 Task: Find connections with filter location Alzenau in Unterfranken with filter topic #Jobopeningwith filter profile language Spanish with filter current company Hotel Jobs in India with filter school GLA University with filter industry Housing Programs with filter service category Technical with filter keywords title Mental Health Counselor
Action: Mouse moved to (625, 91)
Screenshot: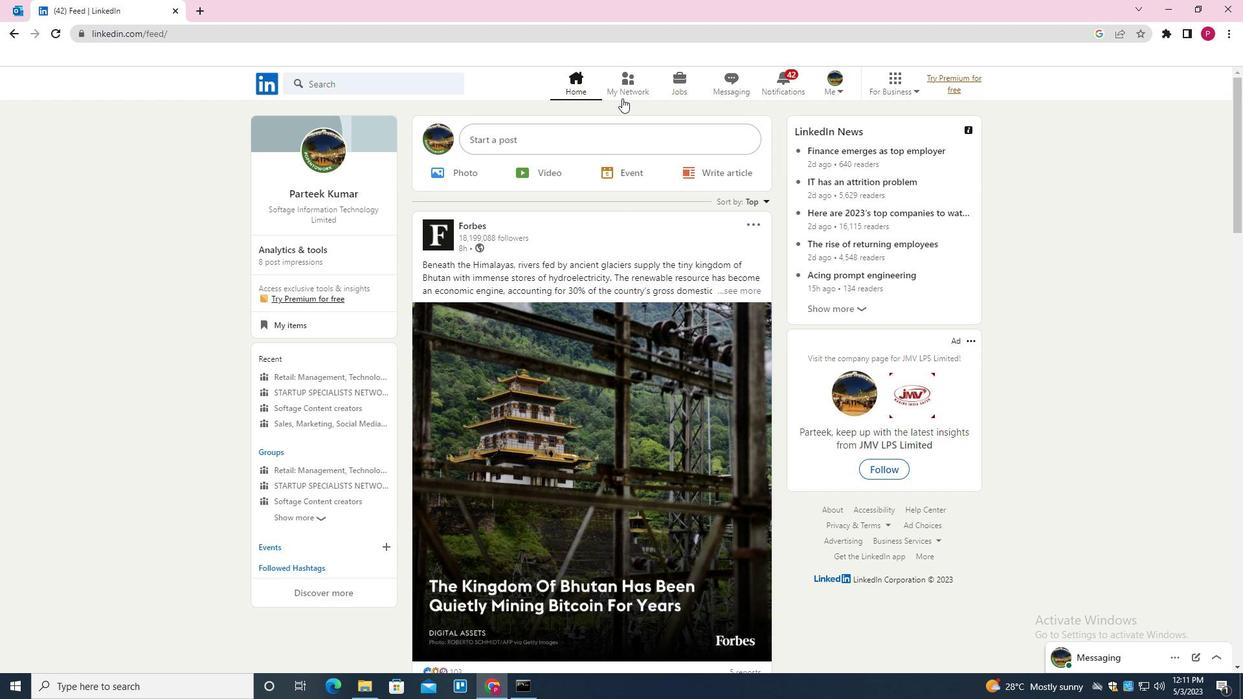 
Action: Mouse pressed left at (625, 91)
Screenshot: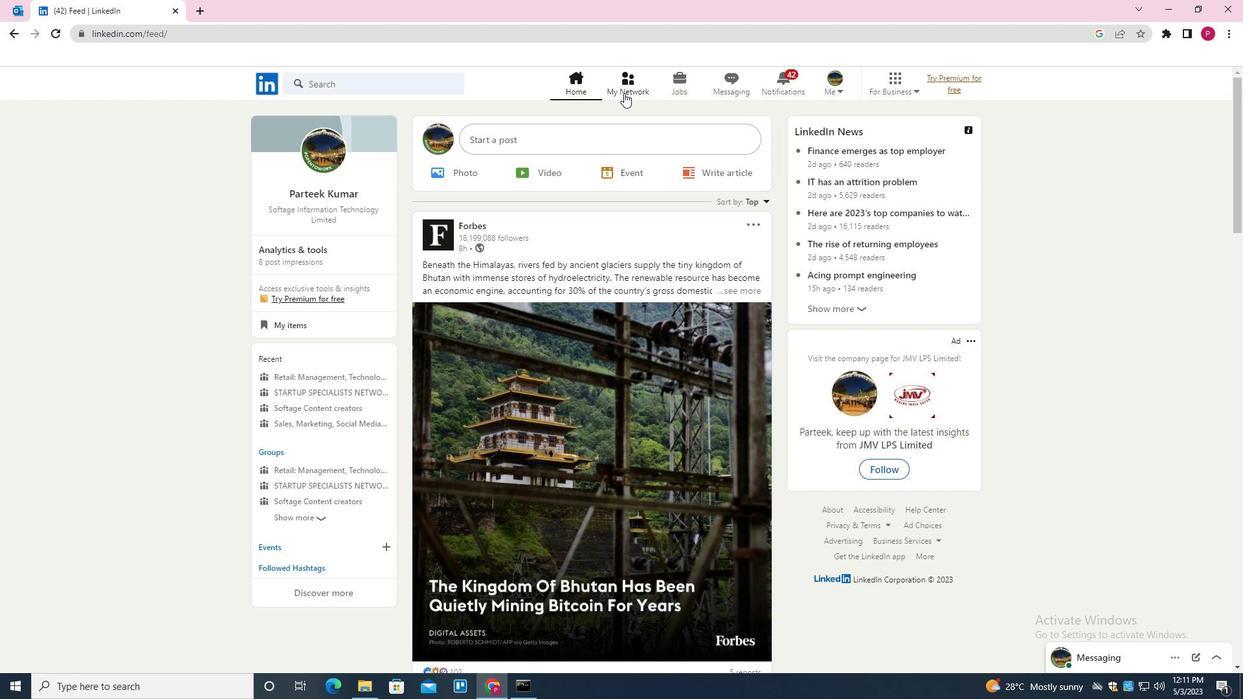 
Action: Mouse moved to (417, 151)
Screenshot: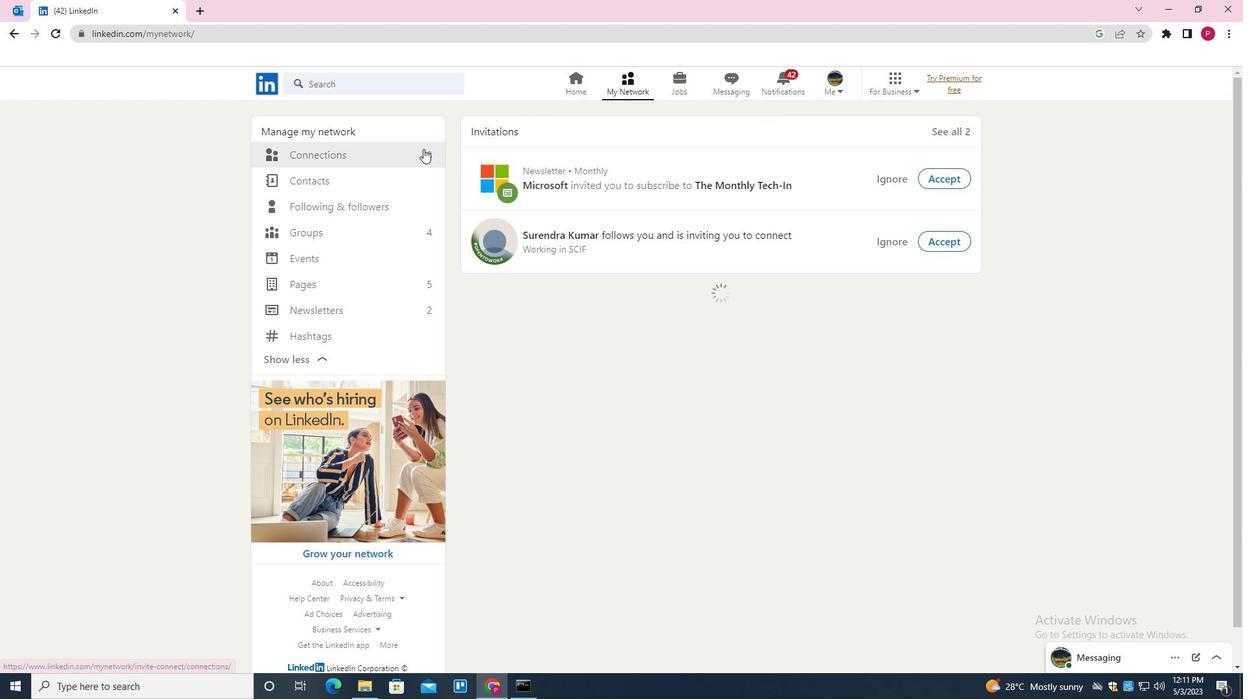 
Action: Mouse pressed left at (417, 151)
Screenshot: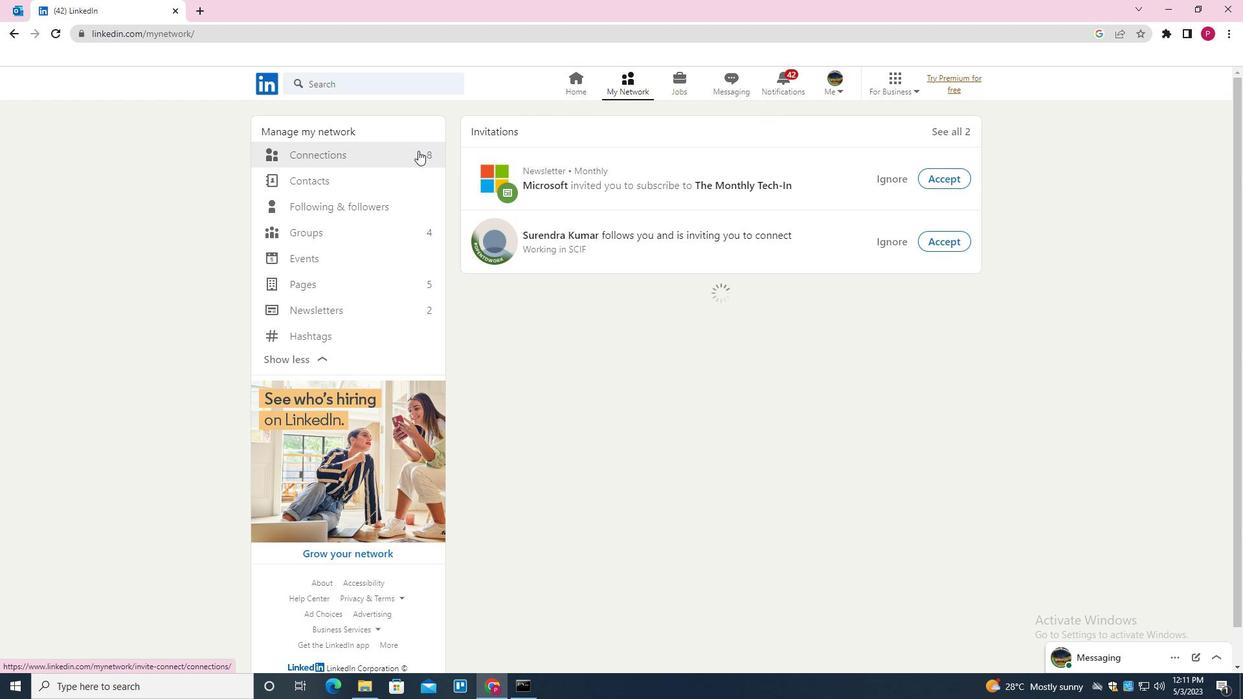 
Action: Mouse moved to (715, 153)
Screenshot: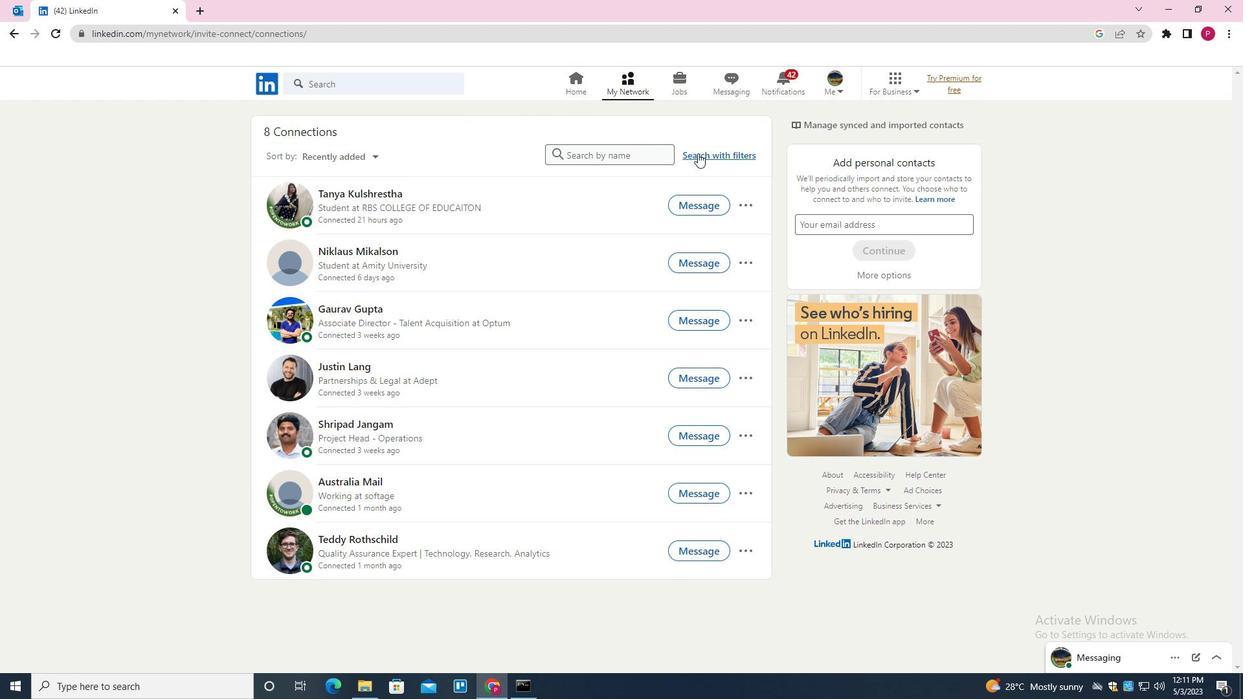 
Action: Mouse pressed left at (715, 153)
Screenshot: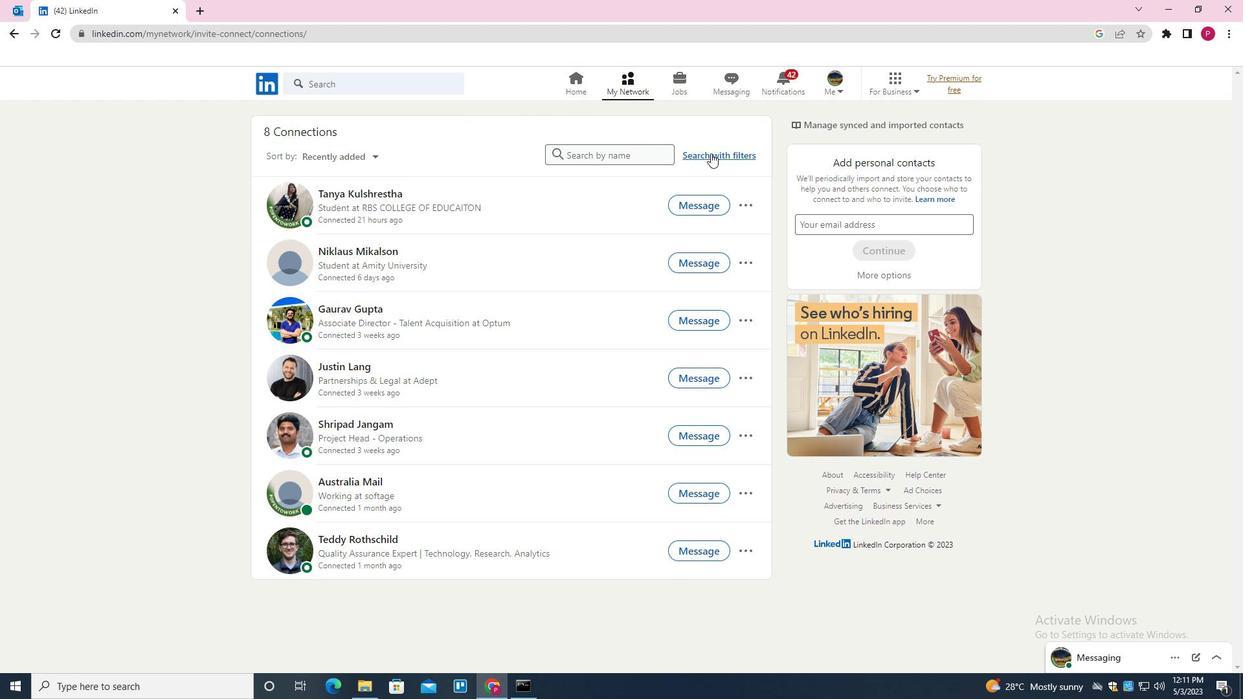 
Action: Mouse moved to (671, 118)
Screenshot: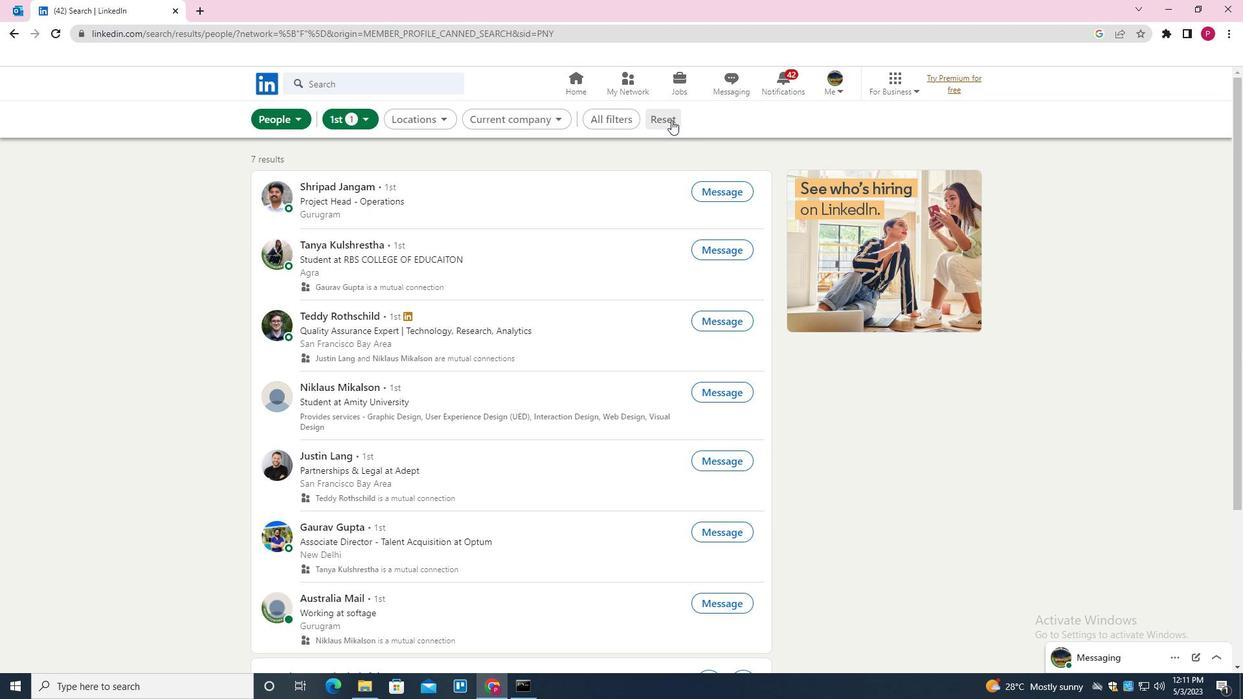 
Action: Mouse pressed left at (671, 118)
Screenshot: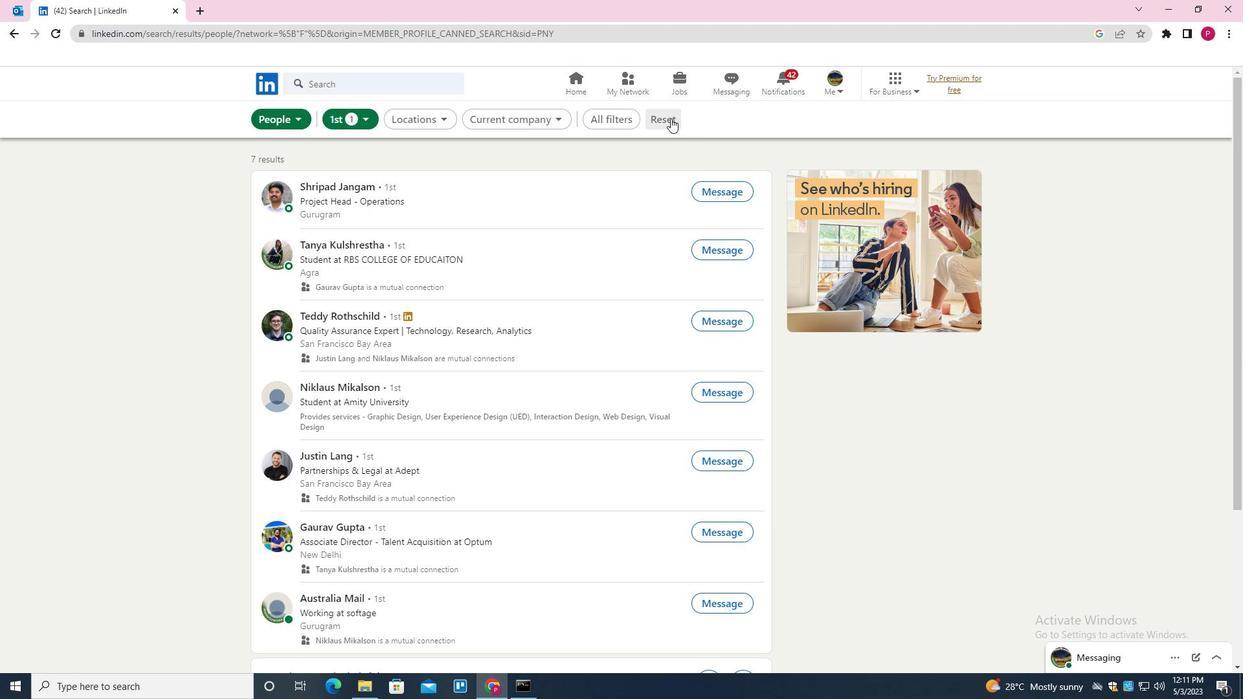 
Action: Mouse moved to (645, 116)
Screenshot: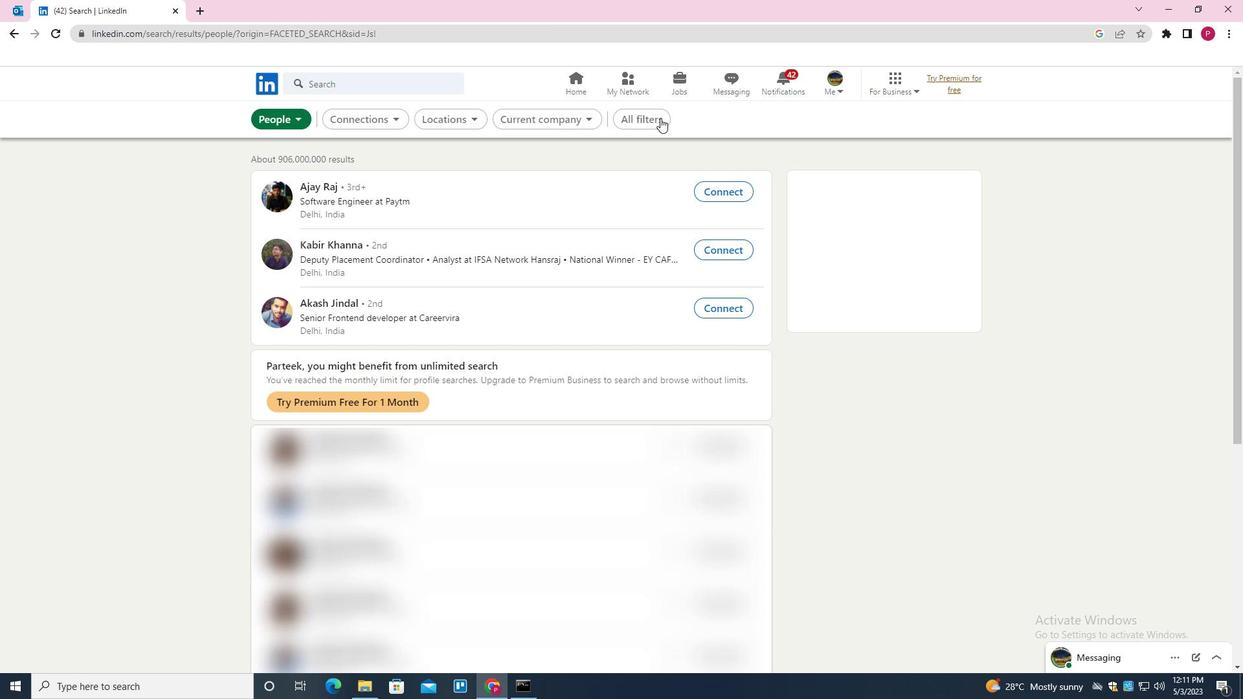 
Action: Mouse pressed left at (645, 116)
Screenshot: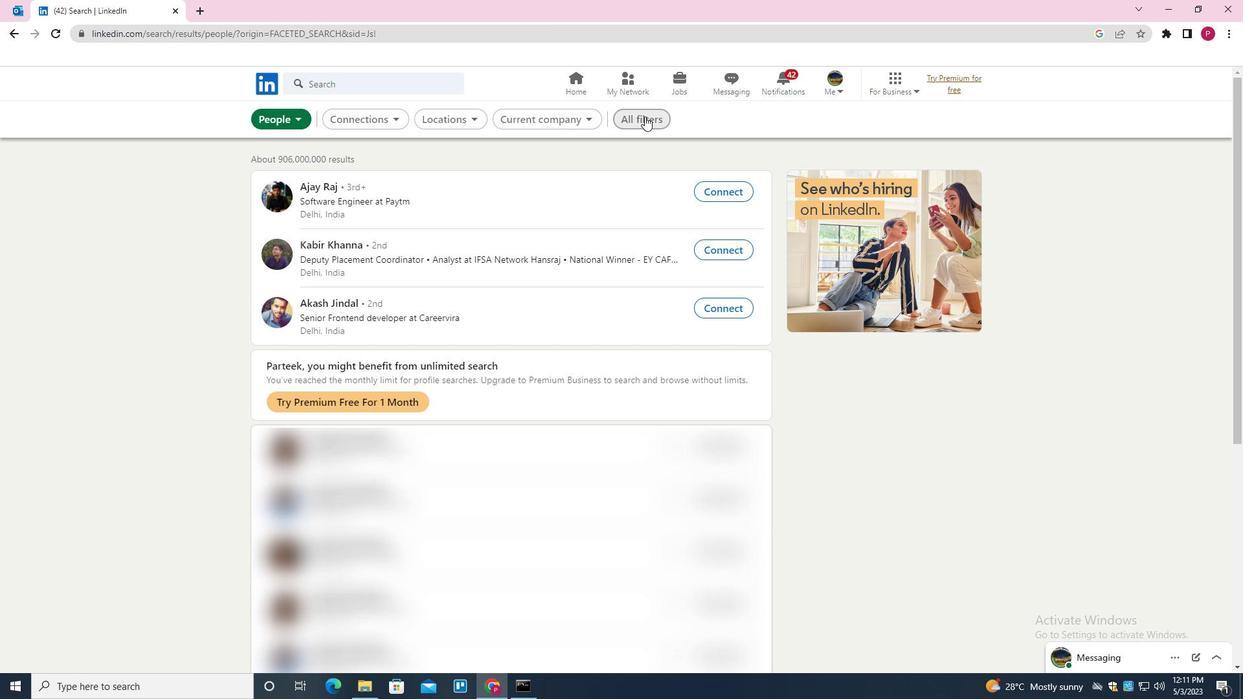 
Action: Mouse moved to (1059, 367)
Screenshot: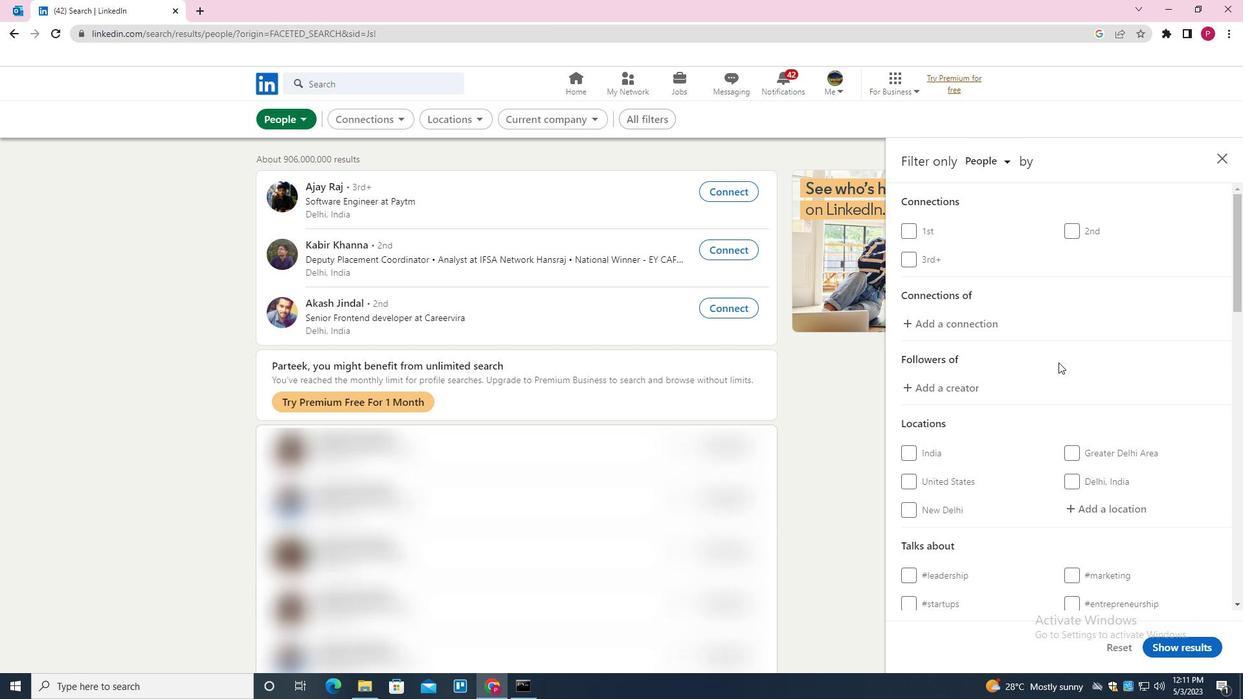 
Action: Mouse scrolled (1059, 367) with delta (0, 0)
Screenshot: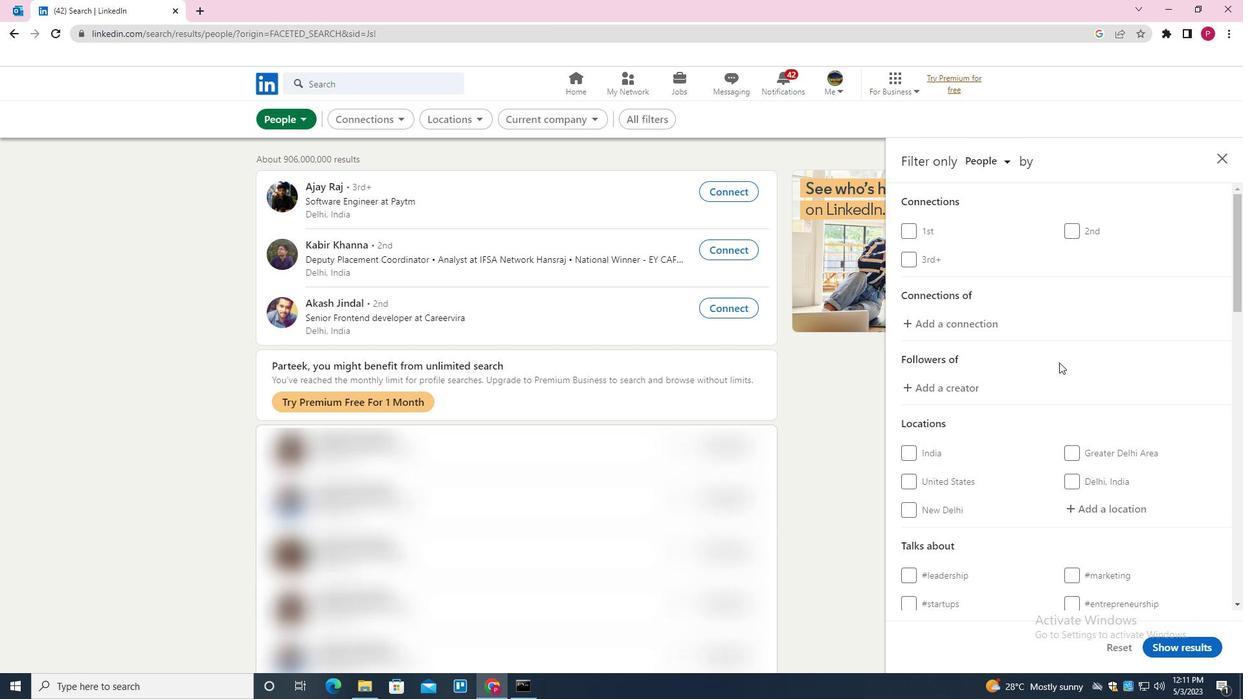 
Action: Mouse scrolled (1059, 367) with delta (0, 0)
Screenshot: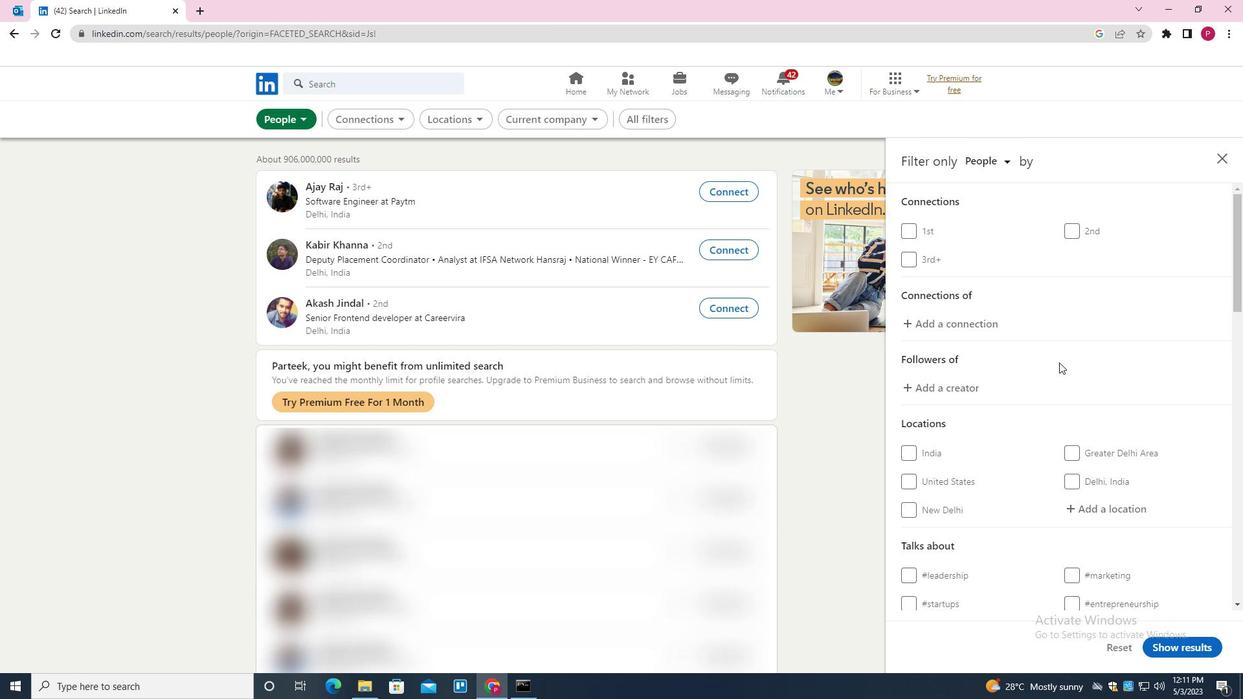 
Action: Mouse moved to (1097, 381)
Screenshot: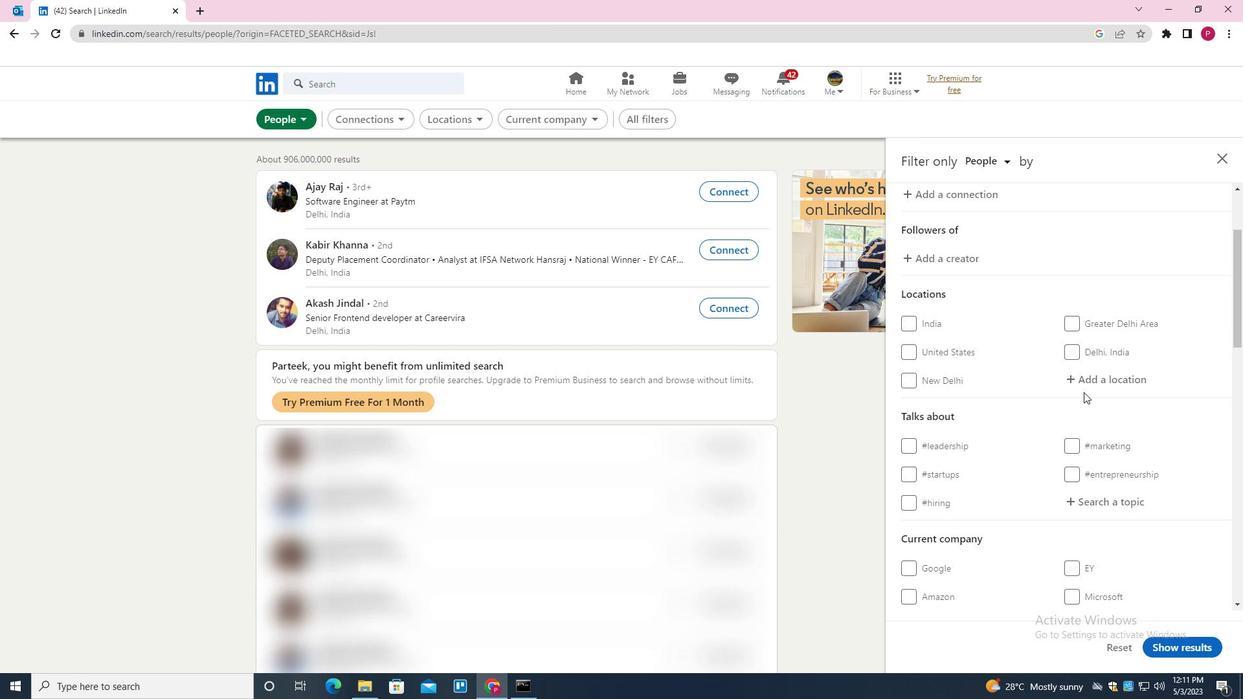 
Action: Mouse pressed left at (1097, 381)
Screenshot: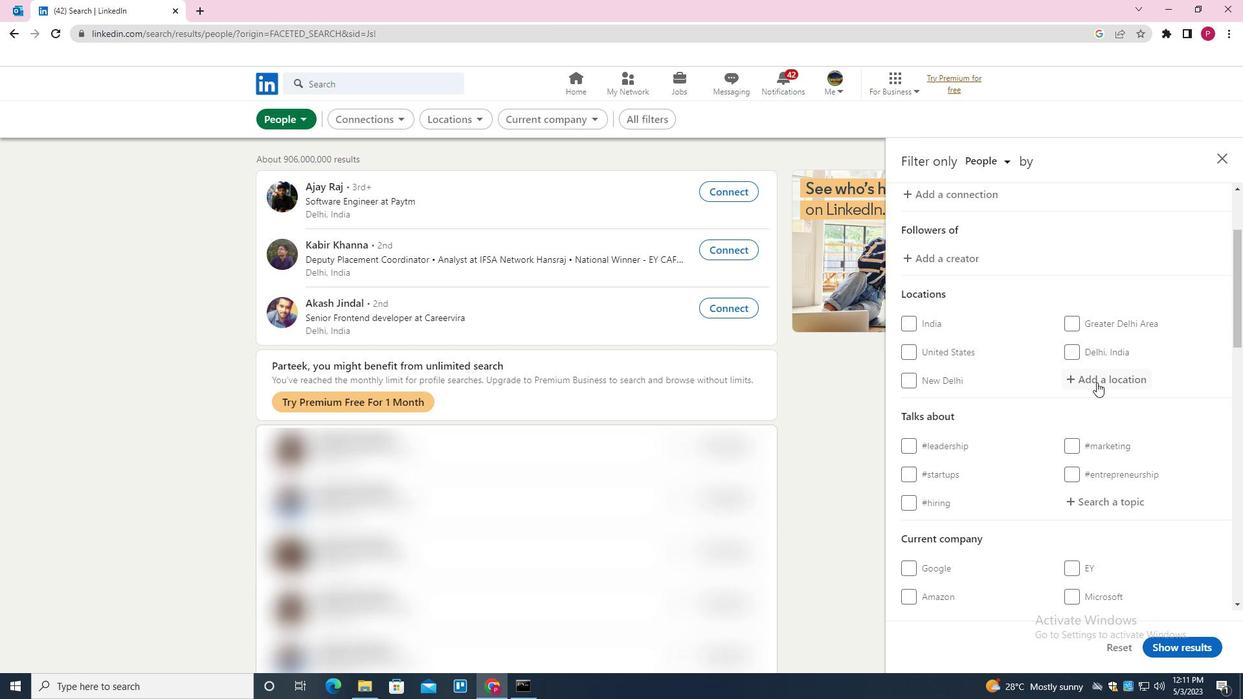 
Action: Key pressed <Key.shift>ALZENAU<Key.down><Key.enter>
Screenshot: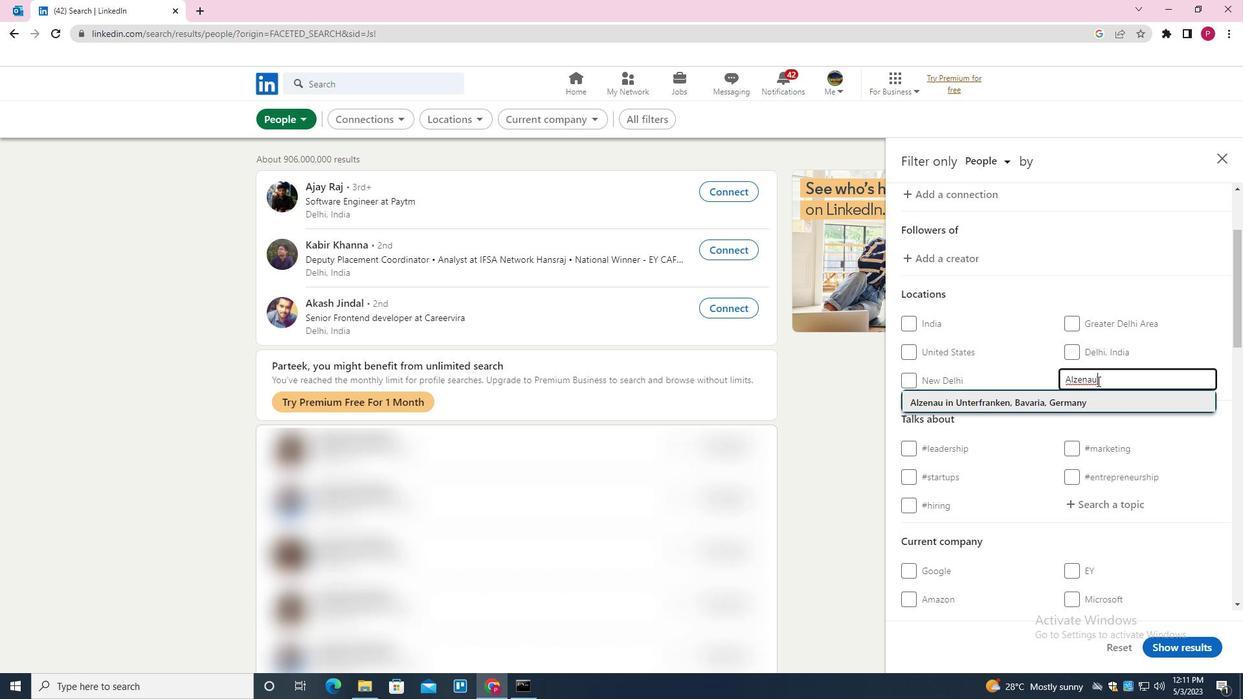 
Action: Mouse moved to (1082, 380)
Screenshot: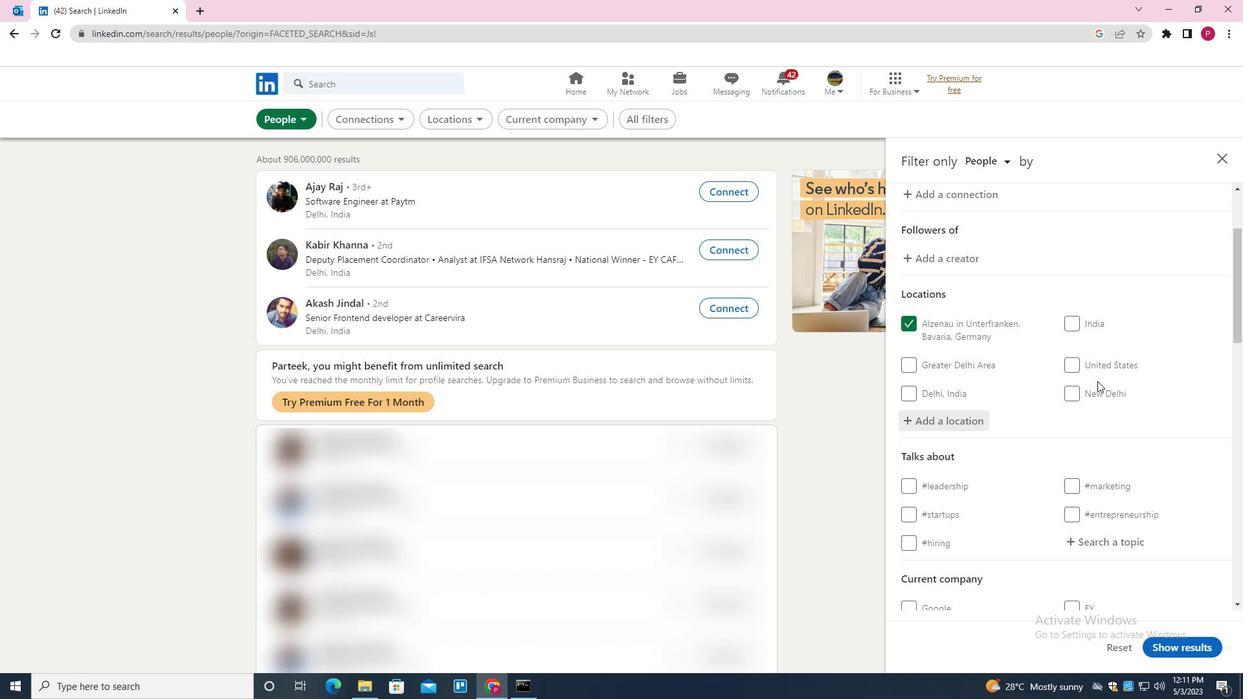 
Action: Mouse scrolled (1082, 380) with delta (0, 0)
Screenshot: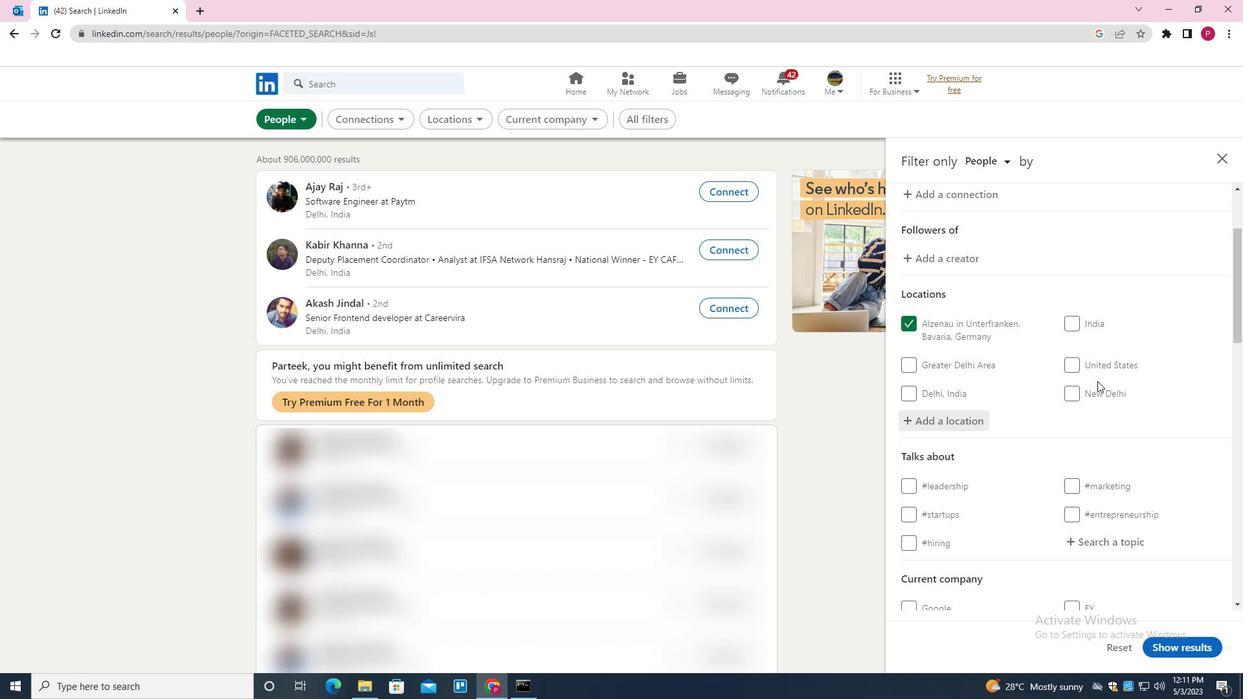 
Action: Mouse scrolled (1082, 380) with delta (0, 0)
Screenshot: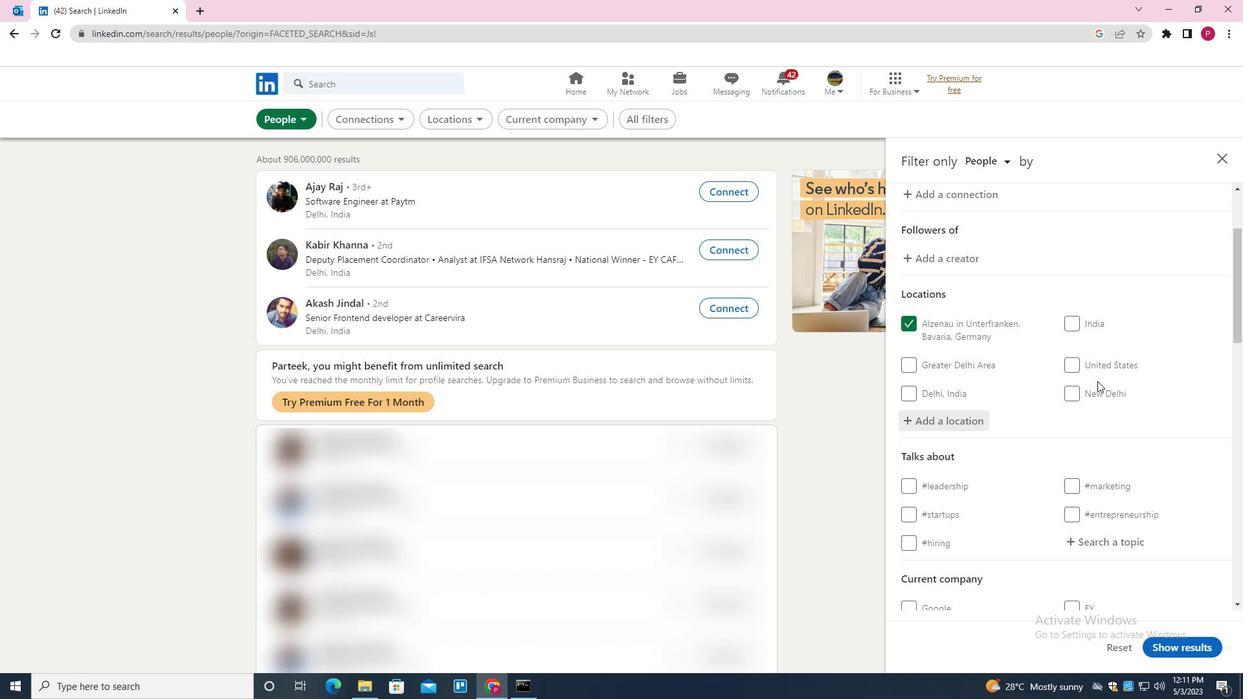 
Action: Mouse scrolled (1082, 380) with delta (0, 0)
Screenshot: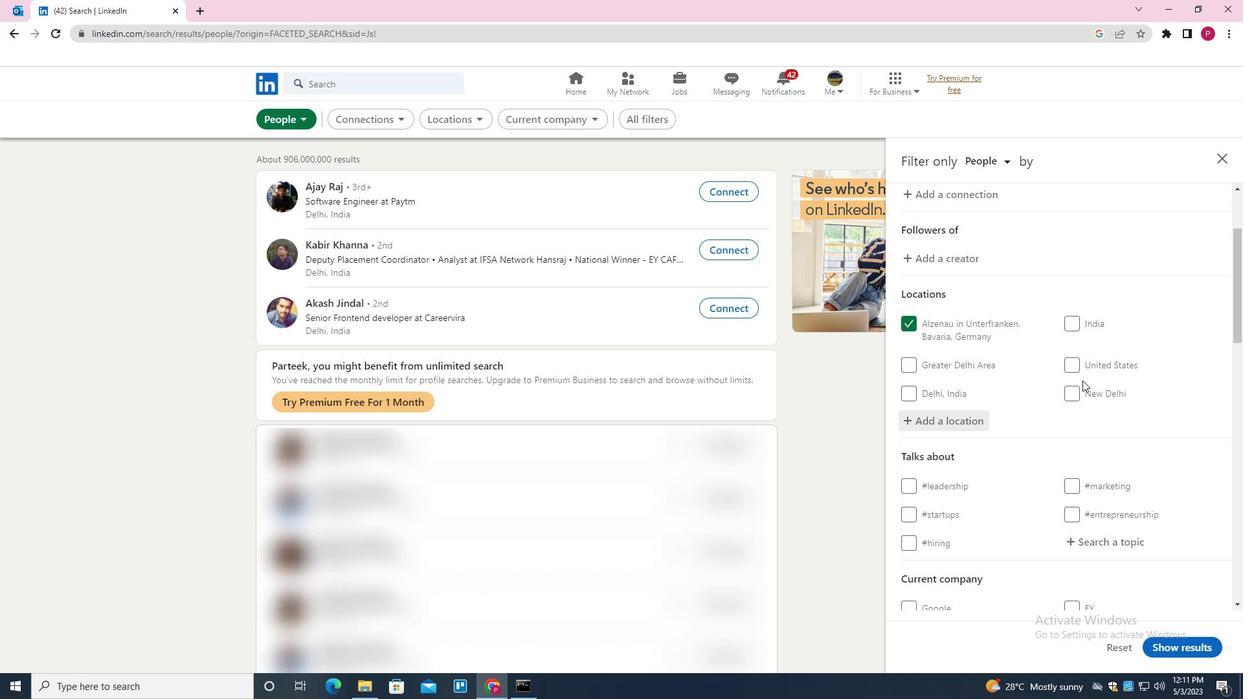 
Action: Mouse moved to (1082, 380)
Screenshot: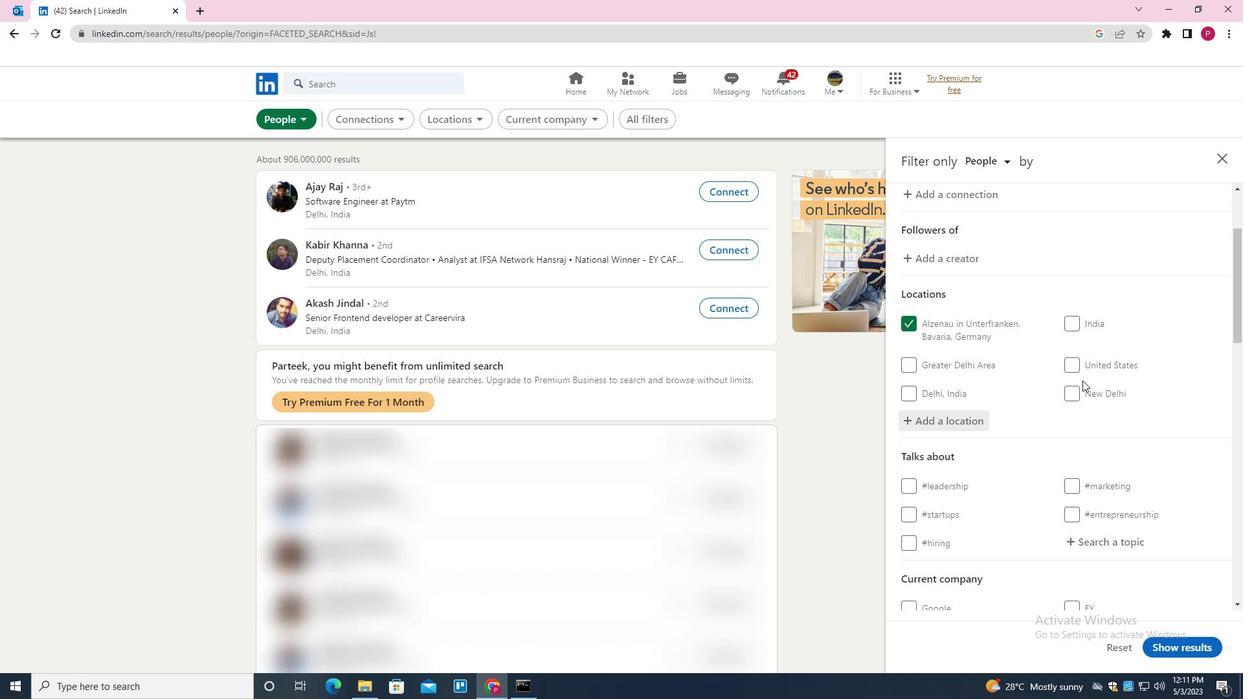 
Action: Mouse scrolled (1082, 379) with delta (0, 0)
Screenshot: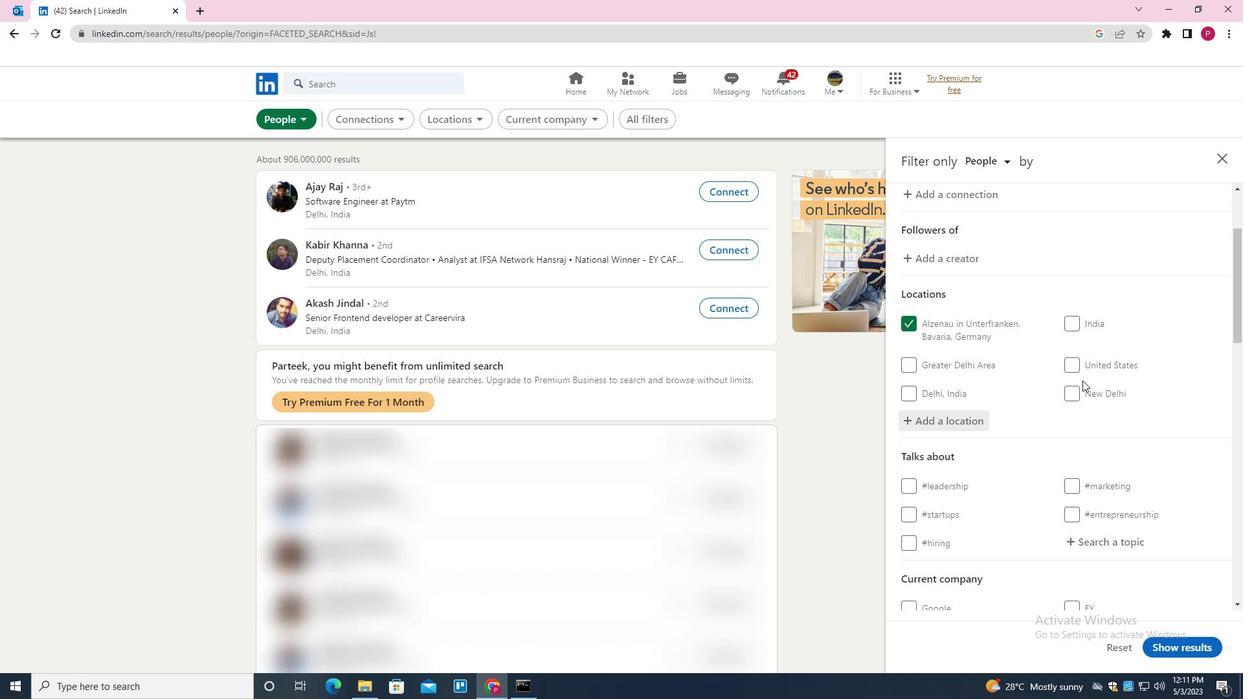 
Action: Mouse moved to (1104, 282)
Screenshot: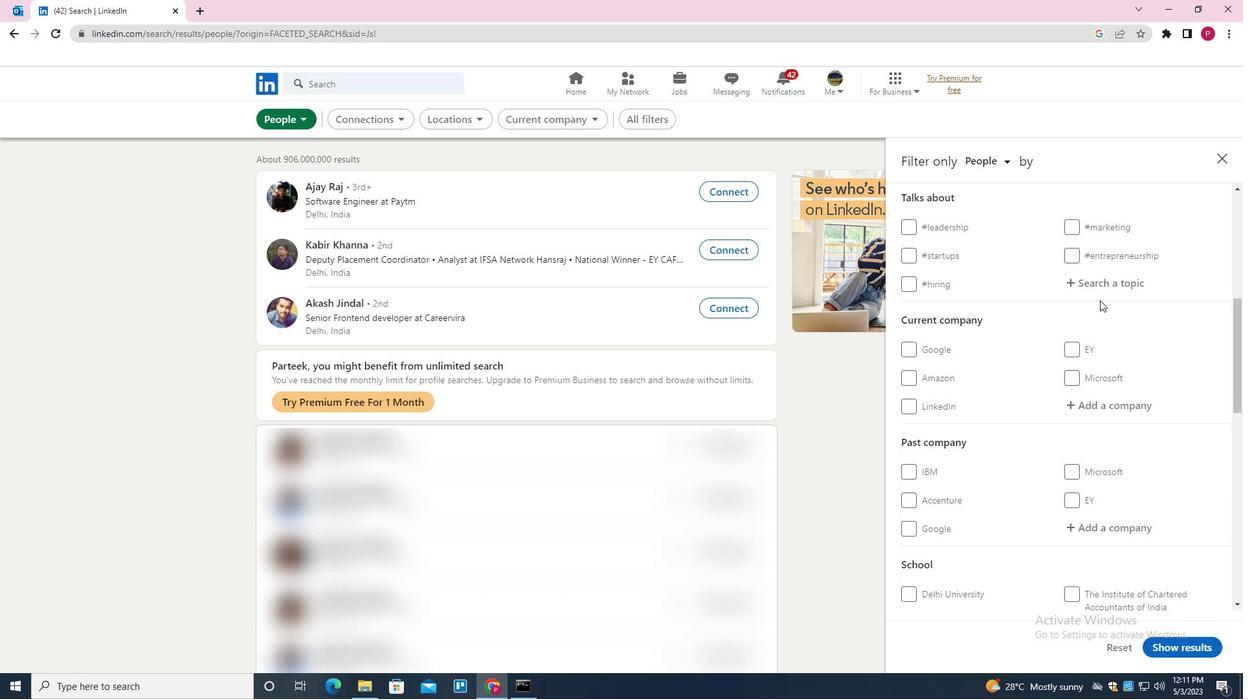 
Action: Mouse pressed left at (1104, 282)
Screenshot: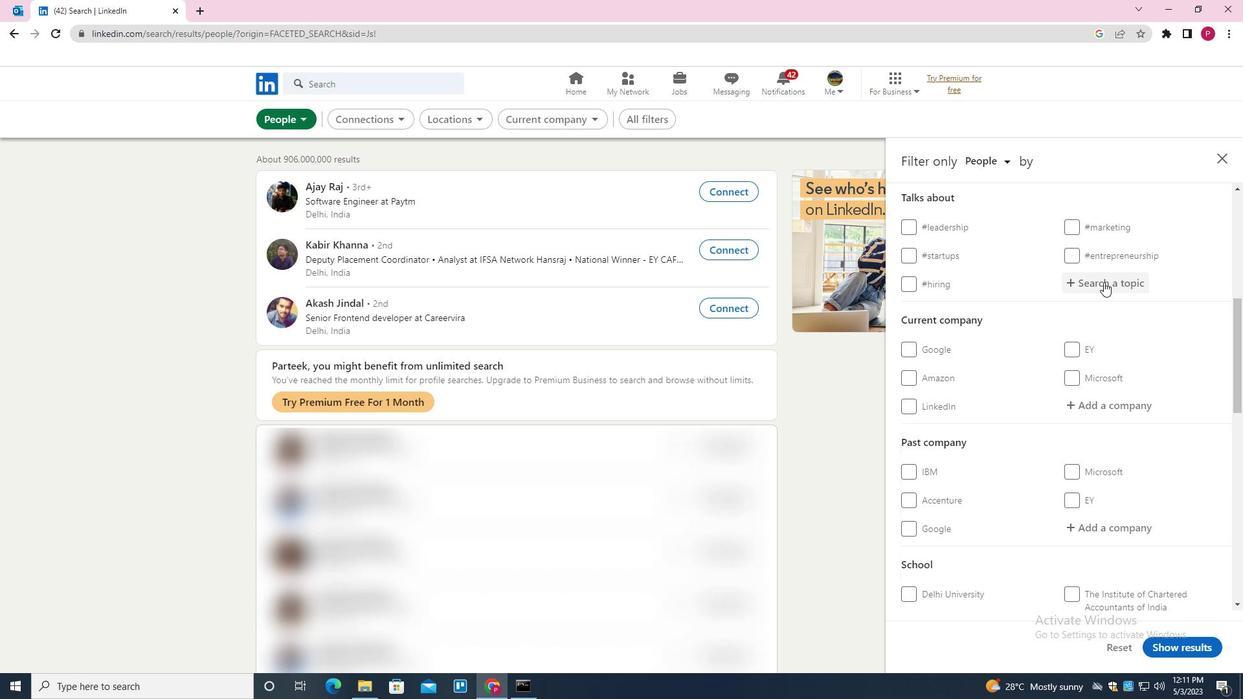
Action: Key pressed H<Key.backspace>JOBOPENNING<Key.backspace><Key.backspace><Key.backspace><Key.backspace><Key.down><Key.enter>
Screenshot: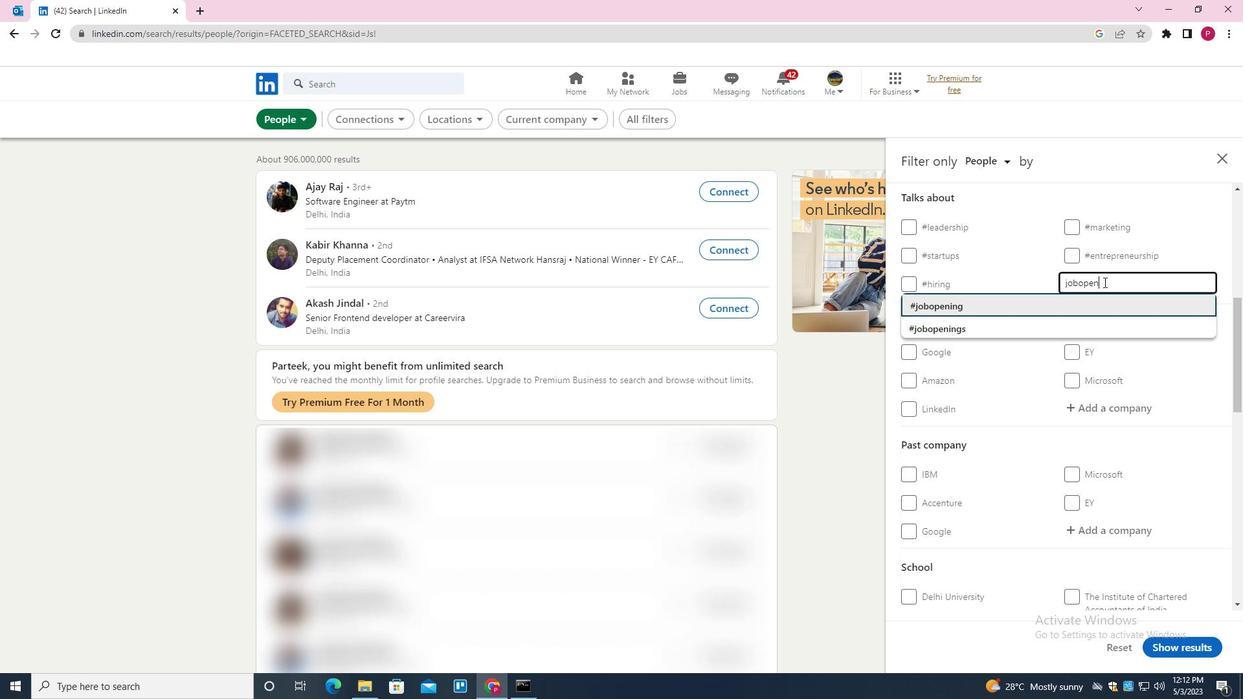 
Action: Mouse moved to (1047, 313)
Screenshot: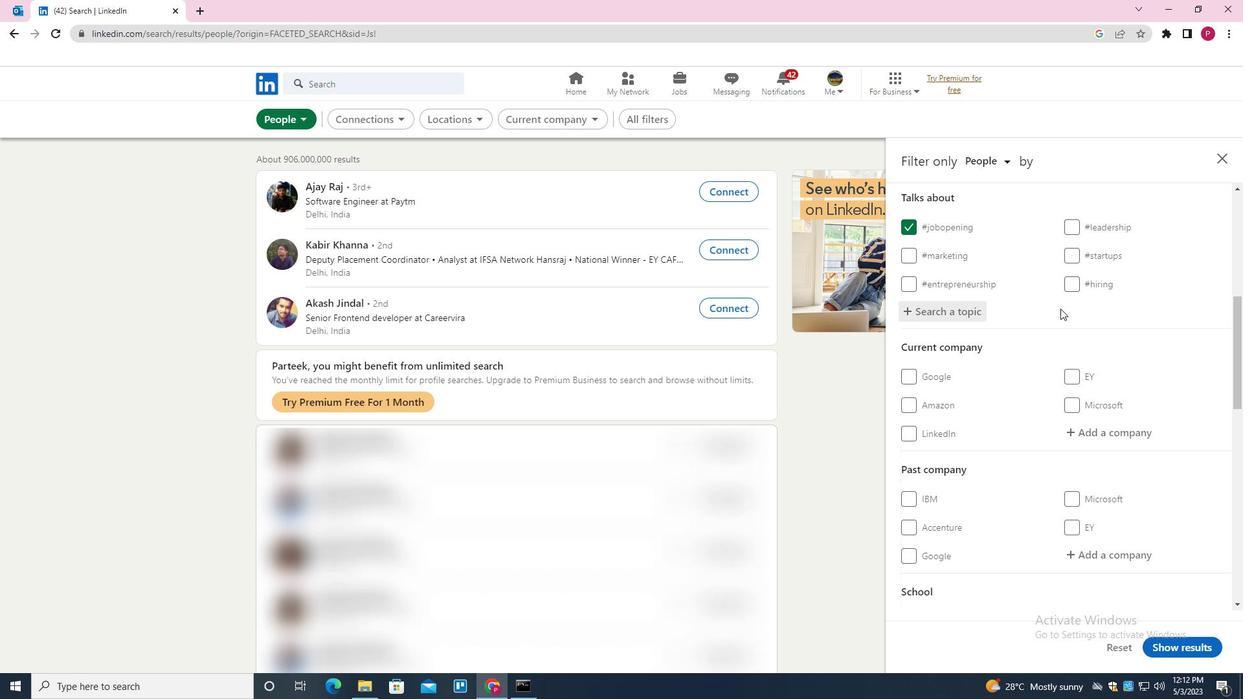 
Action: Mouse scrolled (1047, 312) with delta (0, 0)
Screenshot: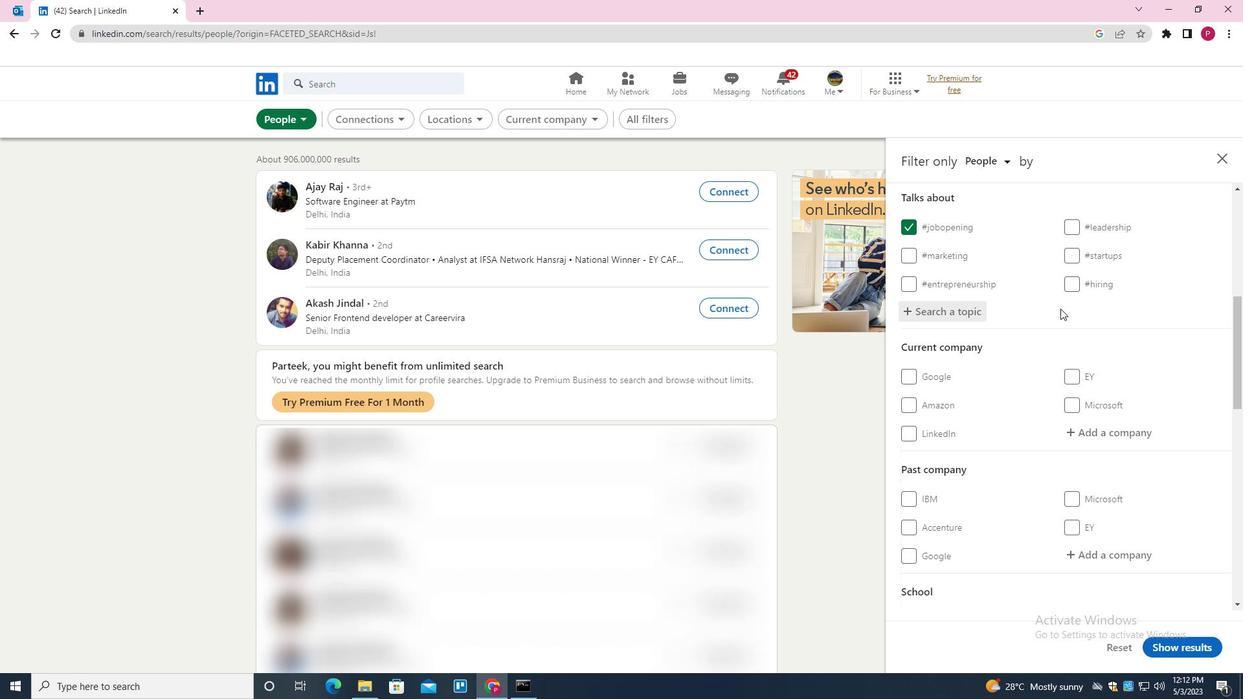 
Action: Mouse moved to (1046, 313)
Screenshot: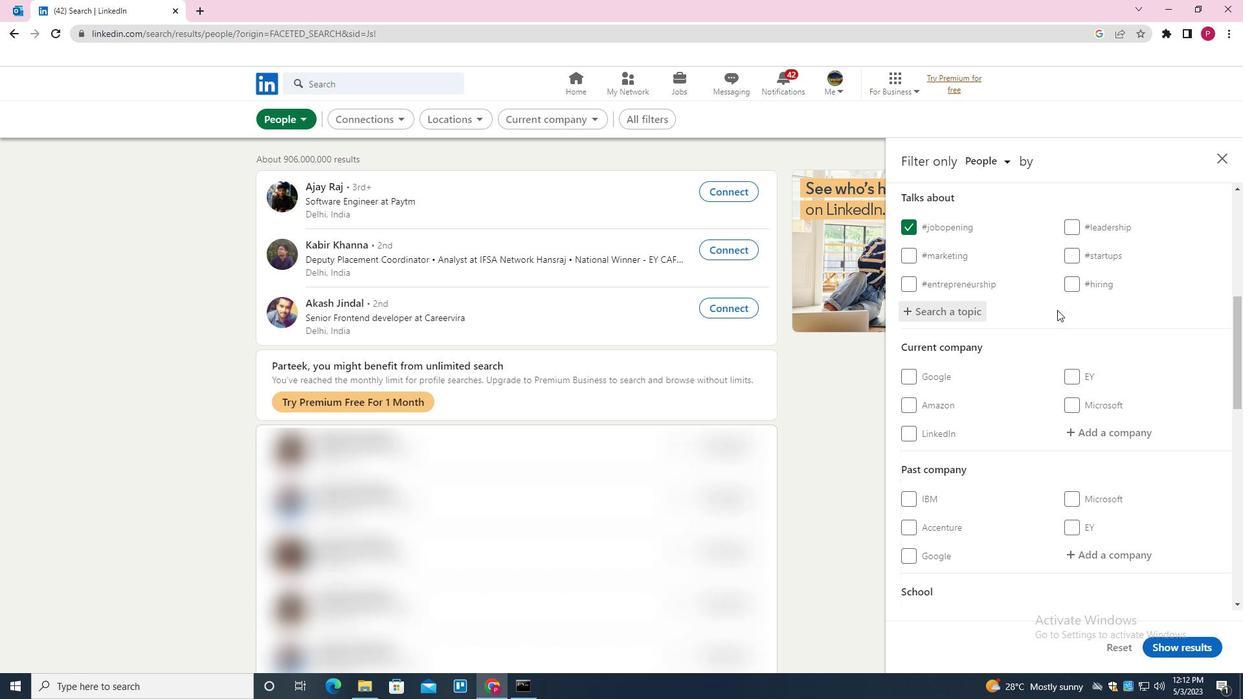 
Action: Mouse scrolled (1046, 312) with delta (0, 0)
Screenshot: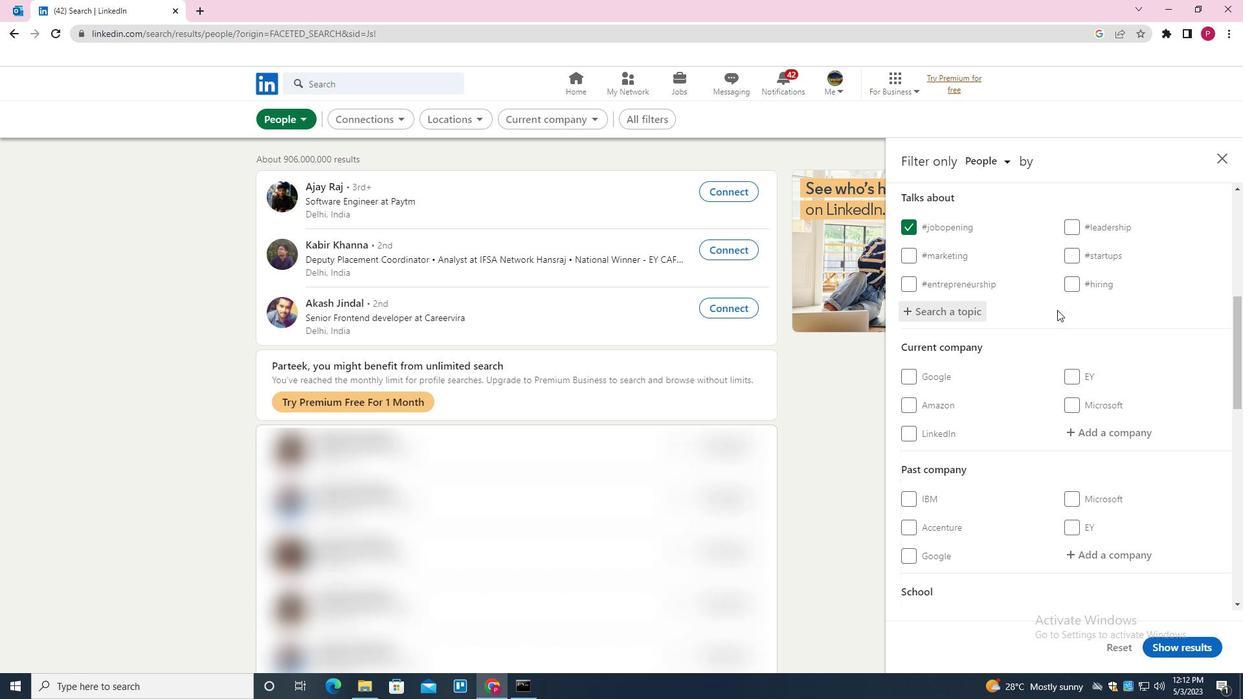 
Action: Mouse moved to (1044, 313)
Screenshot: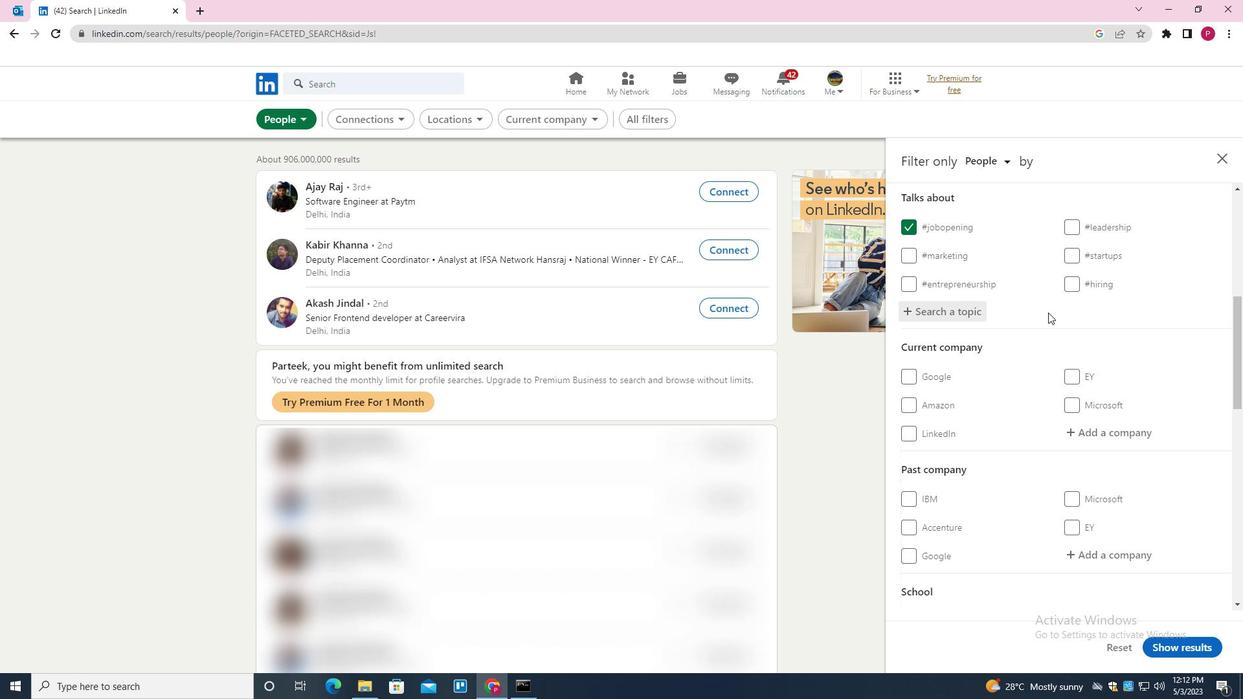 
Action: Mouse scrolled (1044, 312) with delta (0, 0)
Screenshot: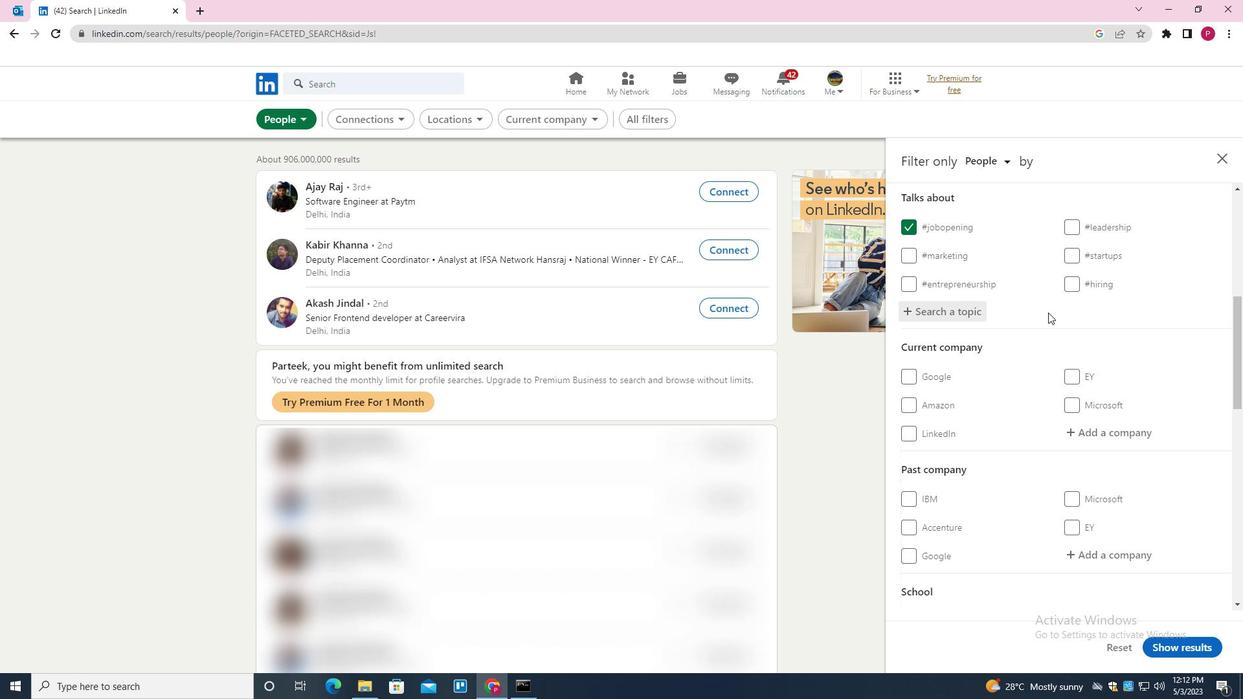 
Action: Mouse moved to (1036, 313)
Screenshot: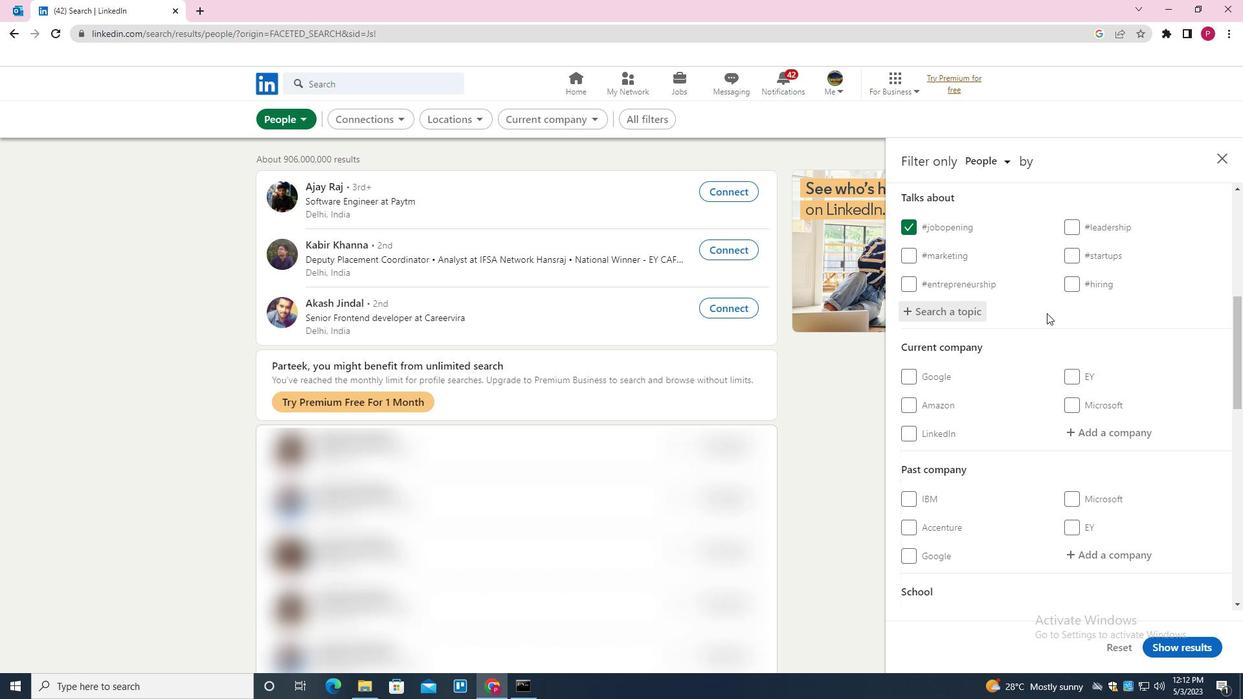 
Action: Mouse scrolled (1036, 312) with delta (0, 0)
Screenshot: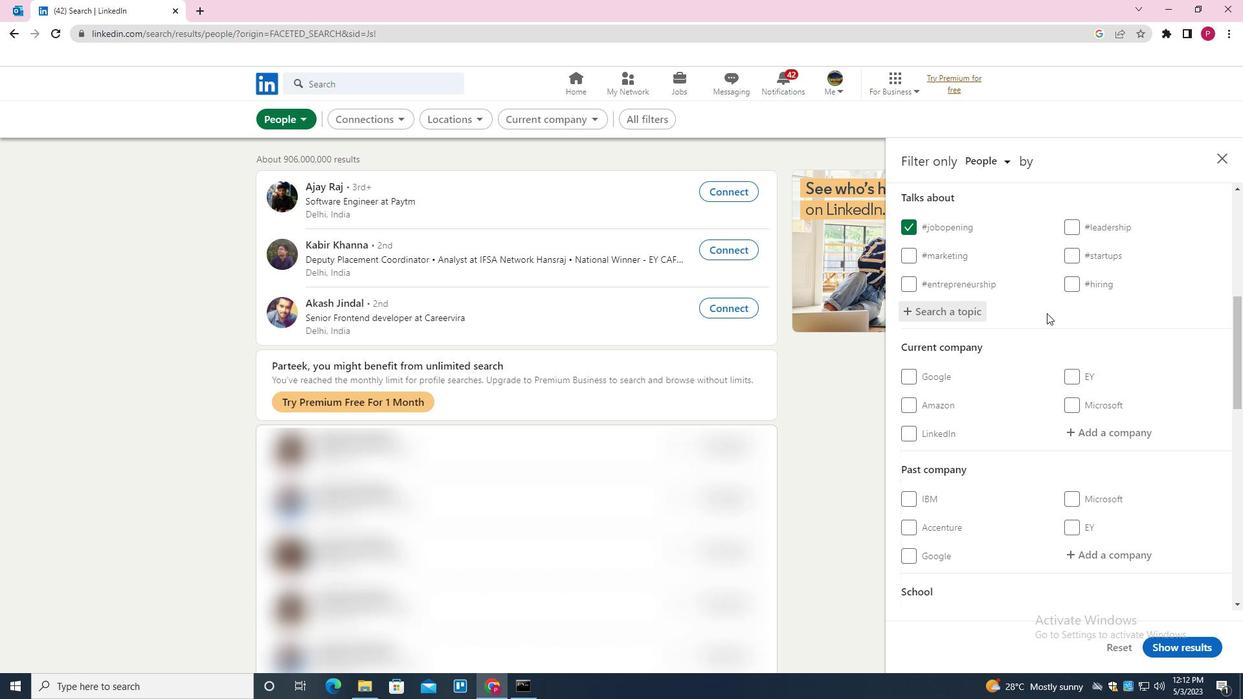 
Action: Mouse moved to (1025, 308)
Screenshot: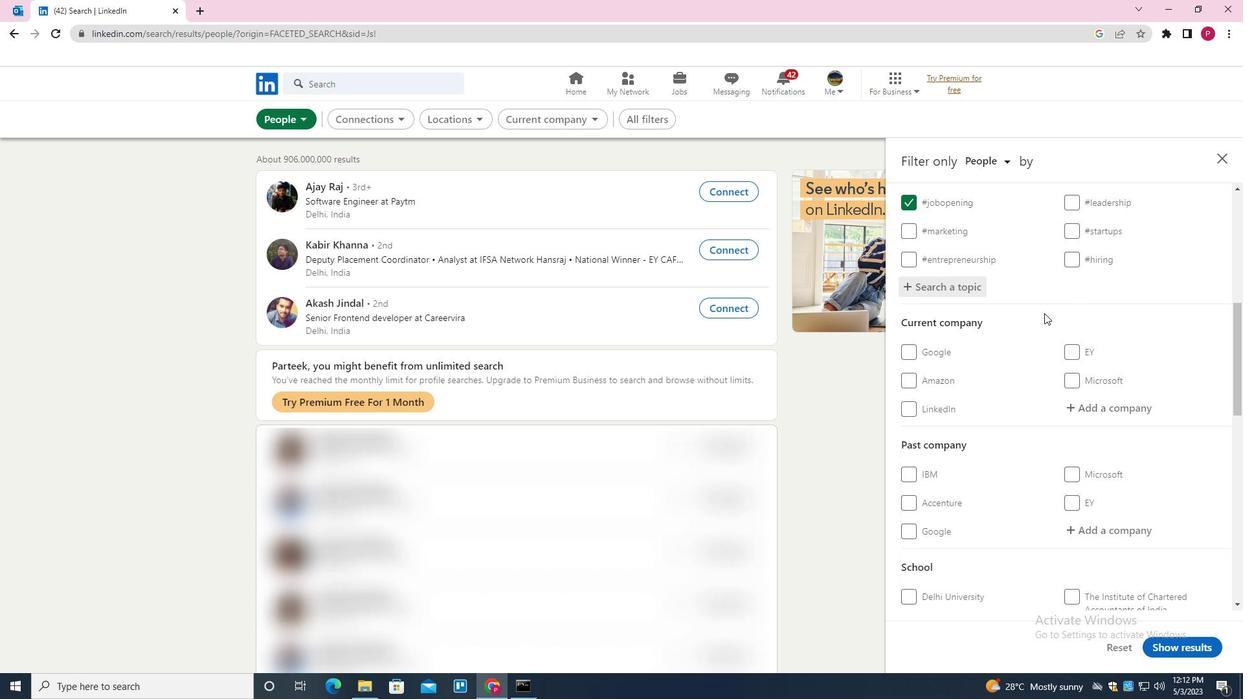 
Action: Mouse scrolled (1025, 307) with delta (0, 0)
Screenshot: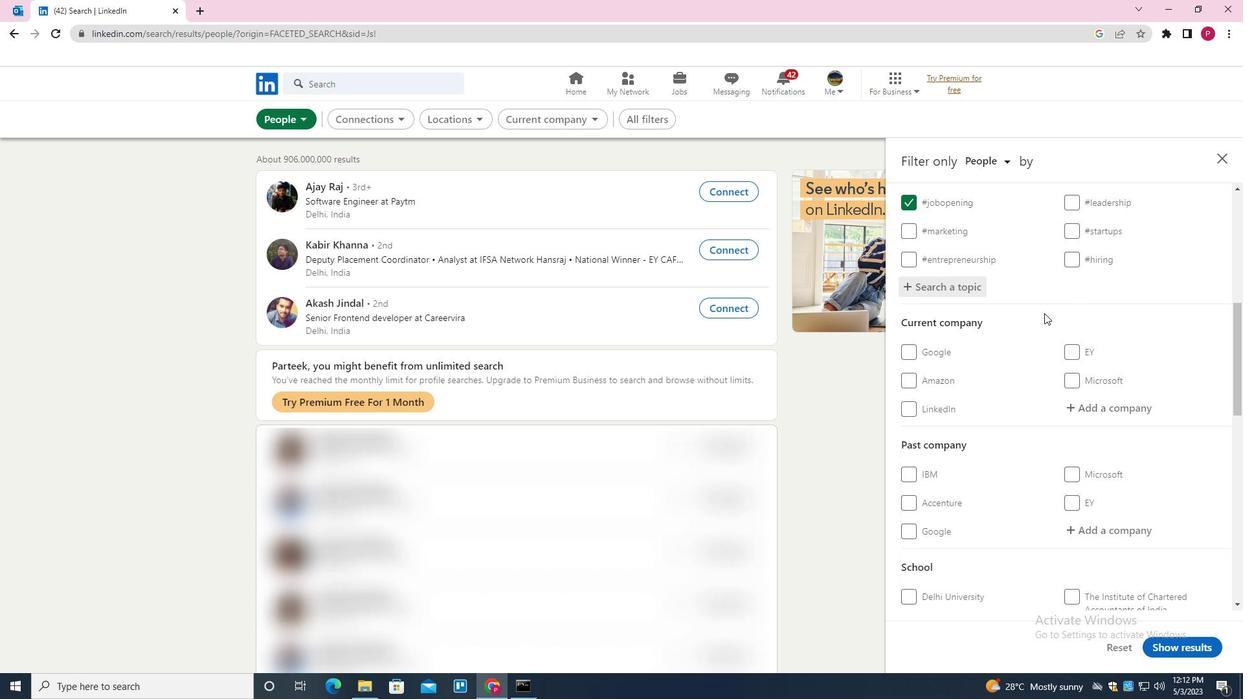 
Action: Mouse moved to (1018, 303)
Screenshot: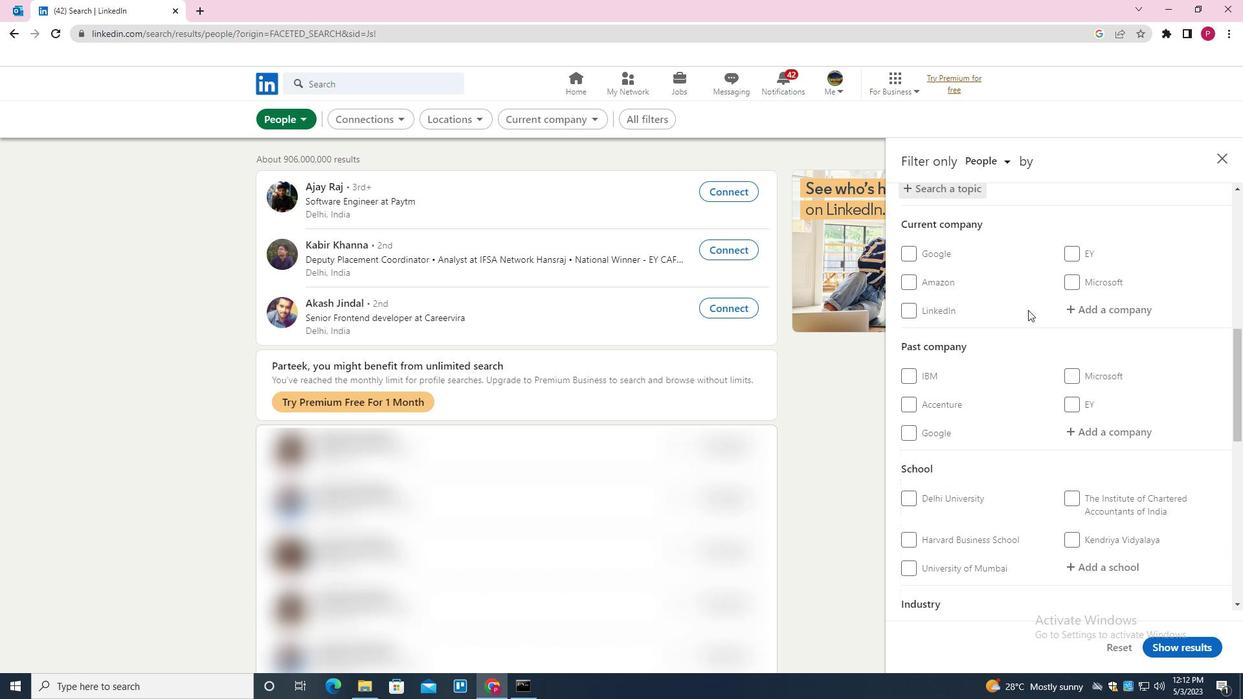 
Action: Mouse scrolled (1018, 303) with delta (0, 0)
Screenshot: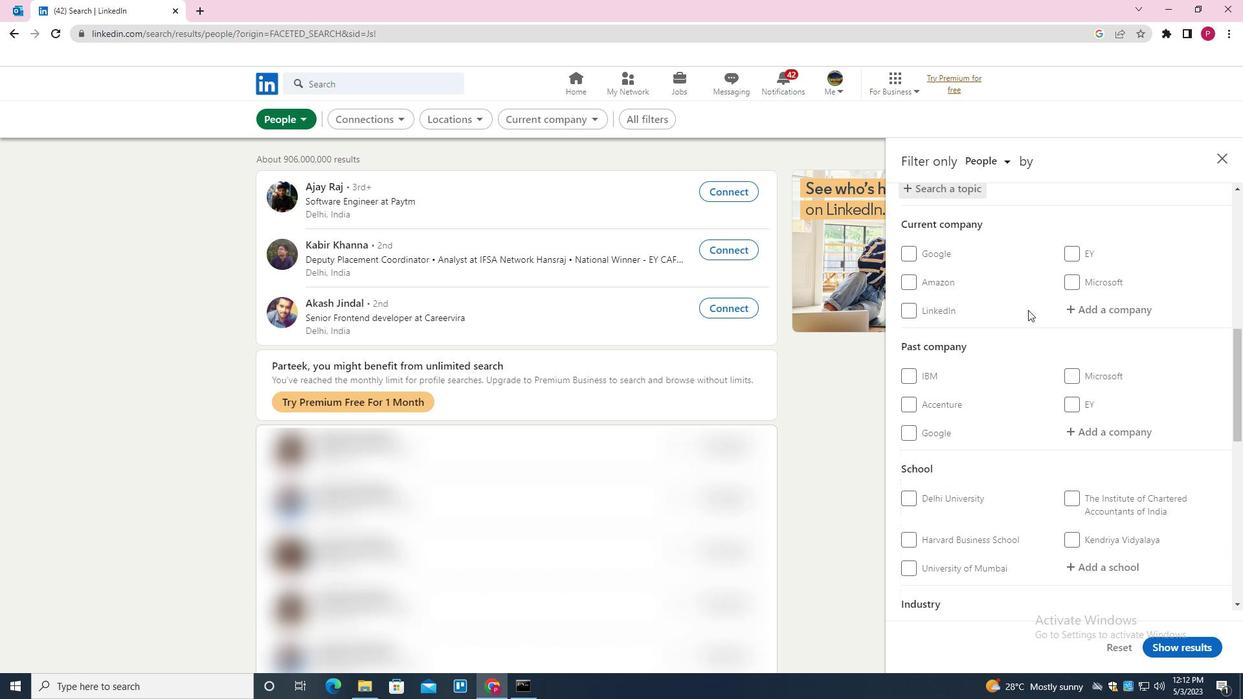 
Action: Mouse moved to (983, 290)
Screenshot: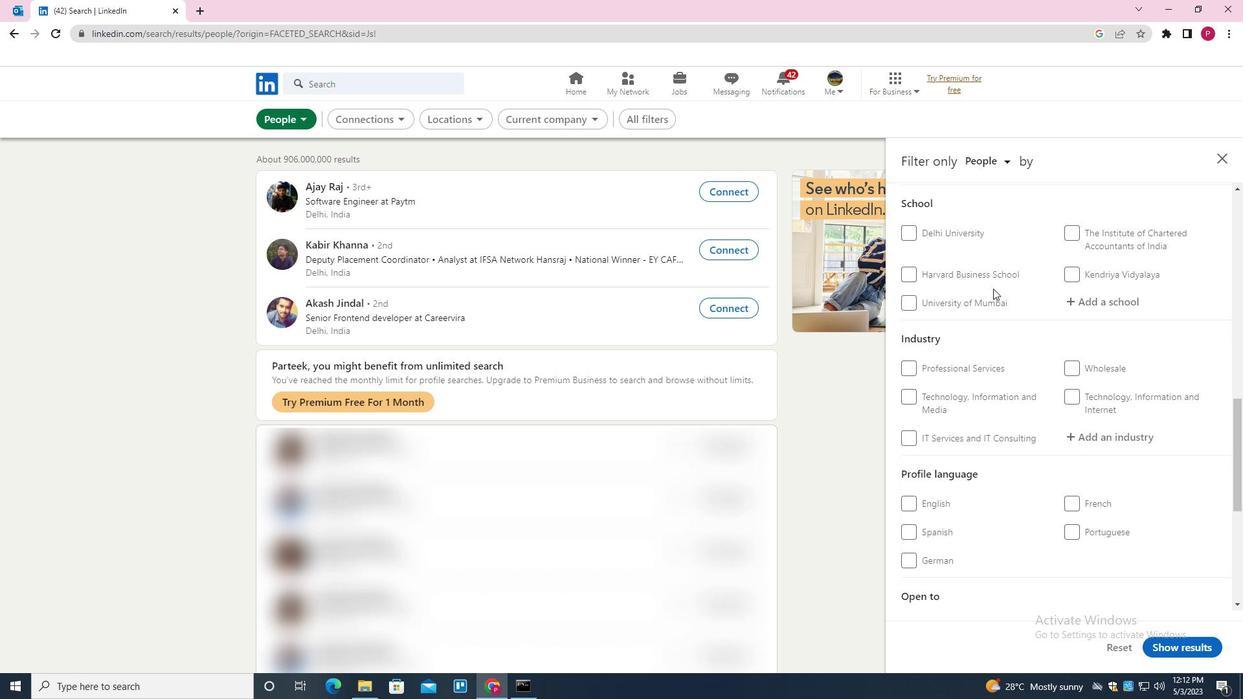 
Action: Mouse scrolled (983, 290) with delta (0, 0)
Screenshot: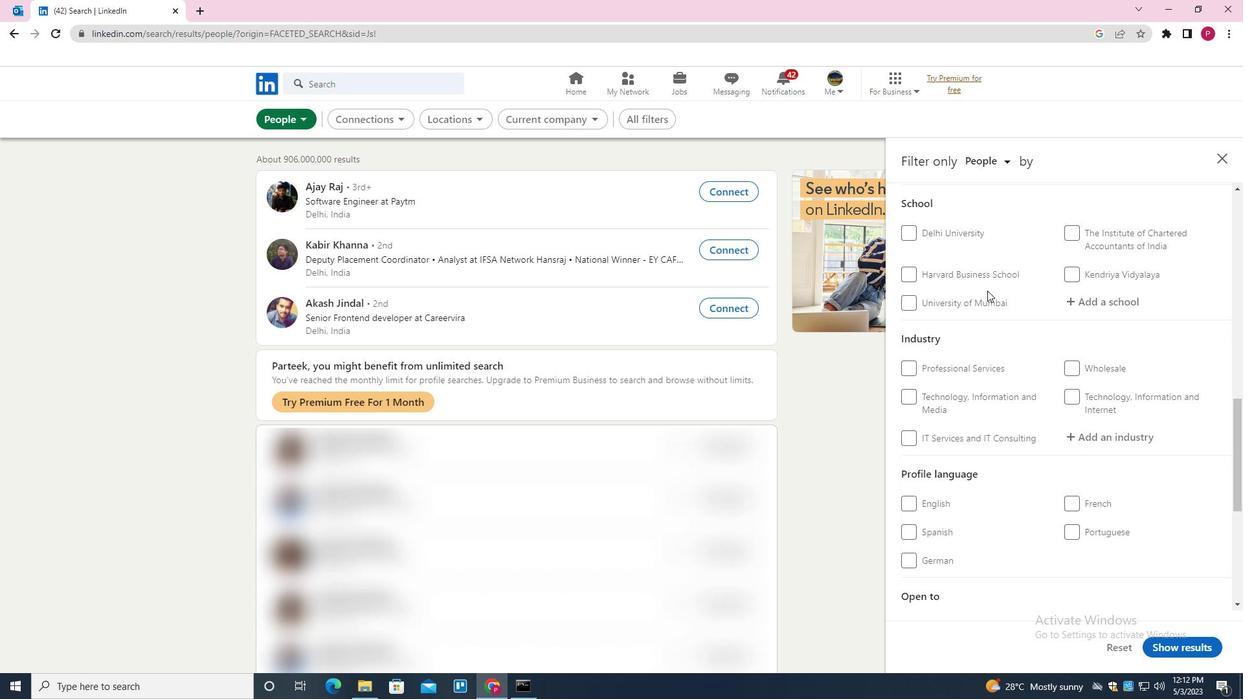 
Action: Mouse scrolled (983, 290) with delta (0, 0)
Screenshot: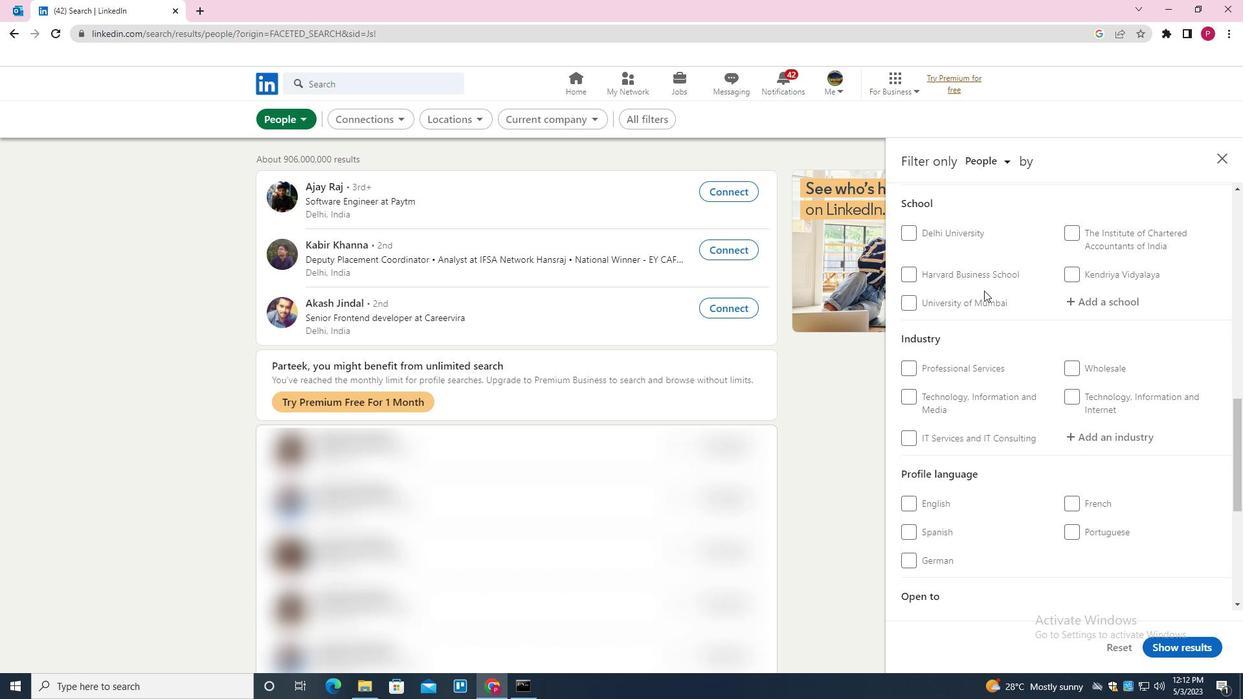 
Action: Mouse scrolled (983, 290) with delta (0, 0)
Screenshot: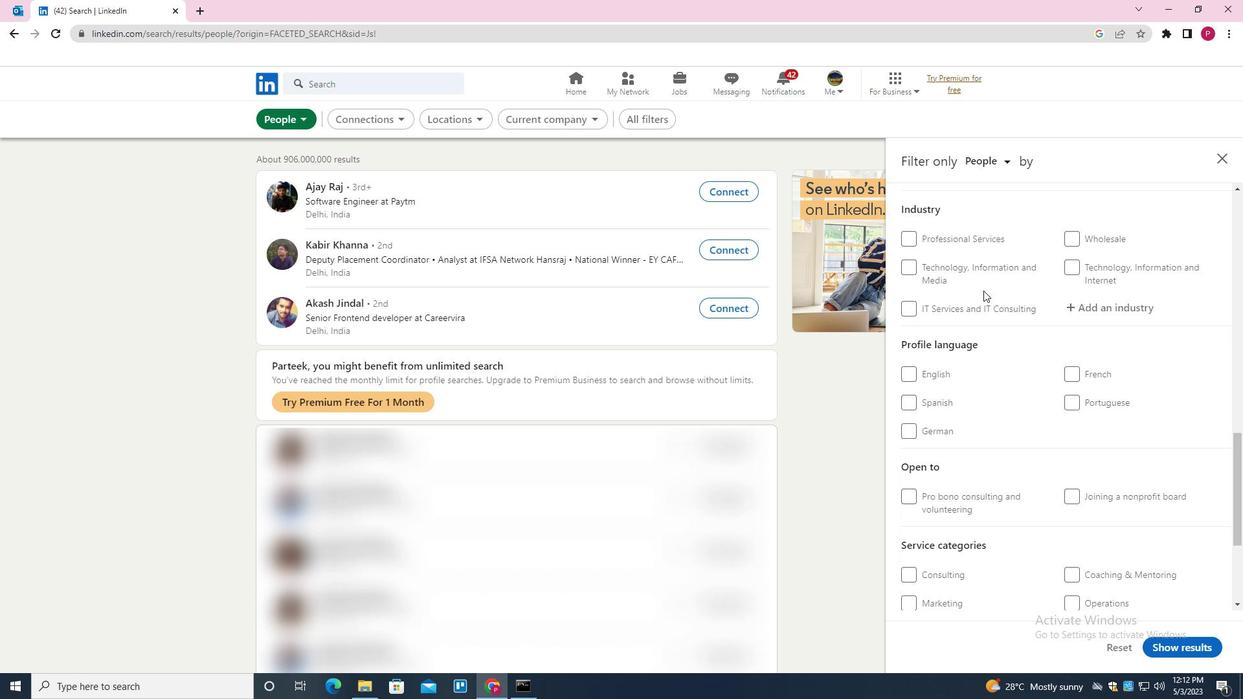 
Action: Mouse scrolled (983, 290) with delta (0, 0)
Screenshot: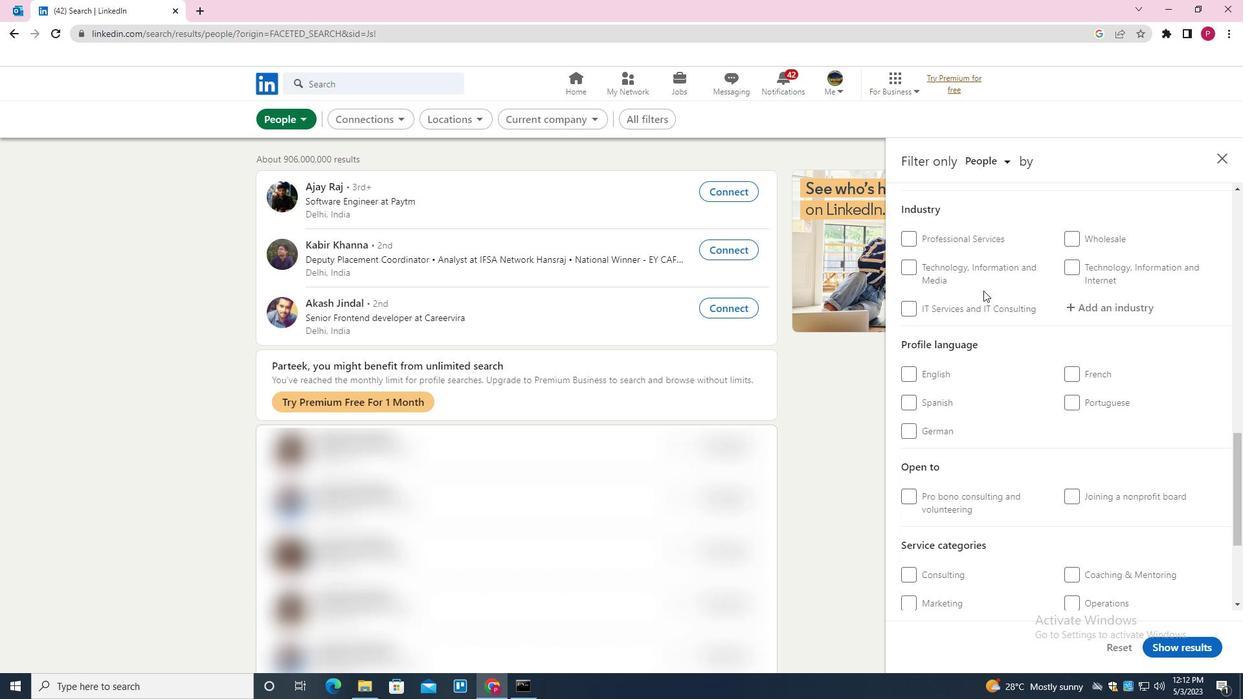 
Action: Mouse moved to (923, 275)
Screenshot: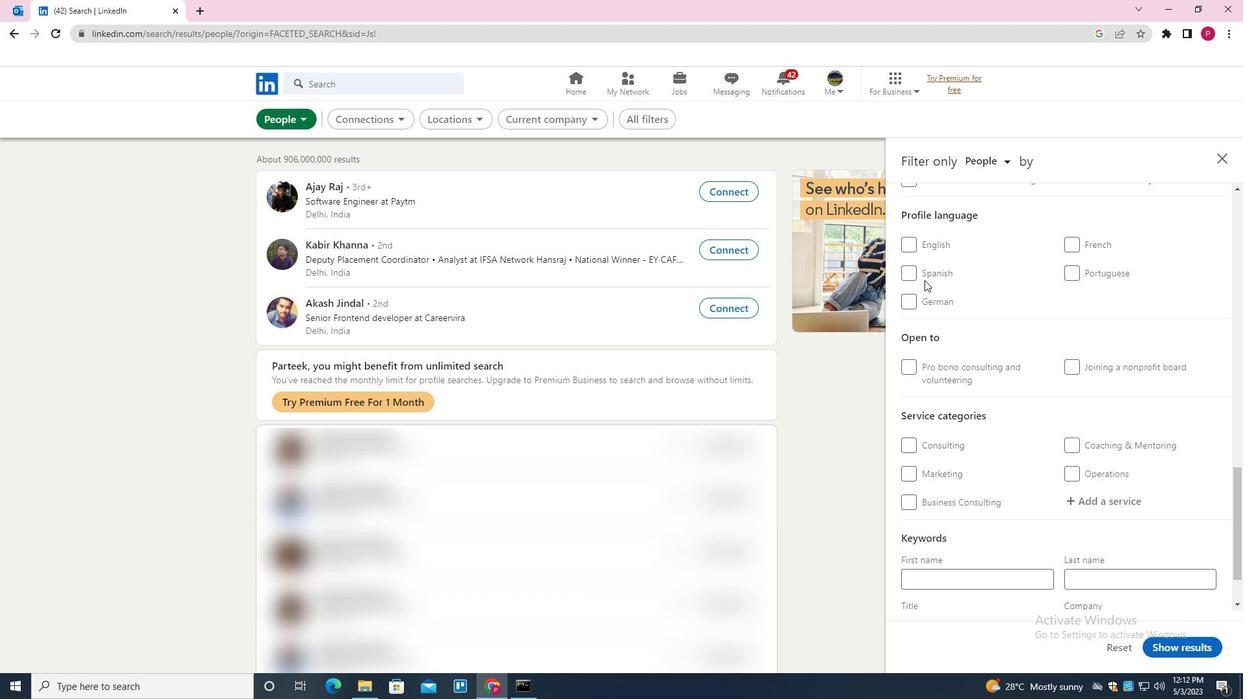 
Action: Mouse pressed left at (923, 275)
Screenshot: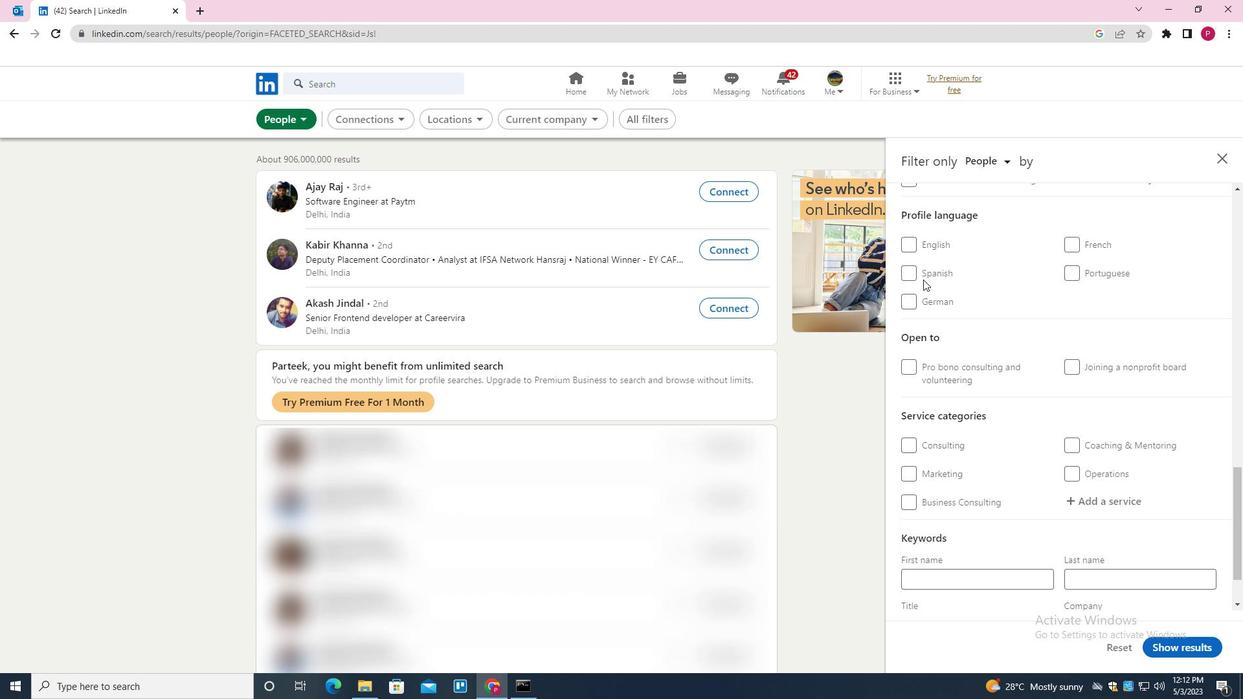 
Action: Mouse moved to (1003, 309)
Screenshot: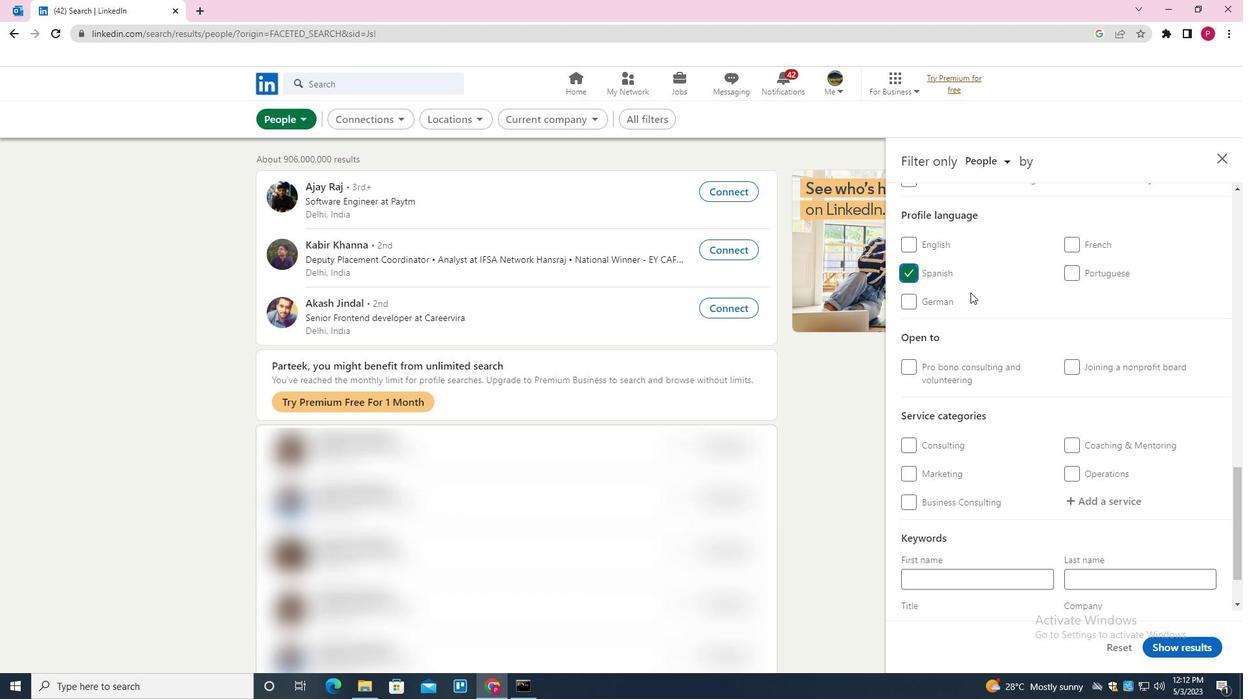 
Action: Mouse scrolled (1003, 310) with delta (0, 0)
Screenshot: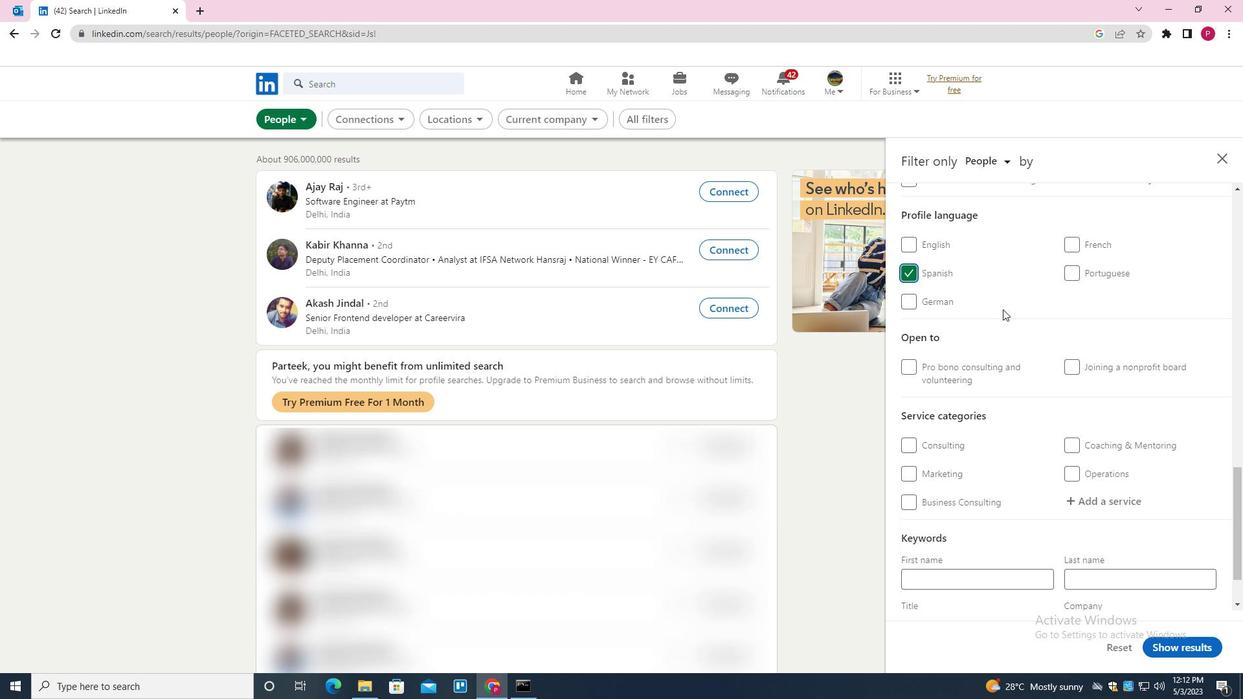 
Action: Mouse scrolled (1003, 310) with delta (0, 0)
Screenshot: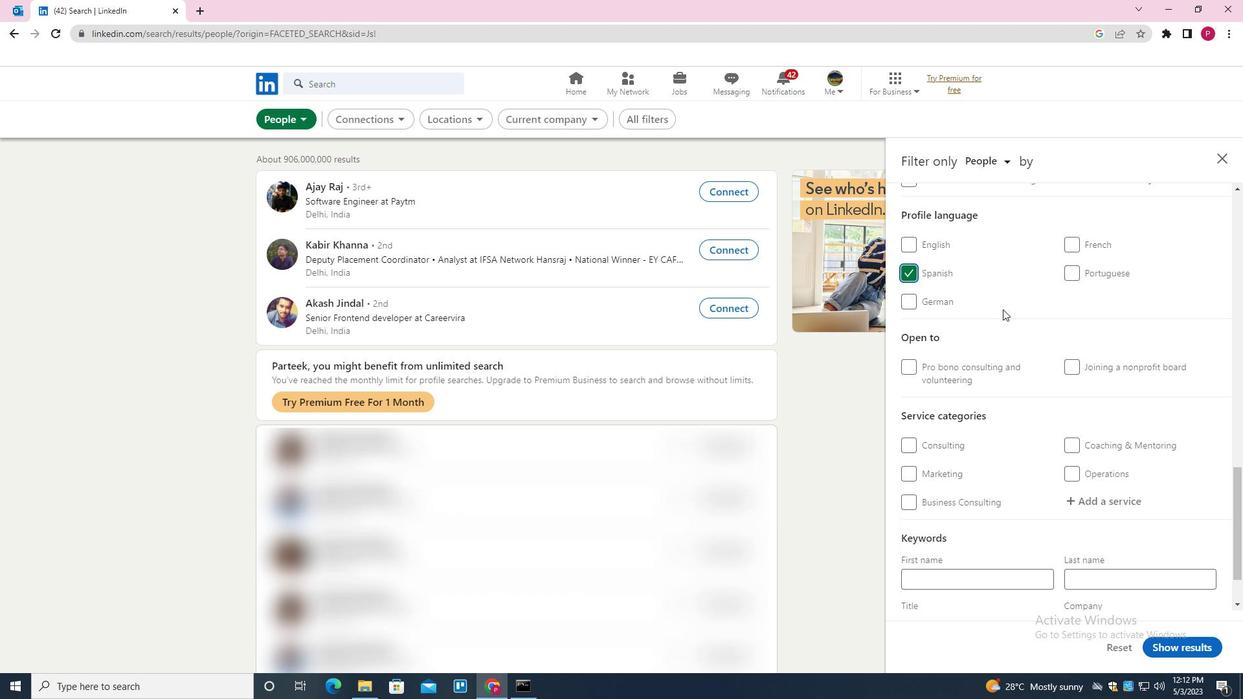 
Action: Mouse scrolled (1003, 310) with delta (0, 0)
Screenshot: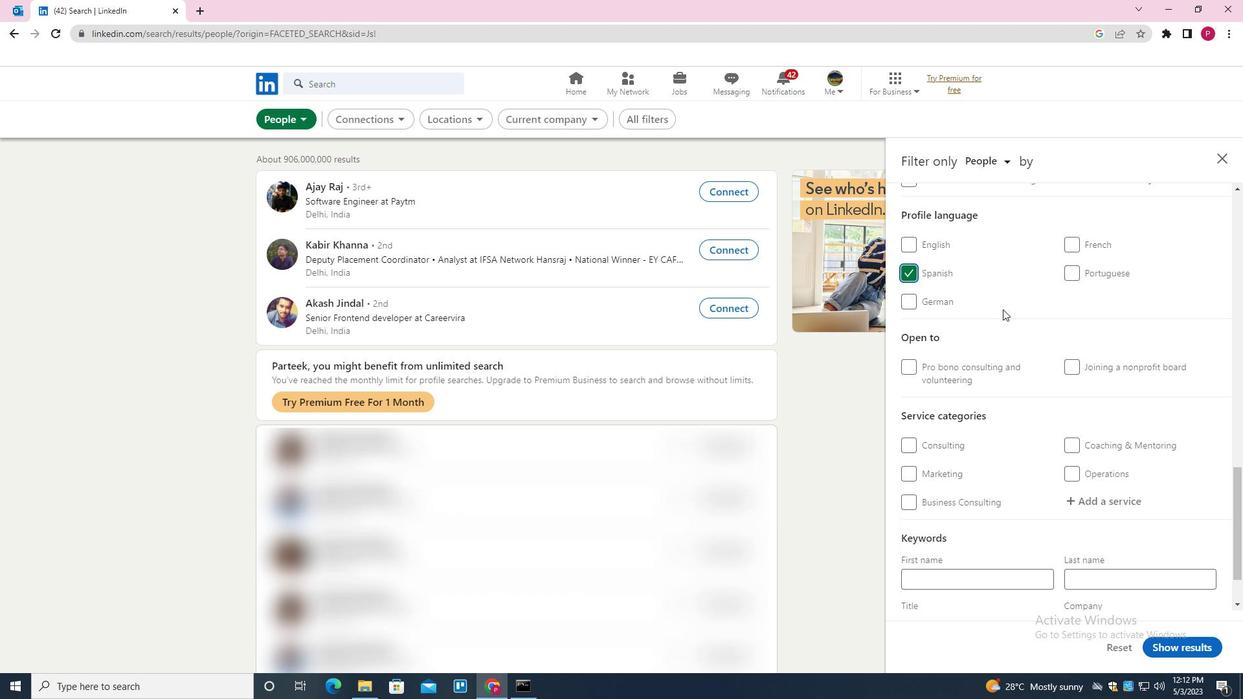 
Action: Mouse scrolled (1003, 310) with delta (0, 0)
Screenshot: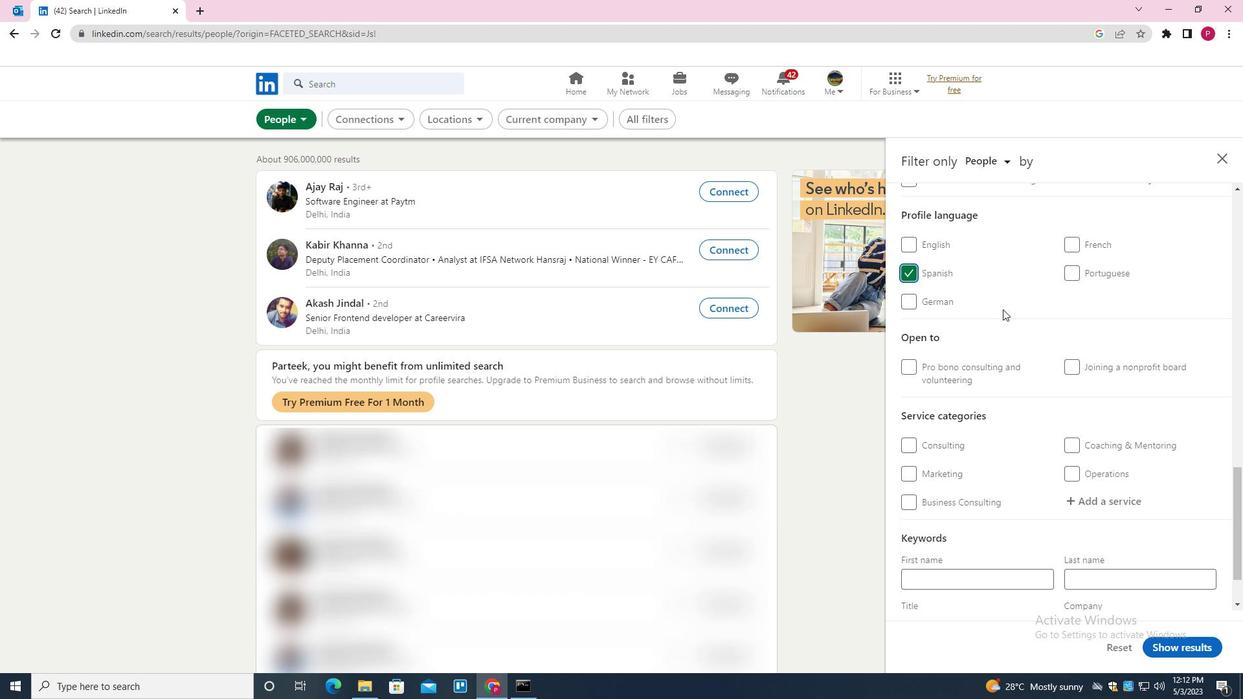 
Action: Mouse scrolled (1003, 310) with delta (0, 0)
Screenshot: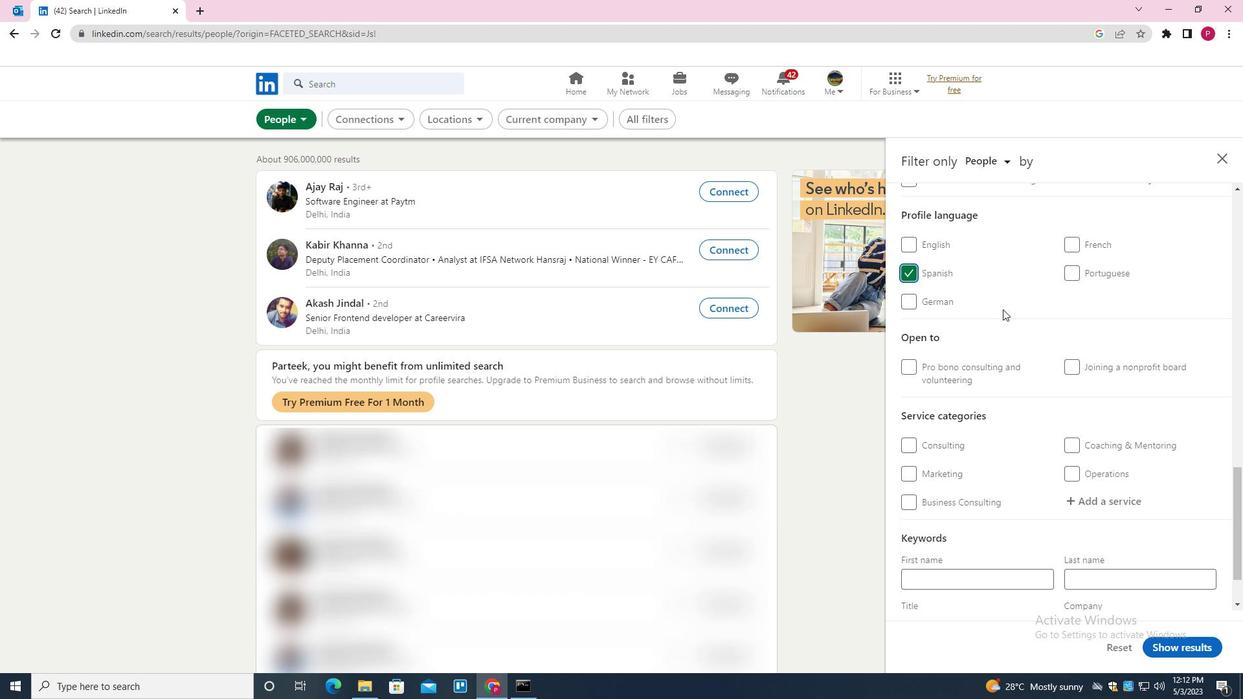 
Action: Mouse scrolled (1003, 310) with delta (0, 0)
Screenshot: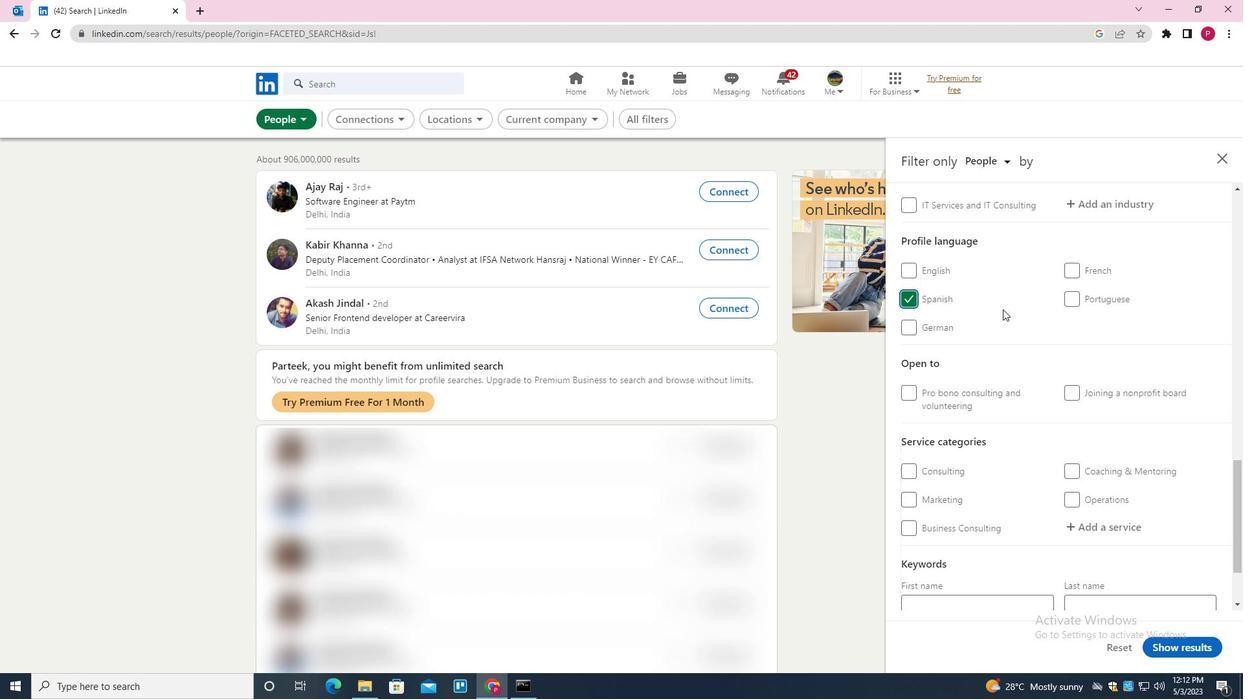 
Action: Mouse scrolled (1003, 310) with delta (0, 0)
Screenshot: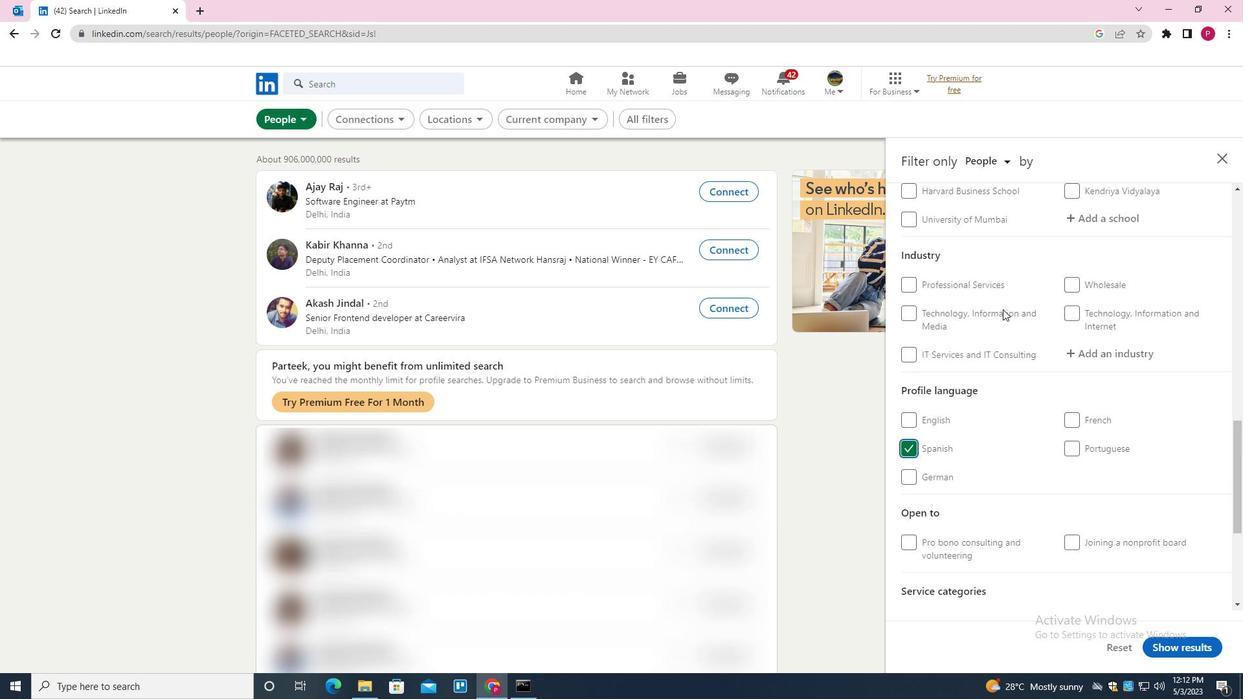 
Action: Mouse scrolled (1003, 310) with delta (0, 0)
Screenshot: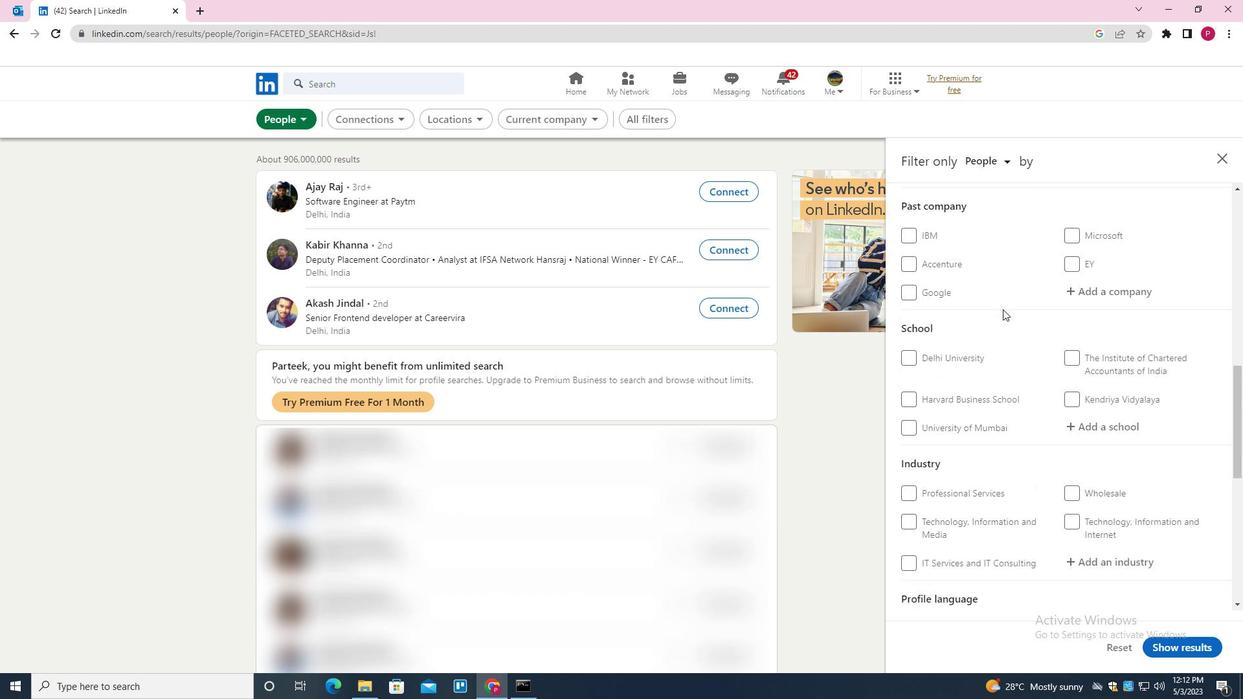 
Action: Mouse moved to (1112, 307)
Screenshot: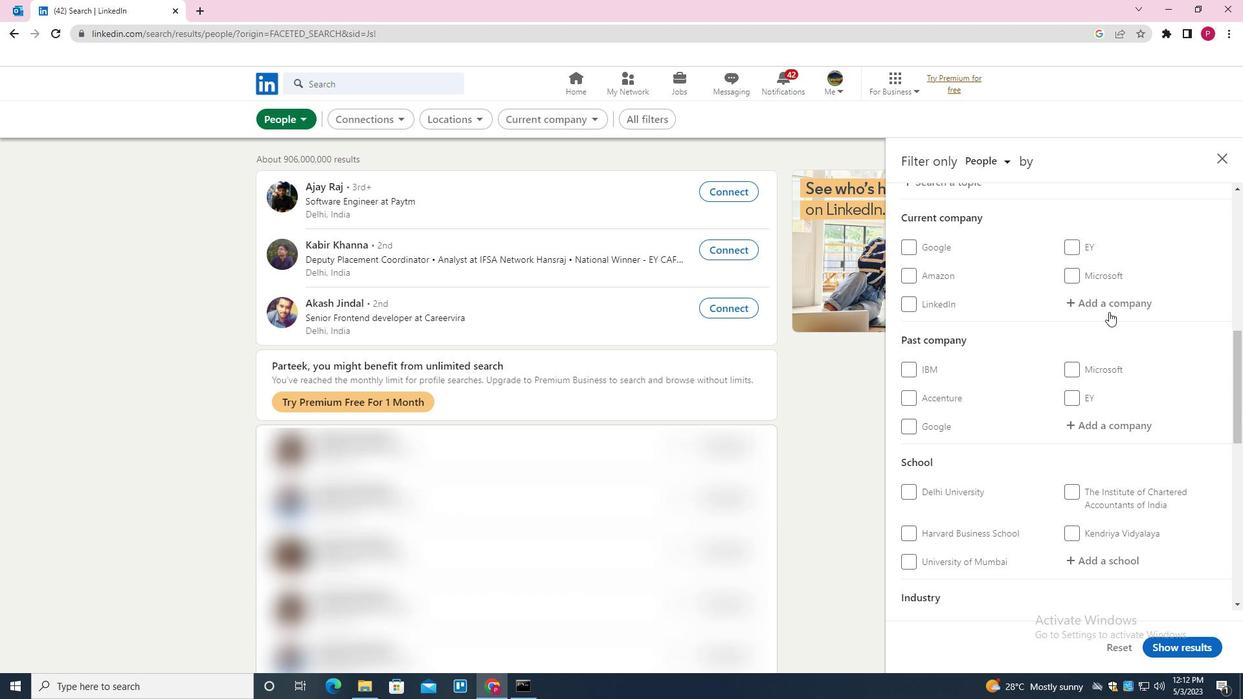 
Action: Mouse pressed left at (1112, 307)
Screenshot: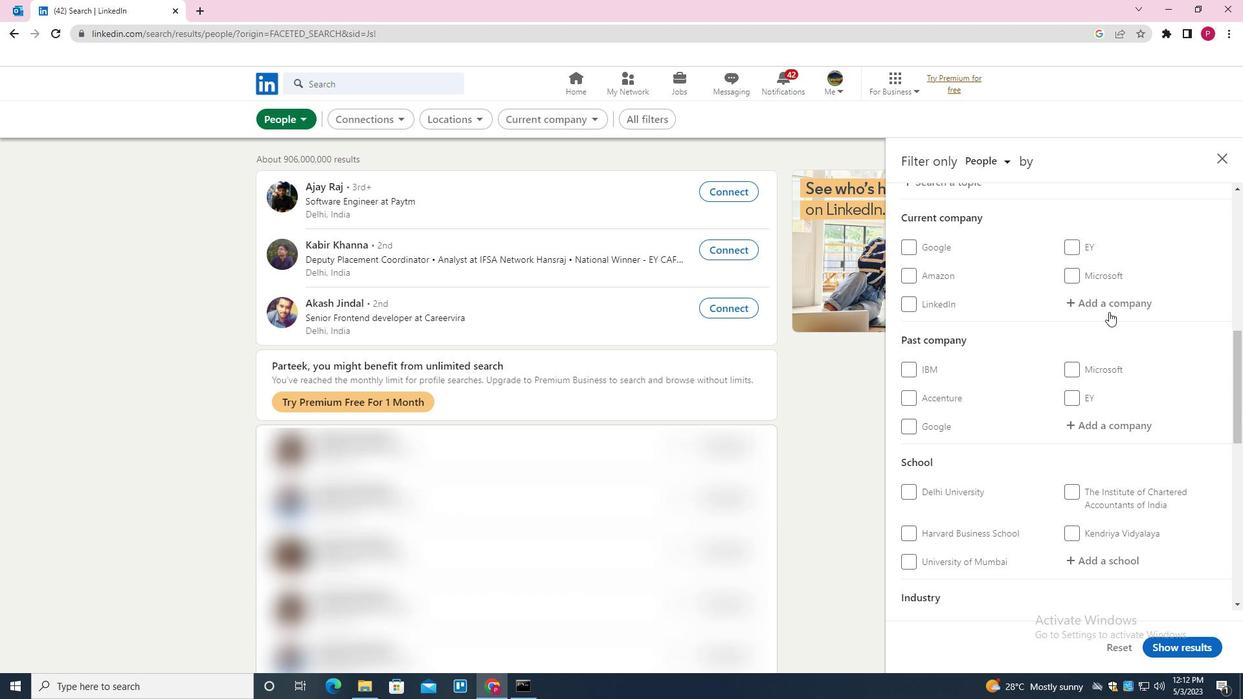 
Action: Key pressed <Key.shift><Key.shift><Key.shift>HOTEL<Key.space><Key.shift>JOBS<Key.space><Key.down><Key.down><Key.down><Key.down><Key.enter>
Screenshot: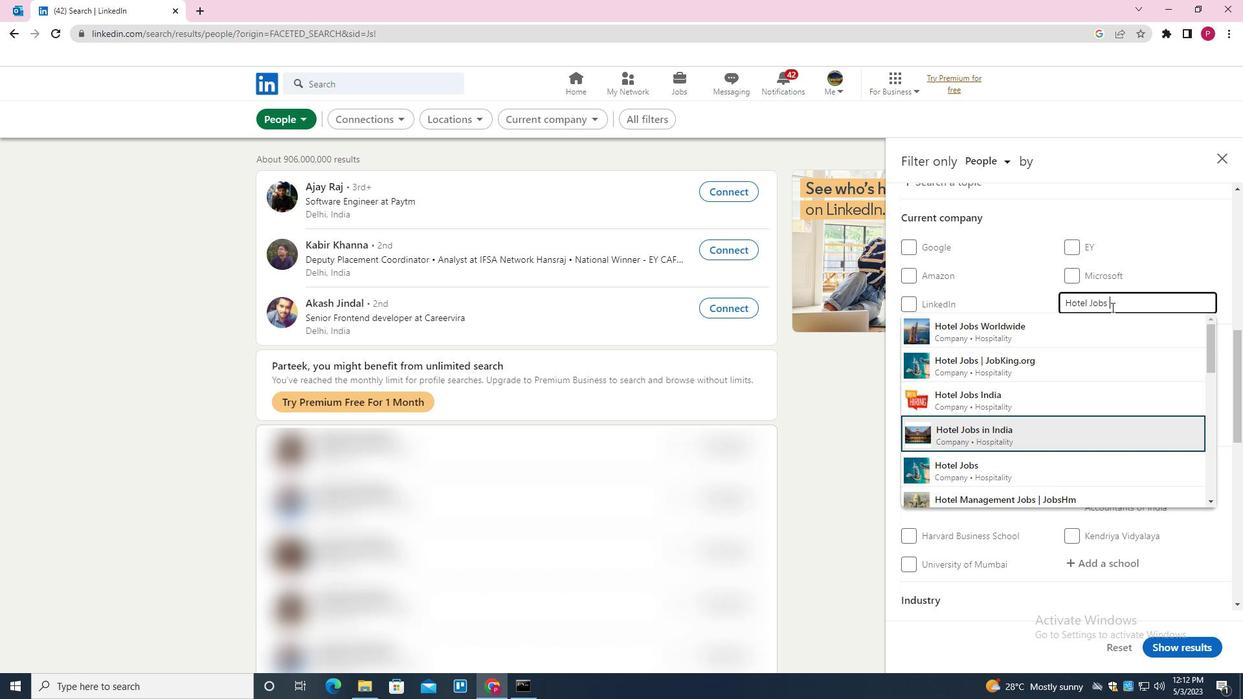 
Action: Mouse moved to (1098, 321)
Screenshot: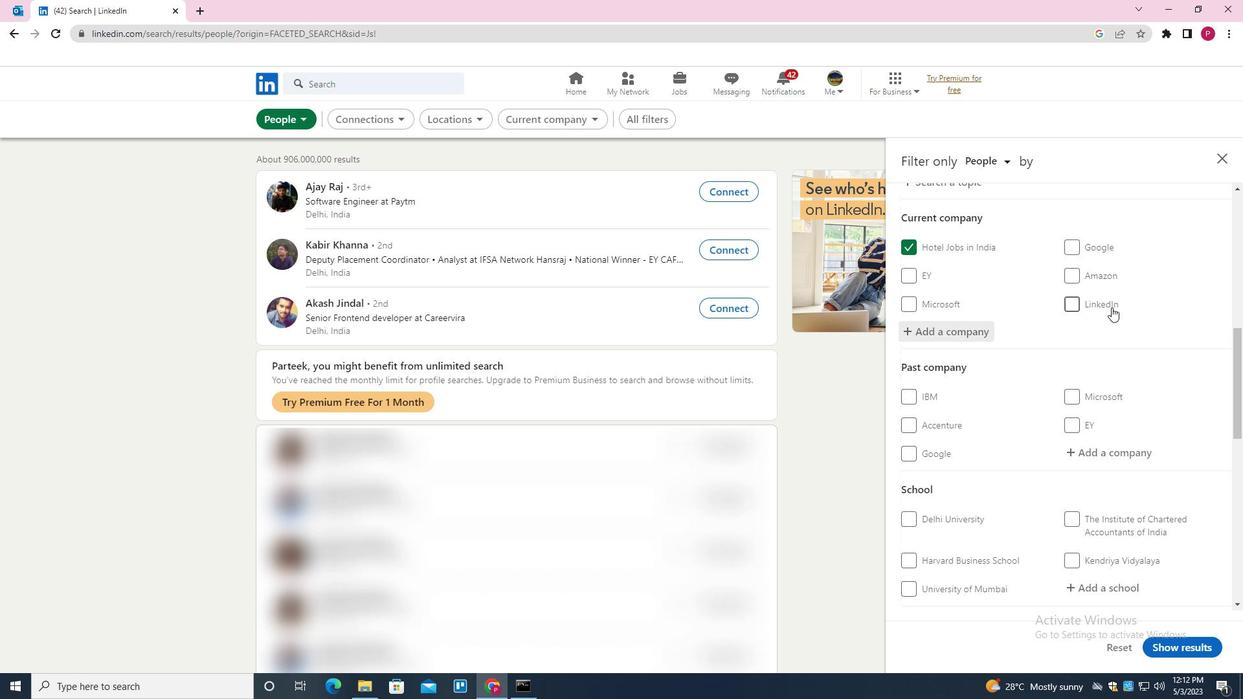 
Action: Mouse scrolled (1098, 320) with delta (0, 0)
Screenshot: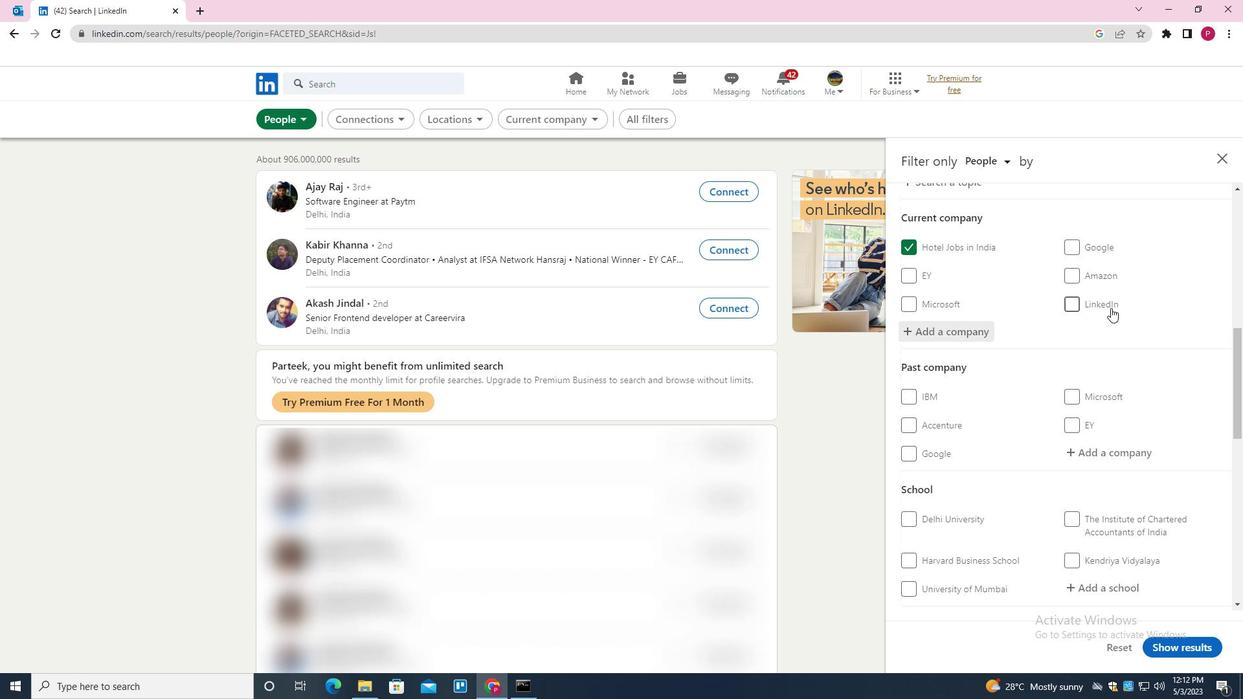 
Action: Mouse moved to (1098, 321)
Screenshot: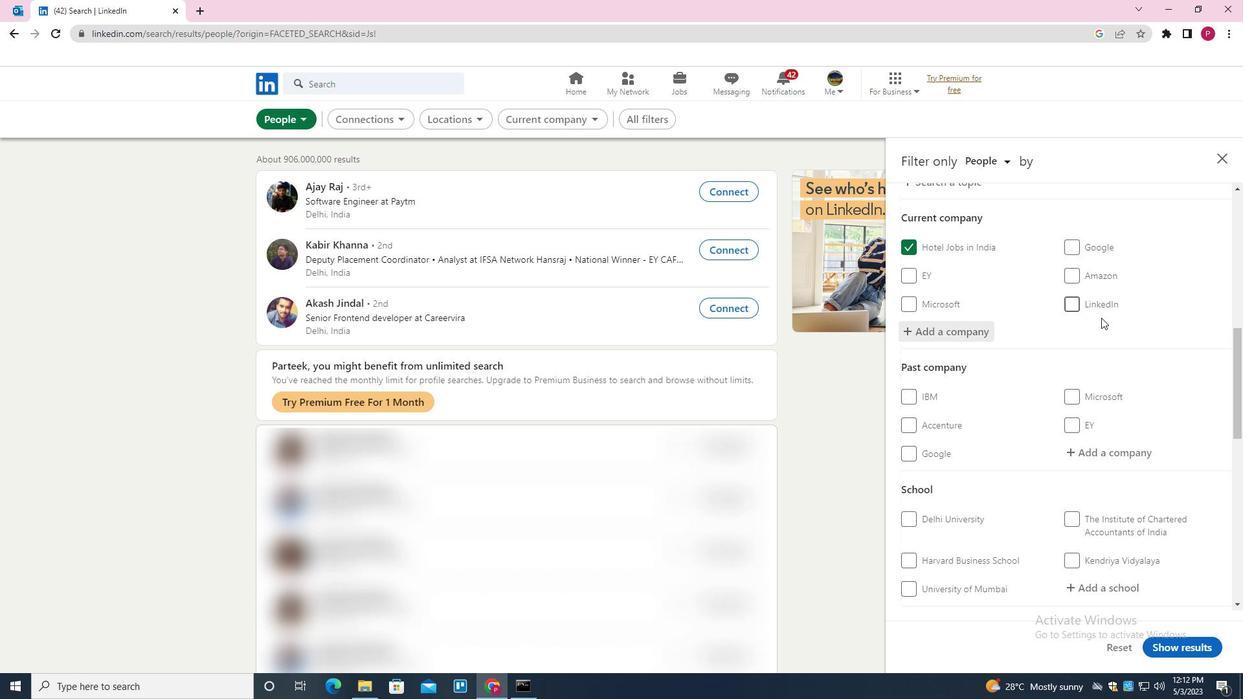 
Action: Mouse scrolled (1098, 321) with delta (0, 0)
Screenshot: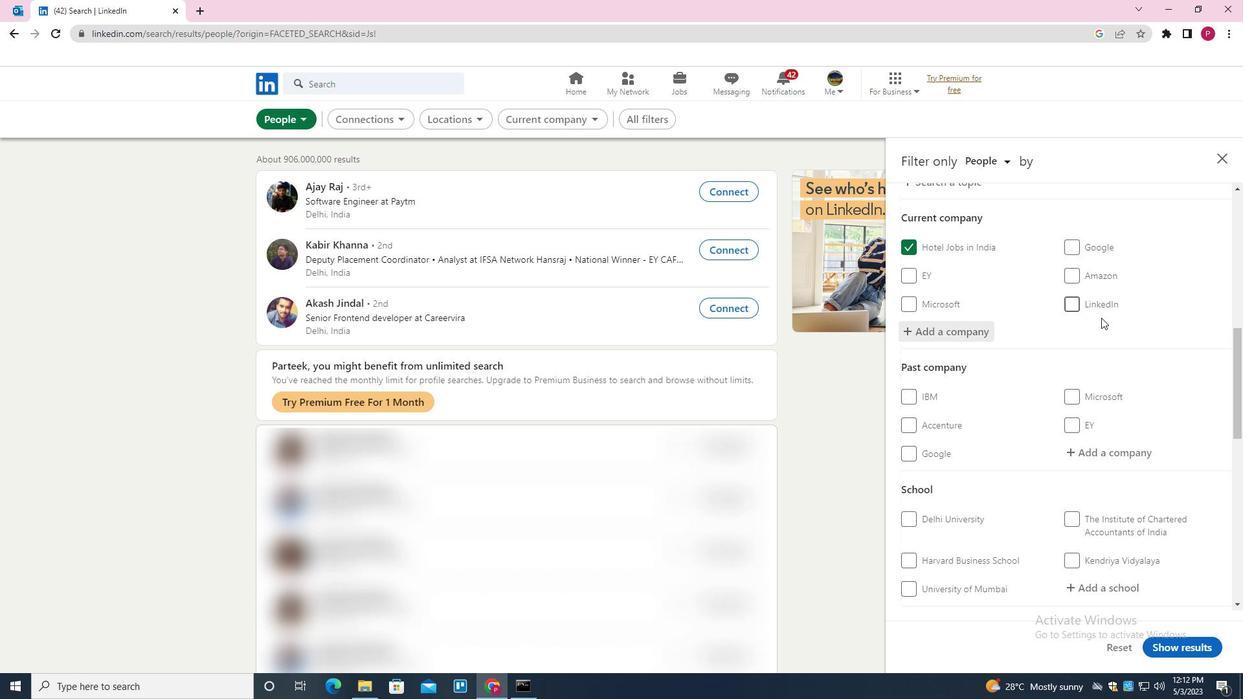 
Action: Mouse scrolled (1098, 321) with delta (0, 0)
Screenshot: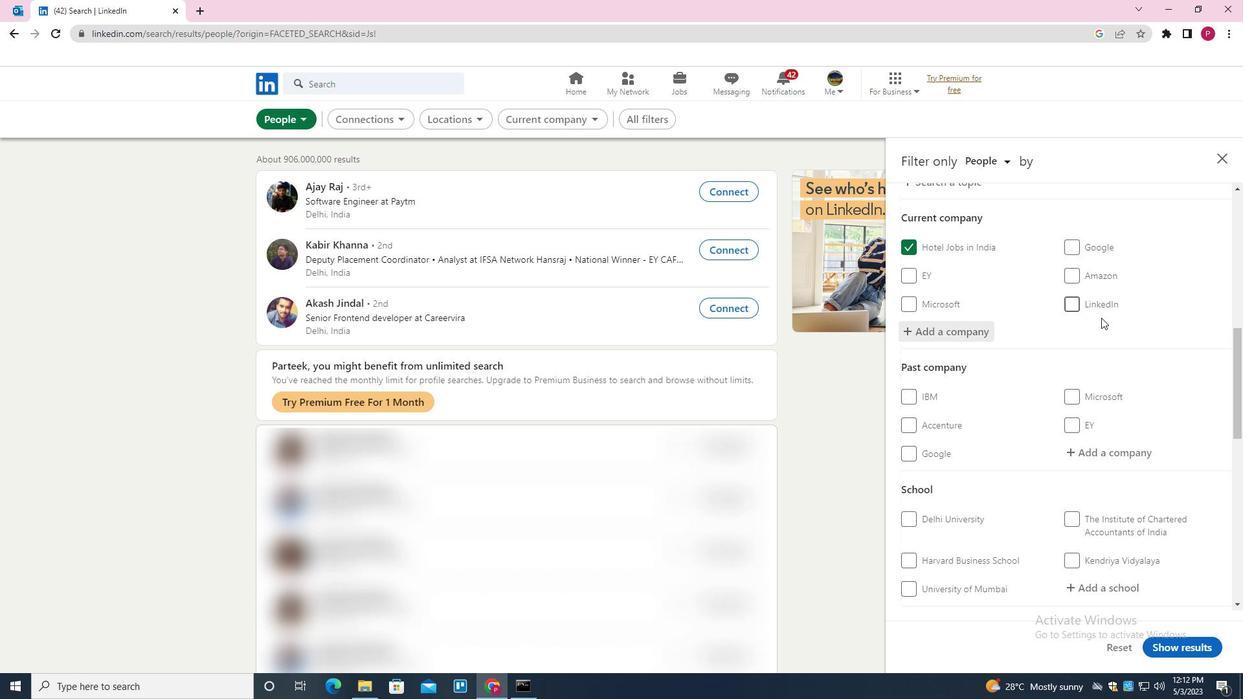 
Action: Mouse moved to (1096, 323)
Screenshot: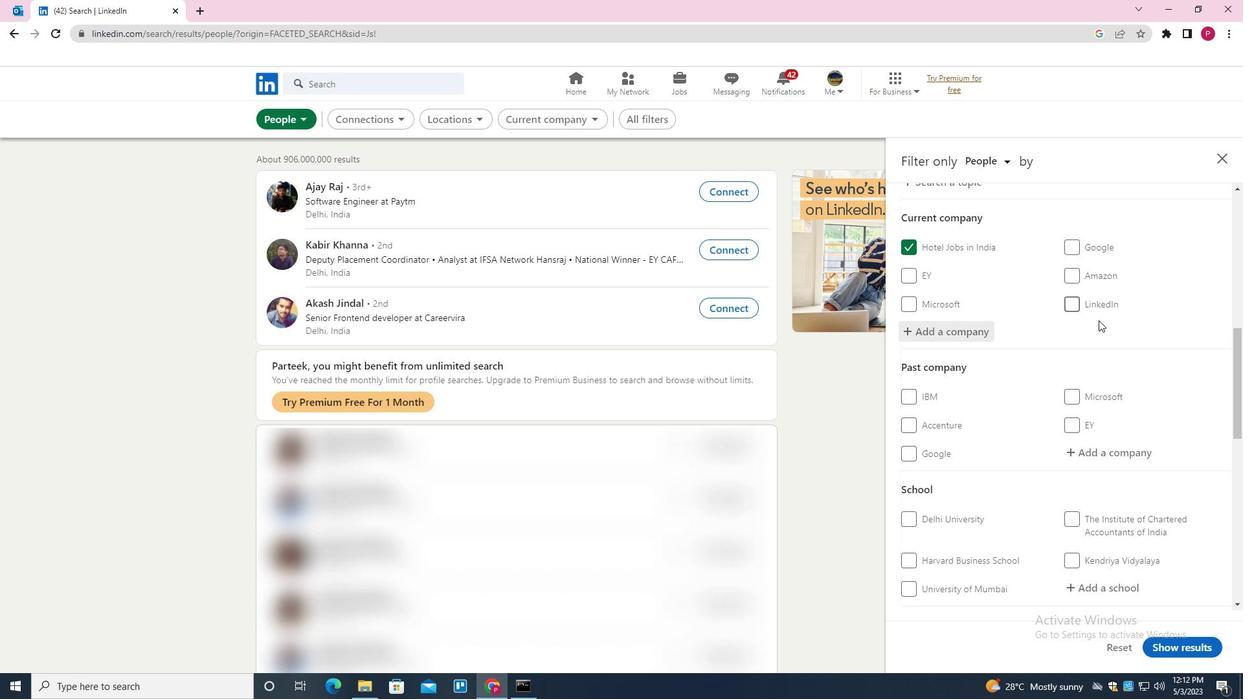 
Action: Mouse scrolled (1096, 322) with delta (0, 0)
Screenshot: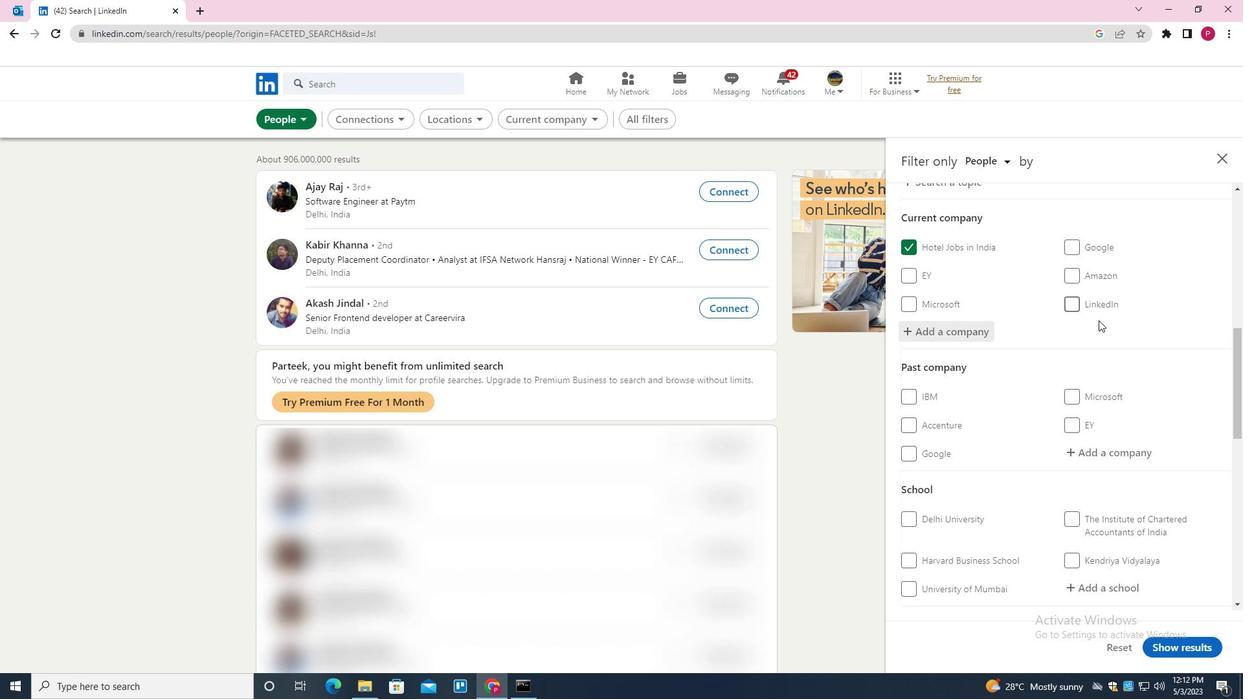
Action: Mouse moved to (1081, 321)
Screenshot: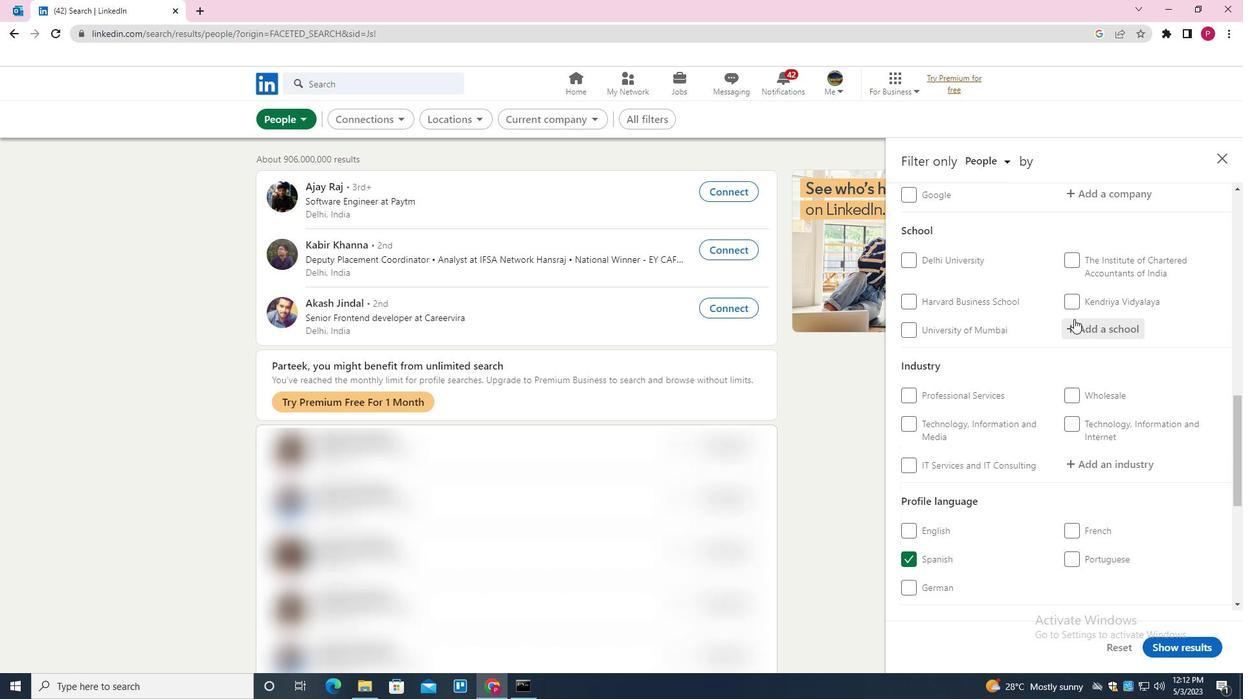 
Action: Mouse pressed left at (1081, 321)
Screenshot: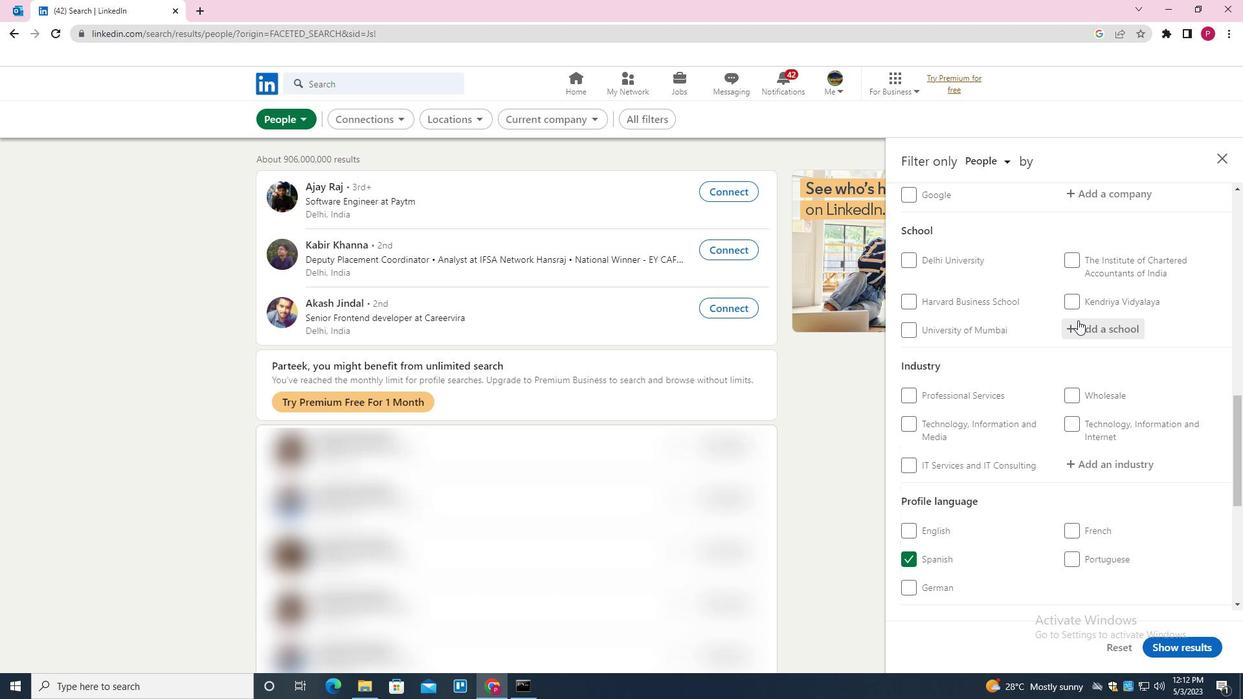 
Action: Key pressed <Key.shift><Key.shift><Key.shift><Key.shift><Key.shift><Key.shift><Key.shift>GLA<Key.space><Key.shift>UNIVERSITY<Key.space><Key.down><Key.enter>
Screenshot: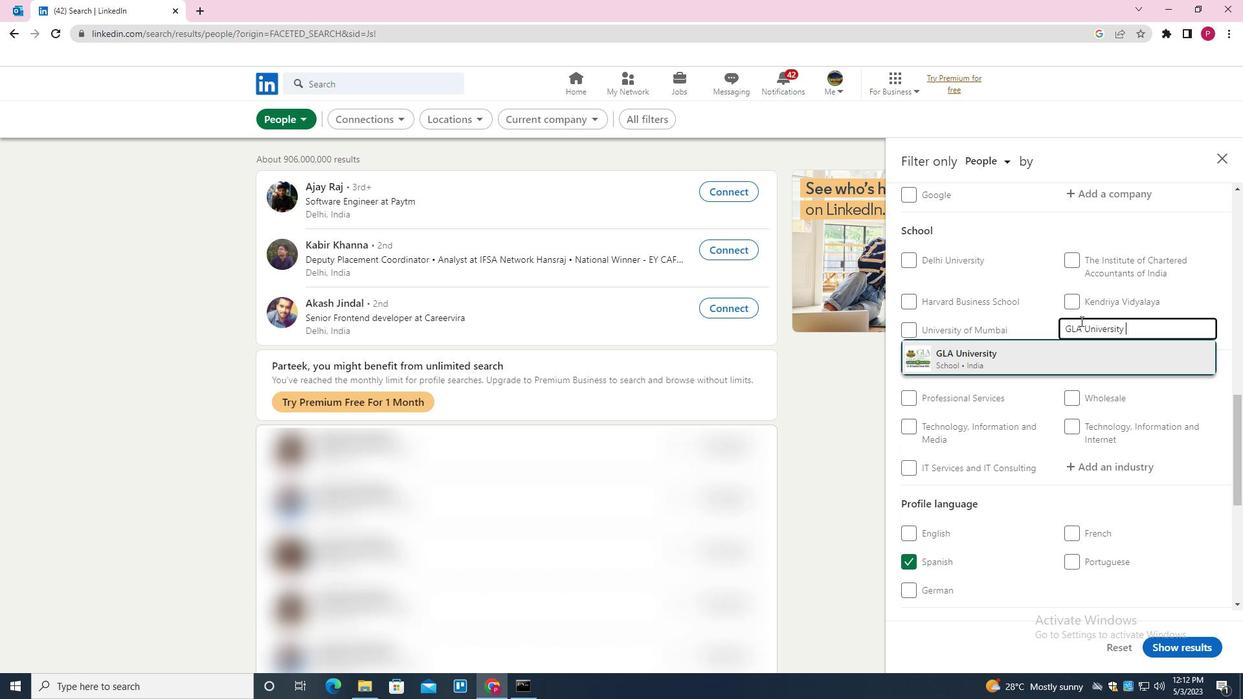 
Action: Mouse moved to (1023, 331)
Screenshot: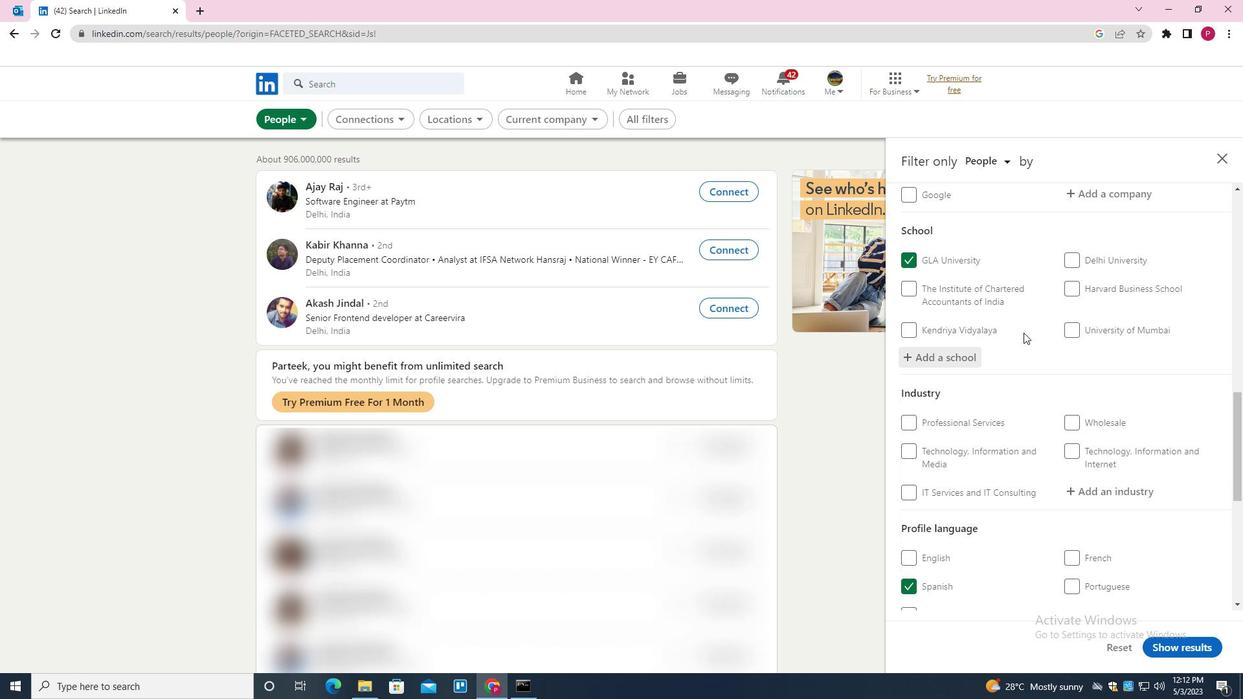 
Action: Mouse scrolled (1023, 330) with delta (0, 0)
Screenshot: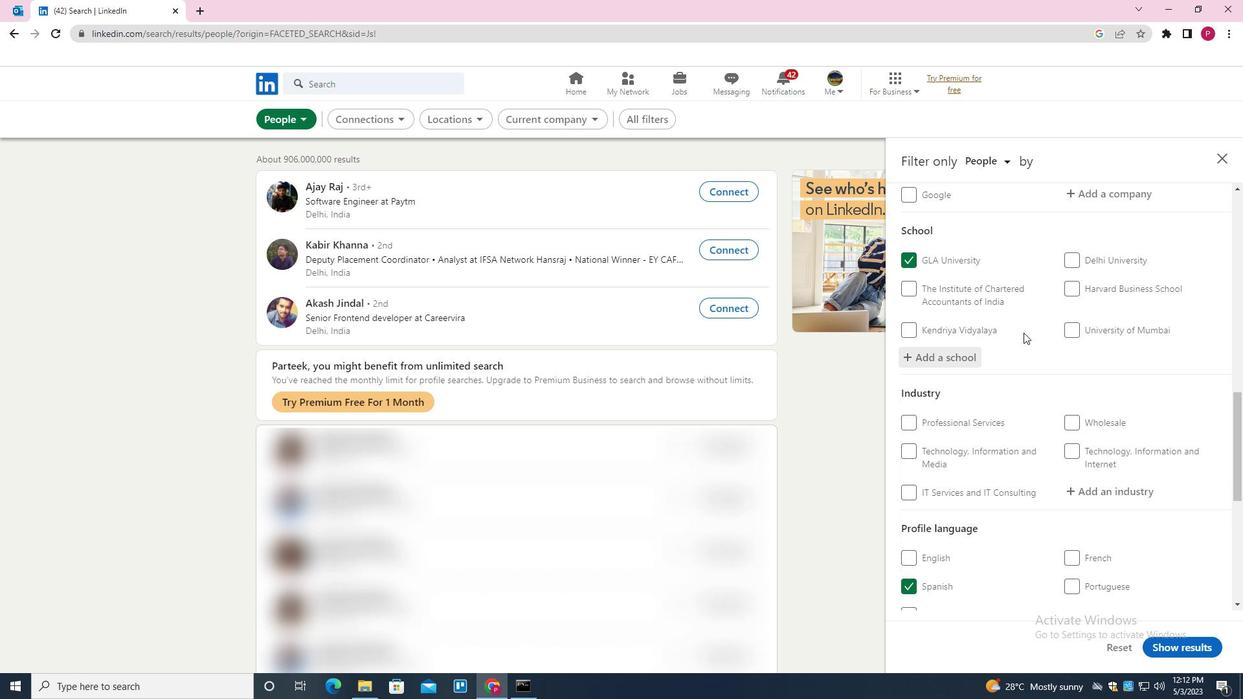 
Action: Mouse moved to (1025, 330)
Screenshot: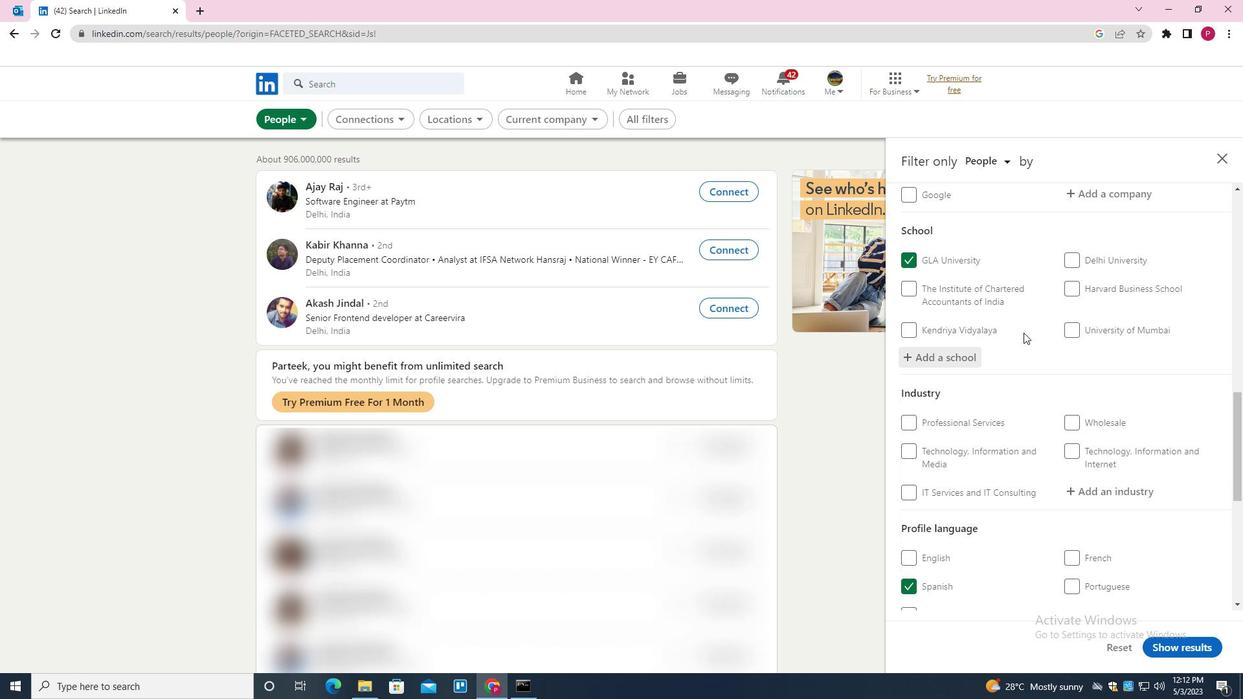 
Action: Mouse scrolled (1025, 329) with delta (0, 0)
Screenshot: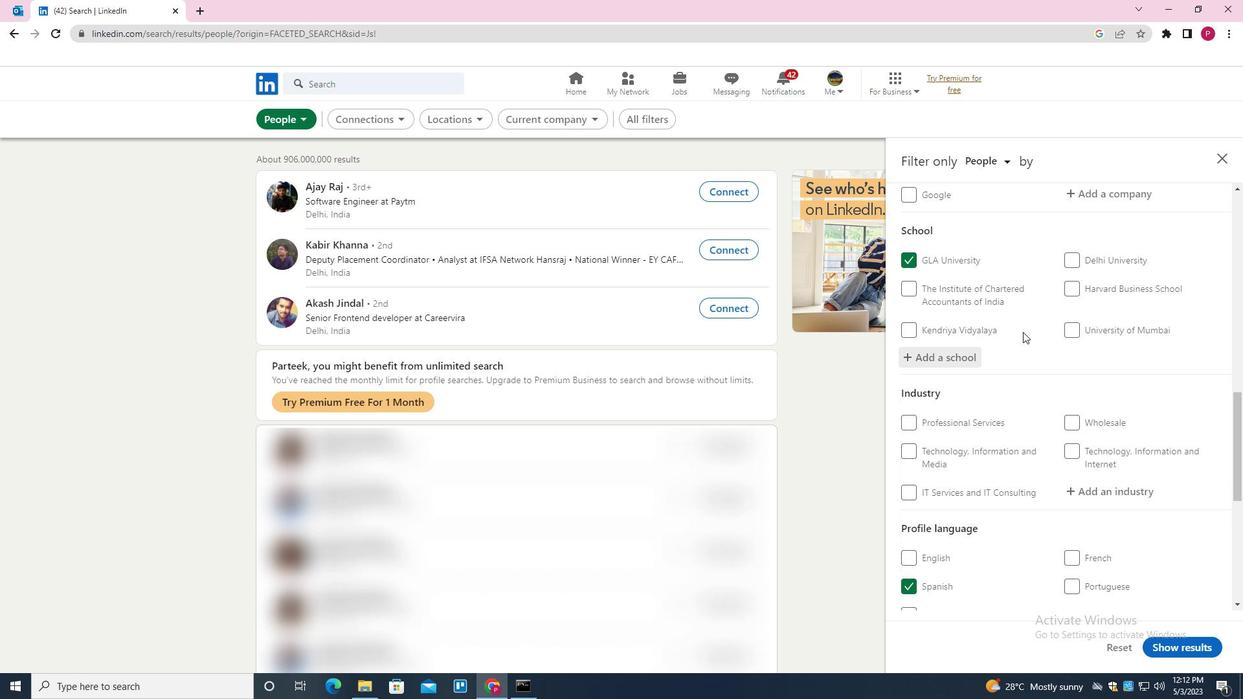
Action: Mouse moved to (1029, 327)
Screenshot: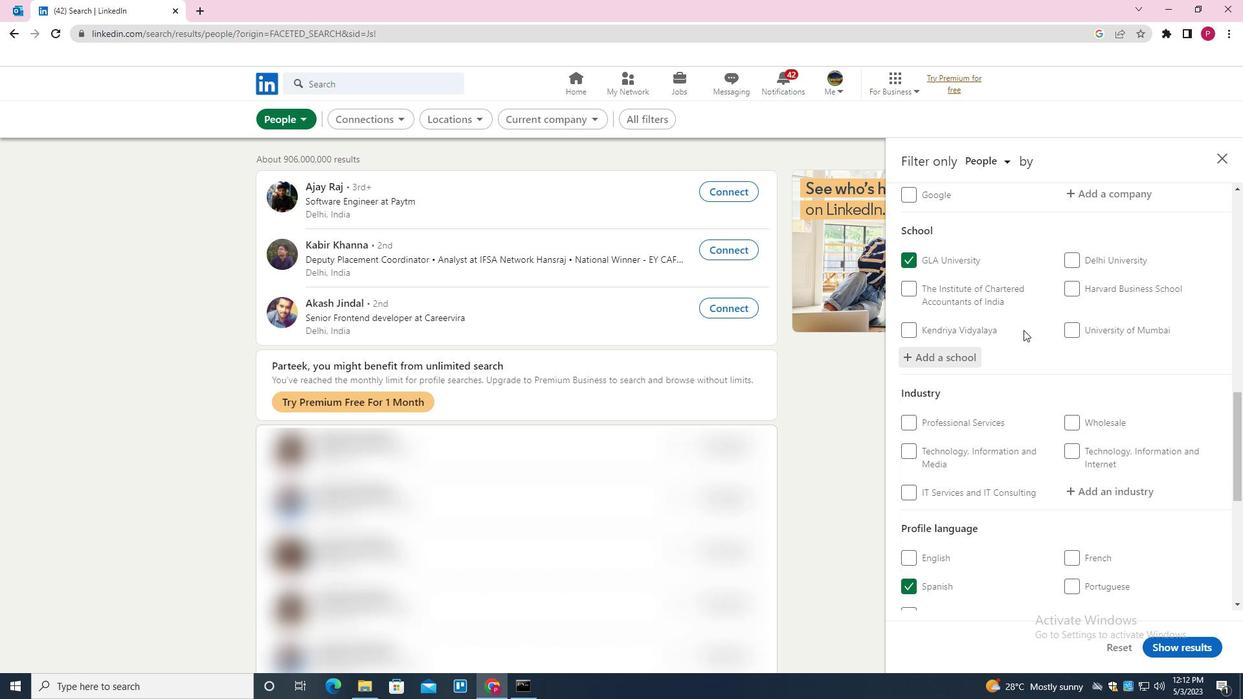 
Action: Mouse scrolled (1029, 327) with delta (0, 0)
Screenshot: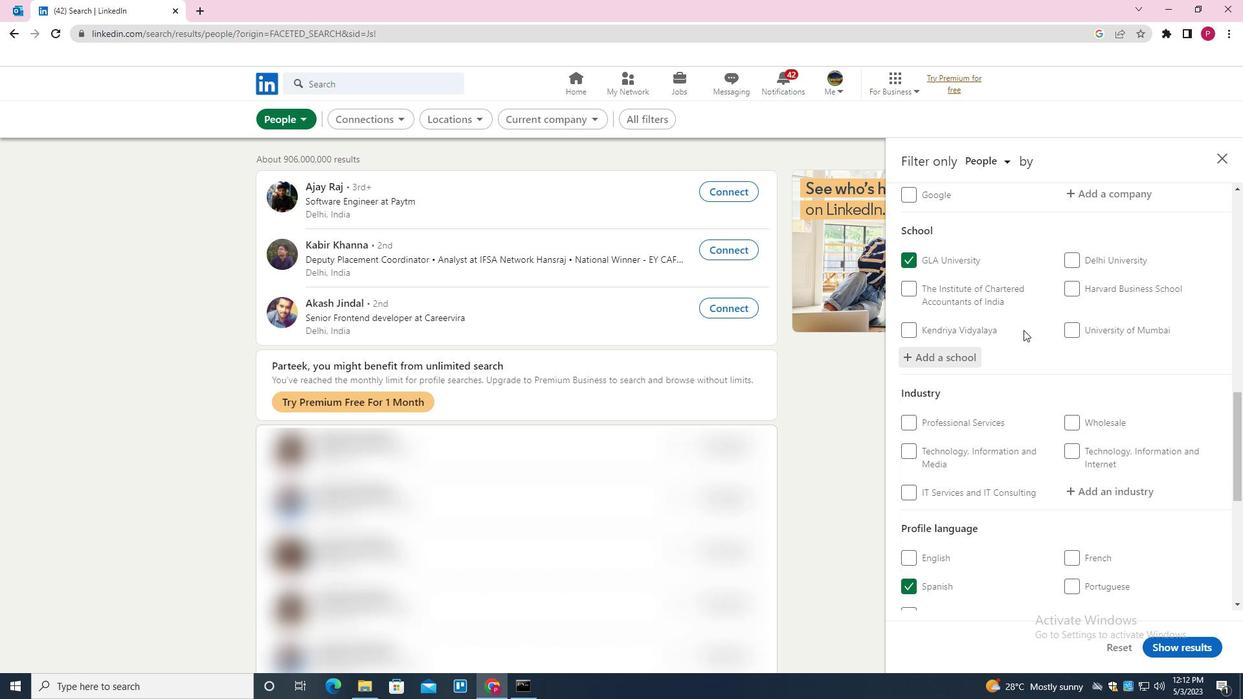 
Action: Mouse moved to (1106, 294)
Screenshot: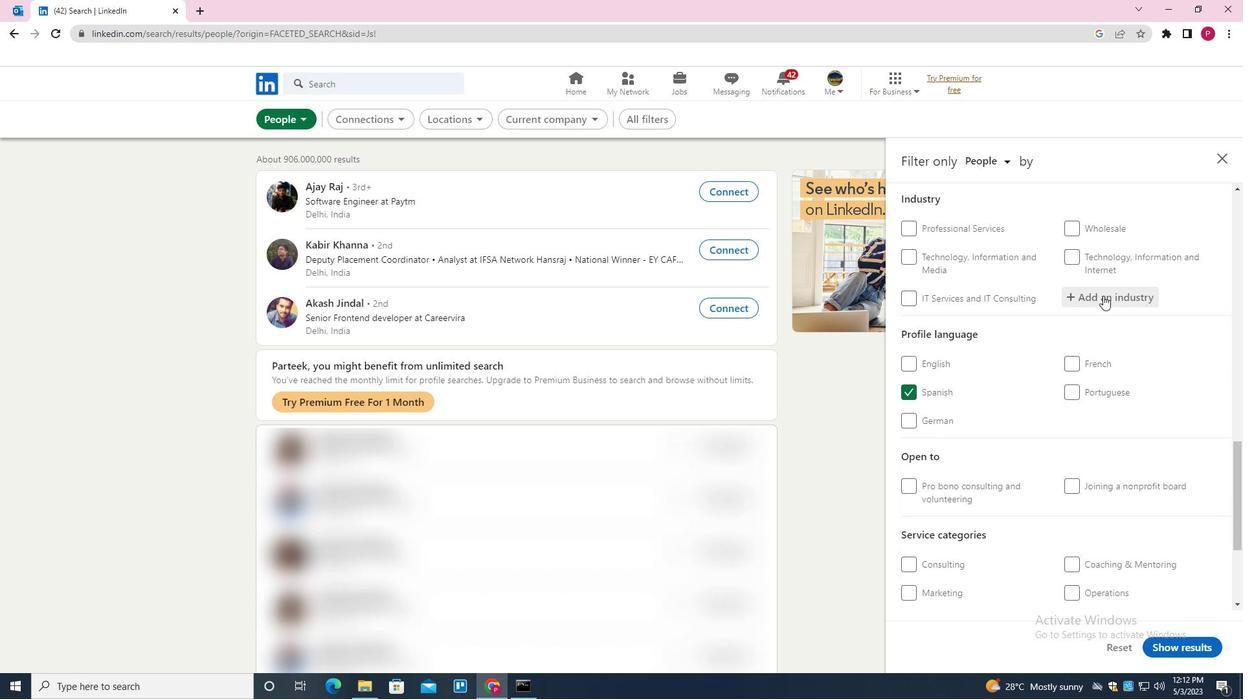
Action: Mouse pressed left at (1106, 294)
Screenshot: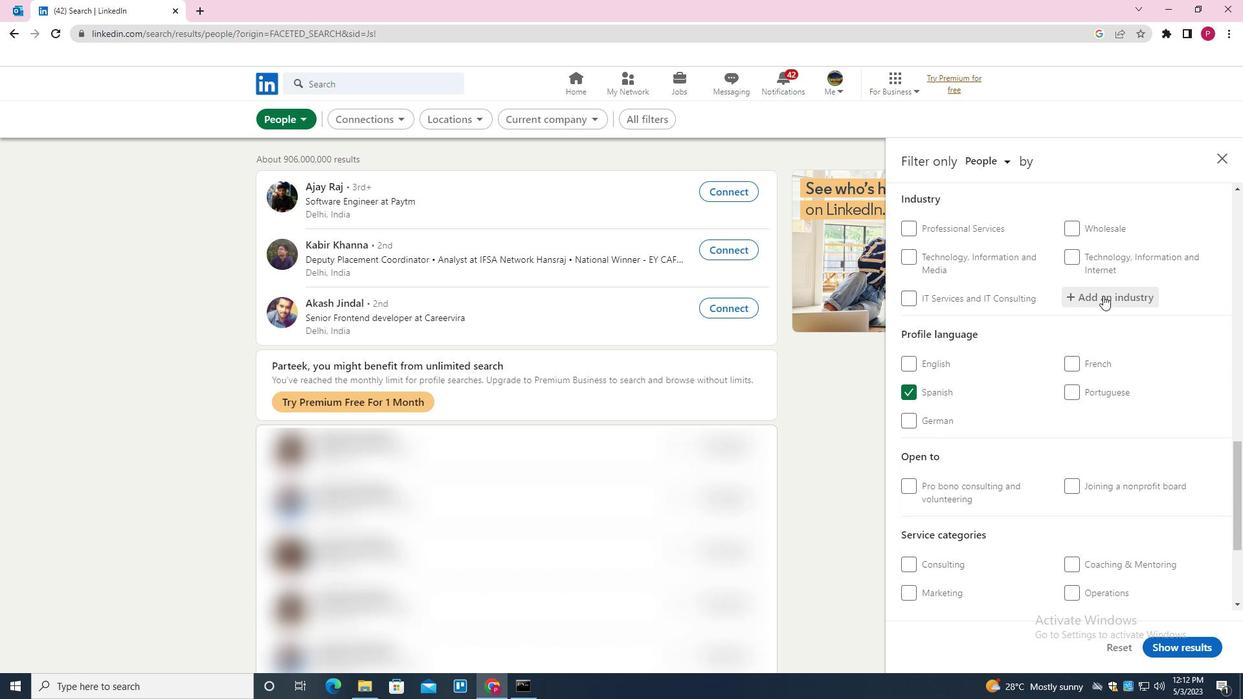 
Action: Key pressed <Key.shift><Key.shift><Key.shift><Key.shift><Key.shift><Key.shift><Key.shift><Key.shift><Key.shift><Key.shift><Key.shift><Key.shift><Key.shift><Key.shift><Key.shift><Key.shift><Key.shift><Key.shift><Key.shift><Key.shift><Key.shift><Key.shift><Key.shift><Key.shift><Key.shift><Key.shift><Key.shift><Key.shift><Key.shift><Key.shift><Key.shift><Key.shift><Key.shift><Key.shift><Key.shift><Key.shift><Key.shift><Key.shift><Key.shift><Key.shift><Key.shift><Key.shift><Key.shift><Key.shift><Key.shift><Key.shift><Key.shift><Key.shift><Key.shift>HOUSING<Key.space><Key.shift>PROGRAMS<Key.down><Key.enter>
Screenshot: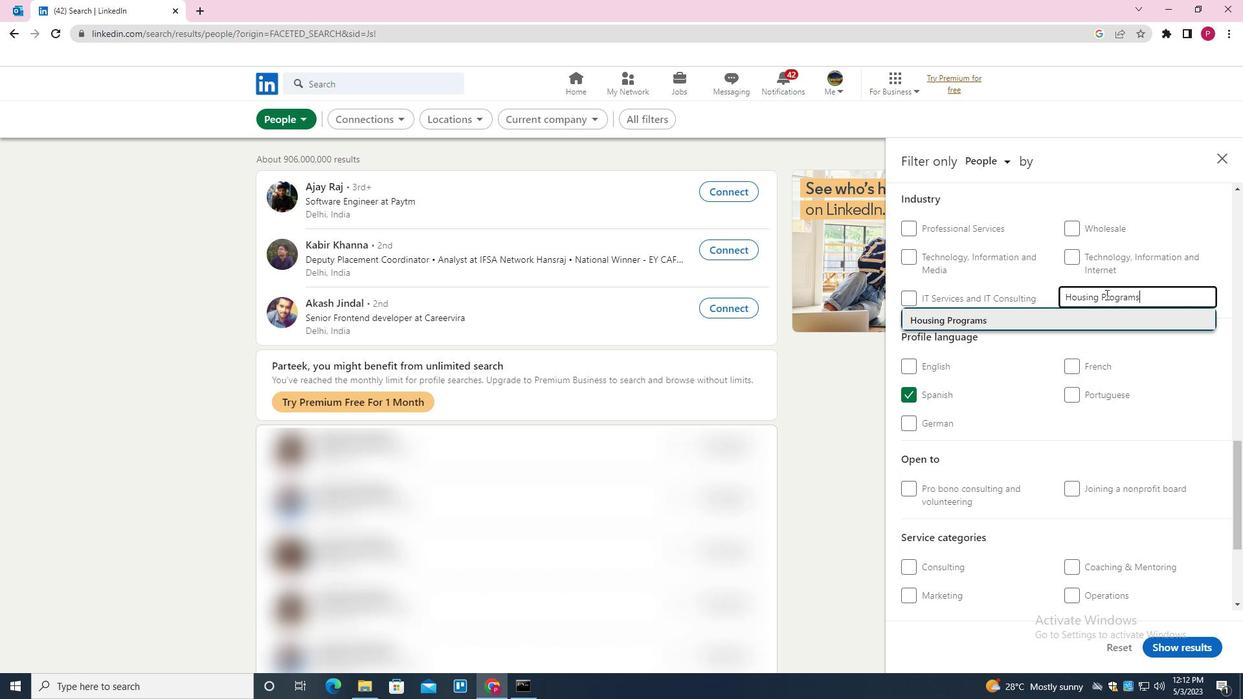 
Action: Mouse moved to (1068, 329)
Screenshot: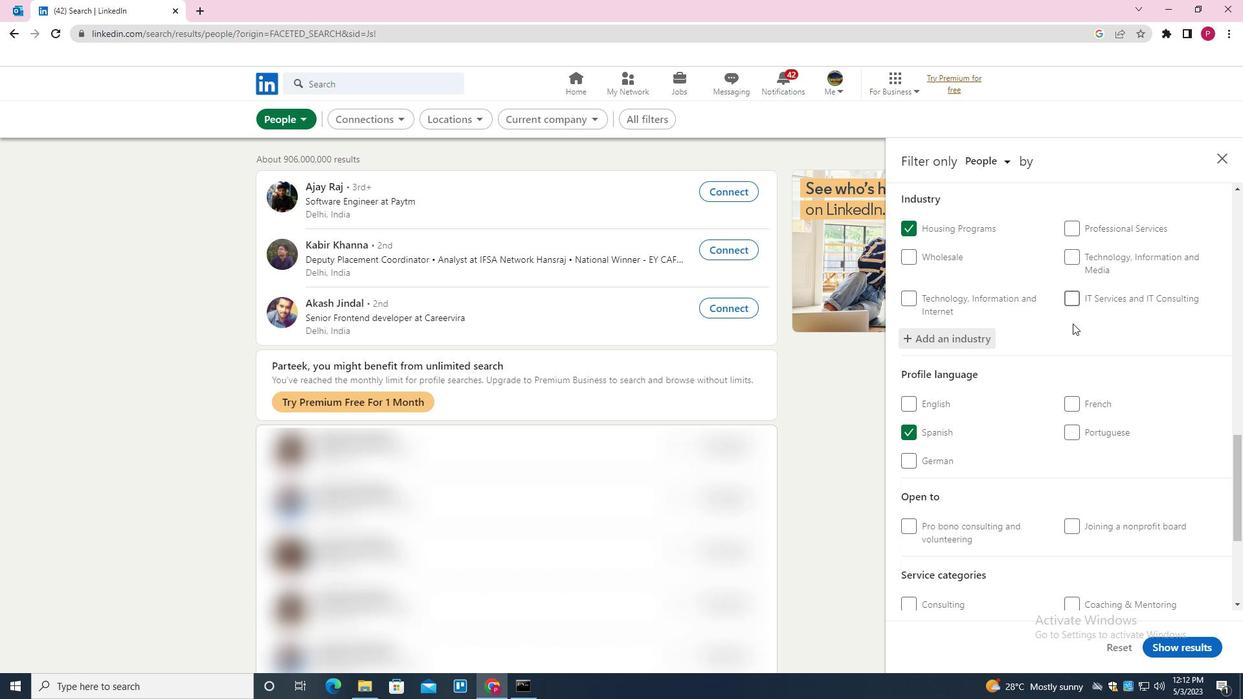 
Action: Mouse scrolled (1068, 329) with delta (0, 0)
Screenshot: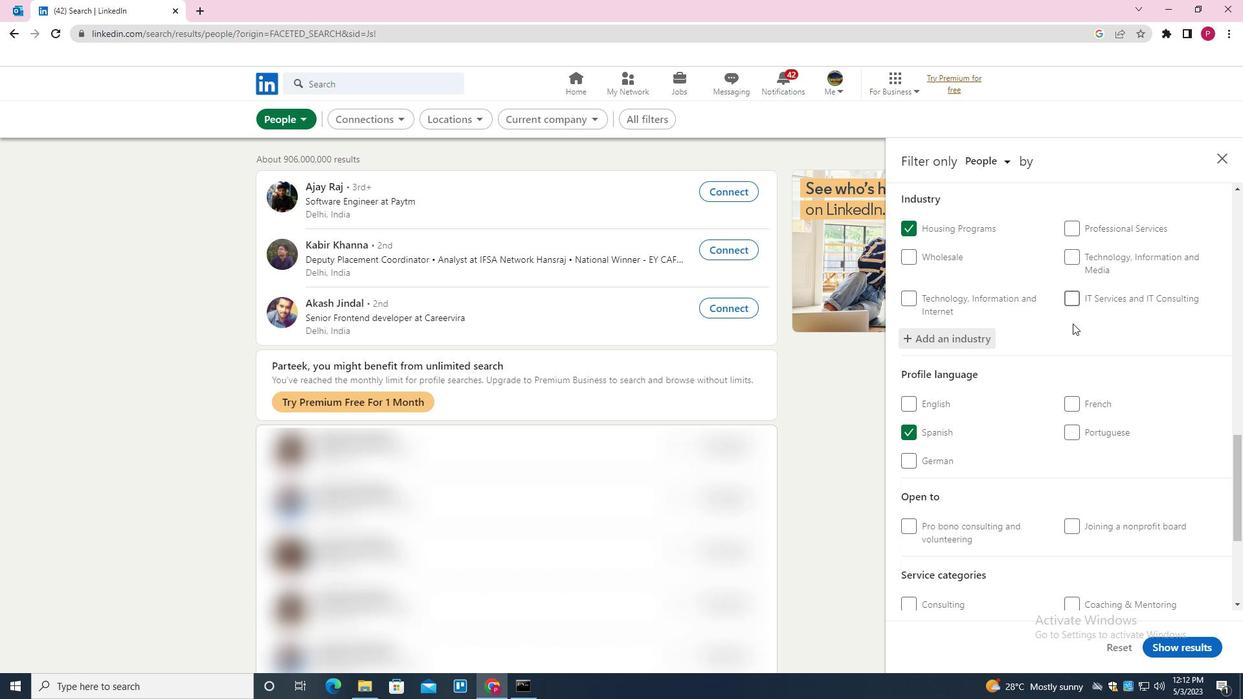 
Action: Mouse moved to (1068, 332)
Screenshot: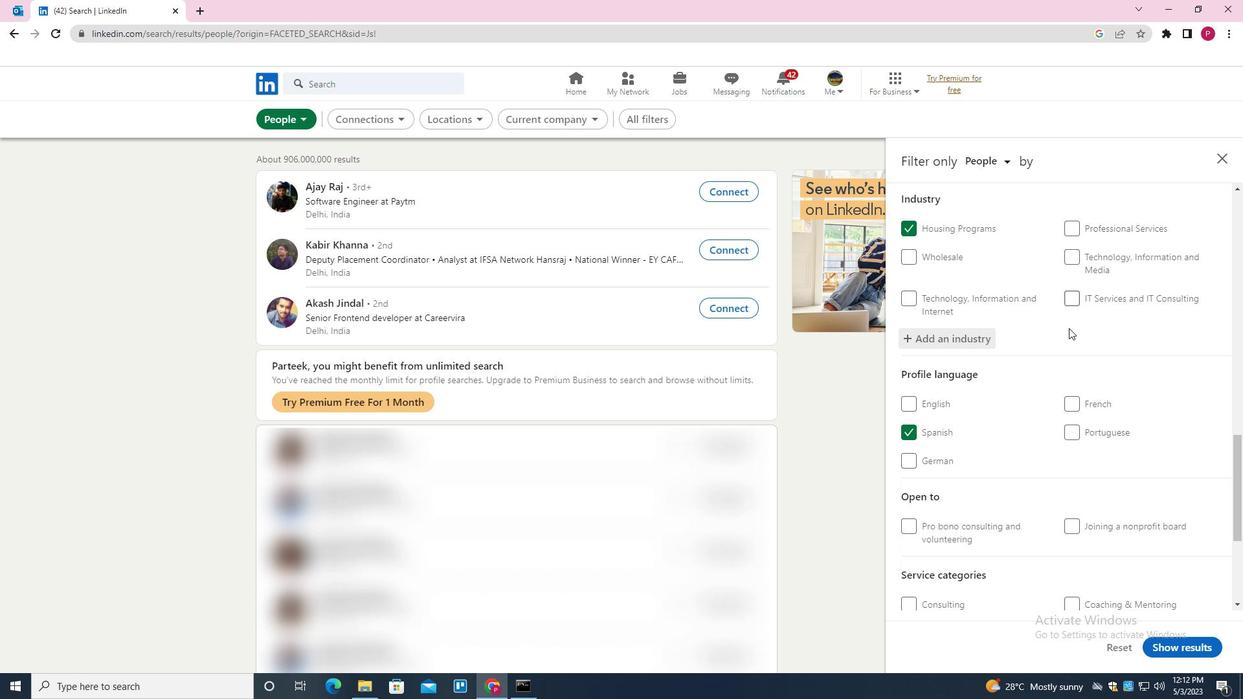
Action: Mouse scrolled (1068, 332) with delta (0, 0)
Screenshot: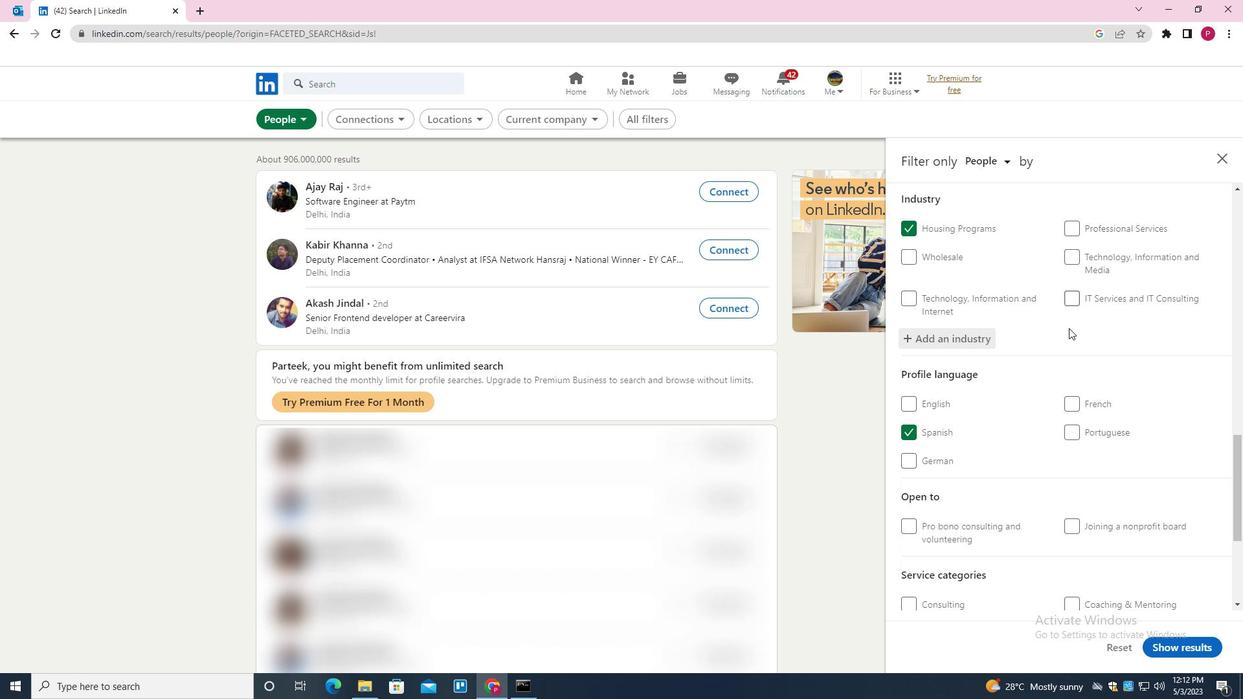 
Action: Mouse moved to (1067, 336)
Screenshot: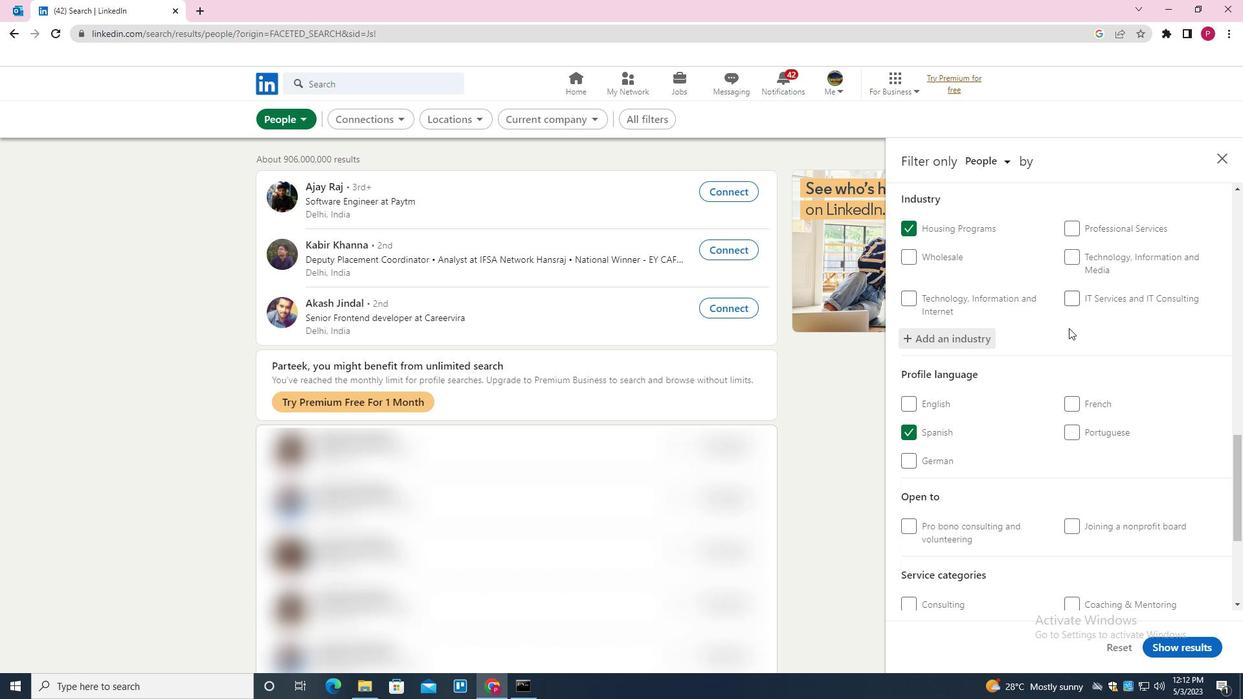 
Action: Mouse scrolled (1067, 336) with delta (0, 0)
Screenshot: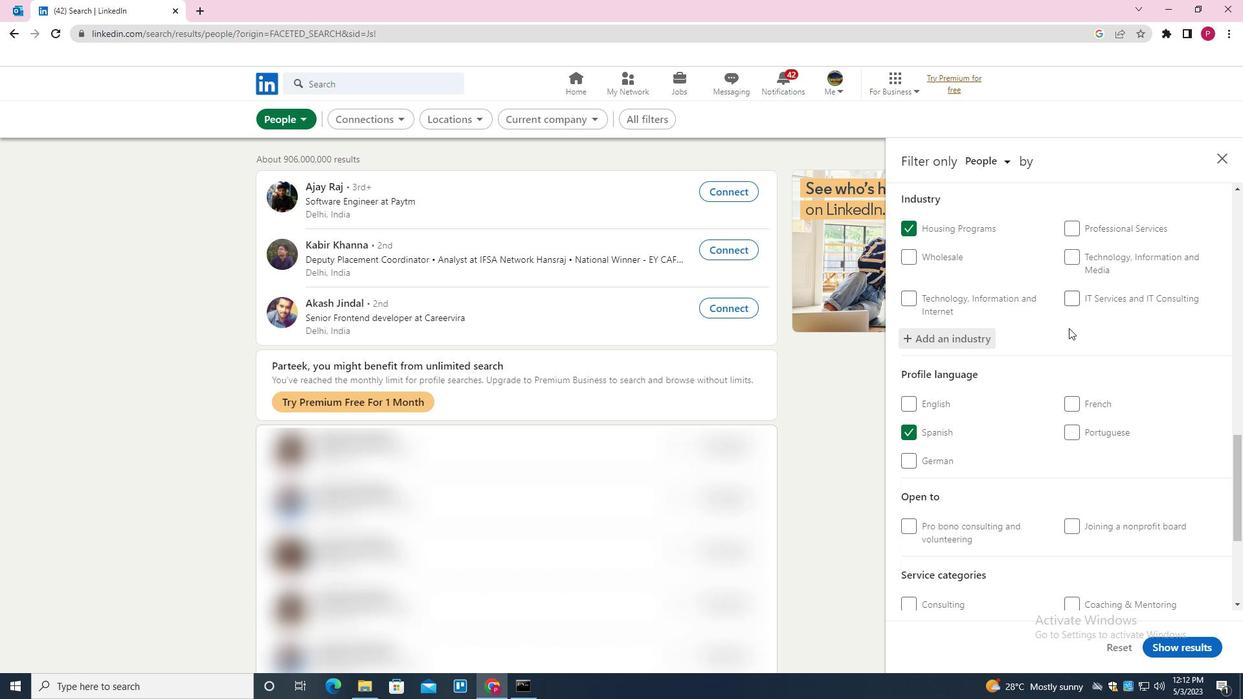 
Action: Mouse moved to (1067, 343)
Screenshot: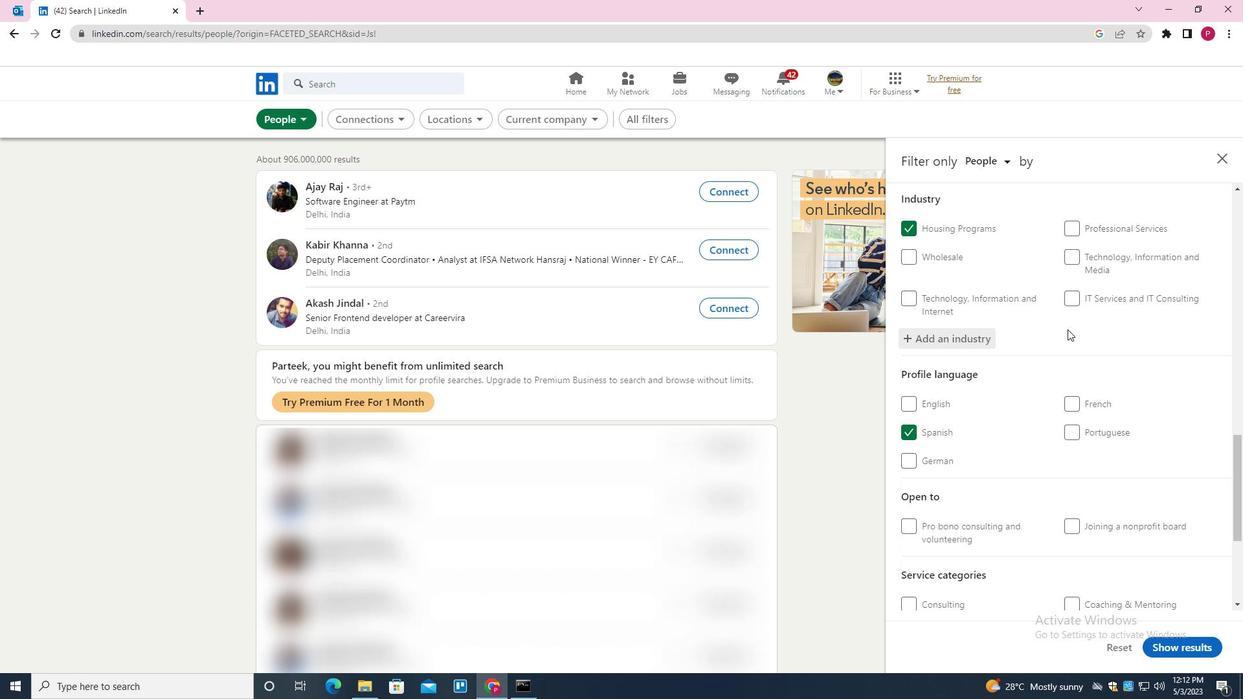 
Action: Mouse scrolled (1067, 342) with delta (0, 0)
Screenshot: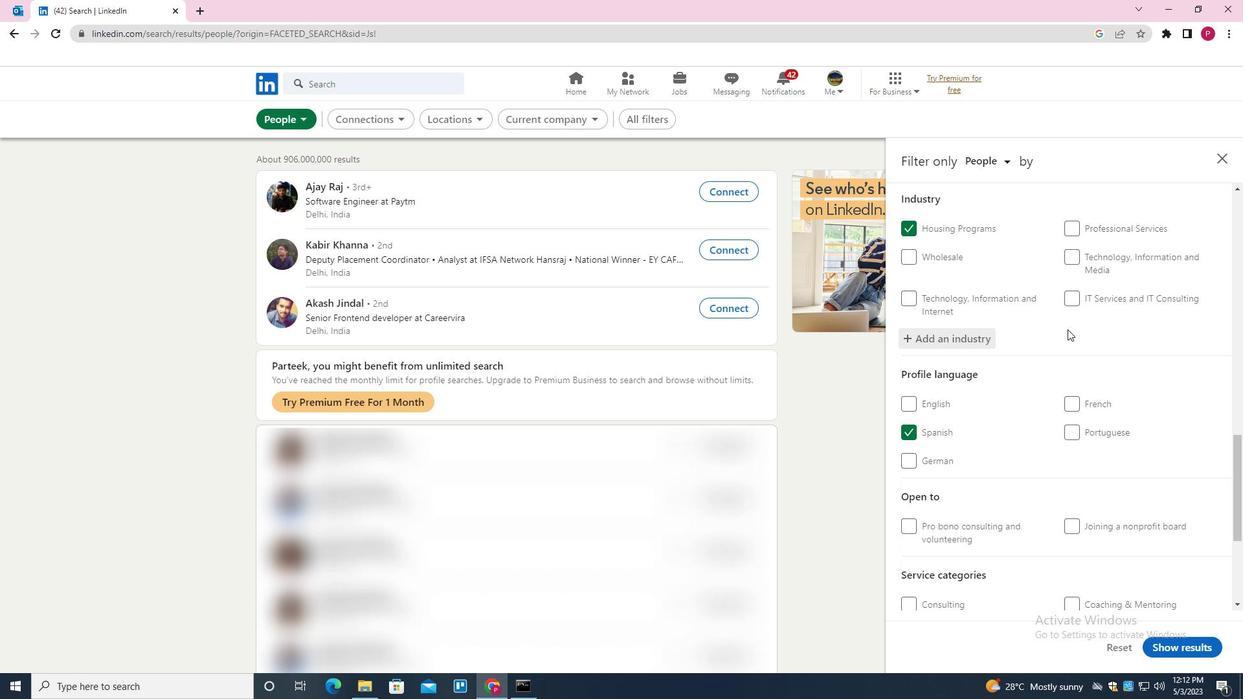 
Action: Mouse moved to (1105, 427)
Screenshot: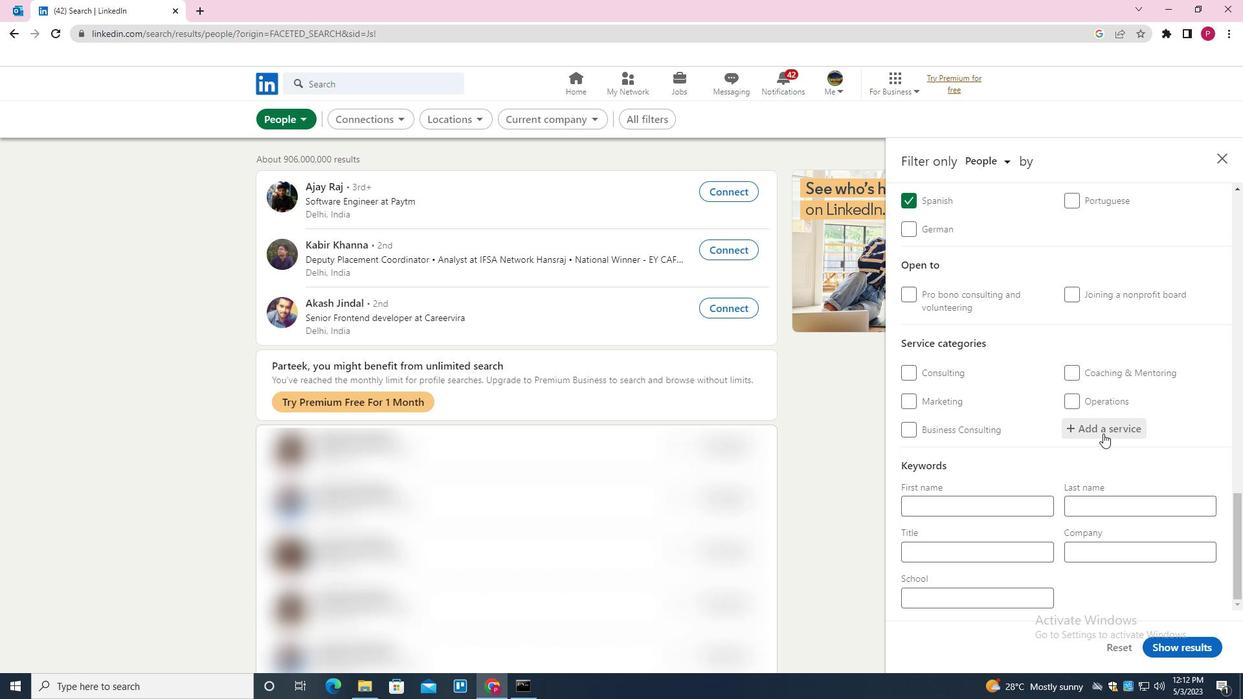 
Action: Mouse pressed left at (1105, 427)
Screenshot: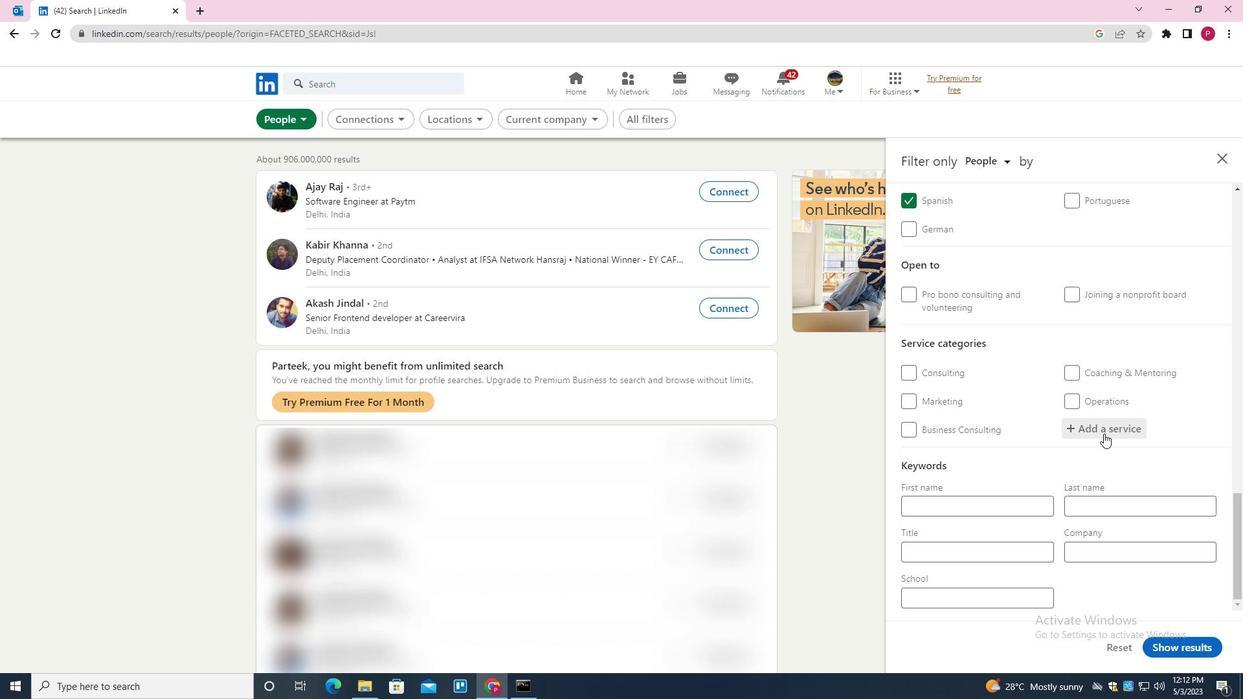 
Action: Key pressed <Key.shift>TECHNICAL<Key.space><Key.enter>
Screenshot: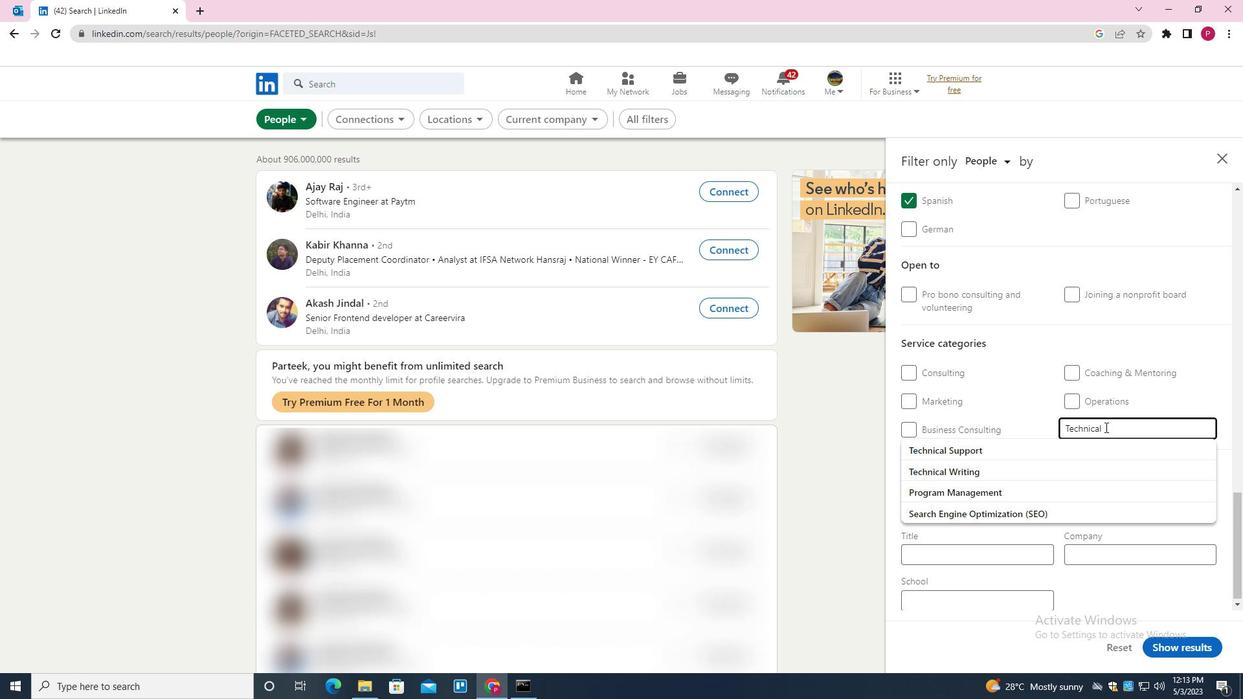 
Action: Mouse scrolled (1105, 426) with delta (0, 0)
Screenshot: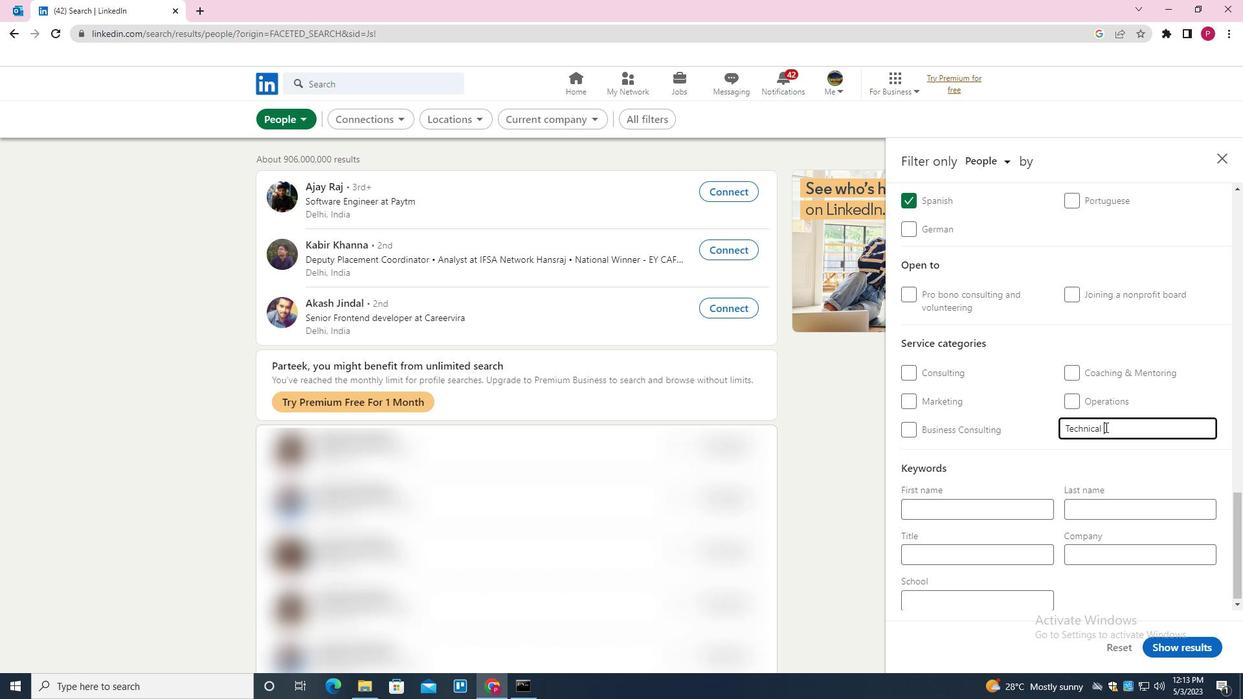 
Action: Mouse moved to (1099, 430)
Screenshot: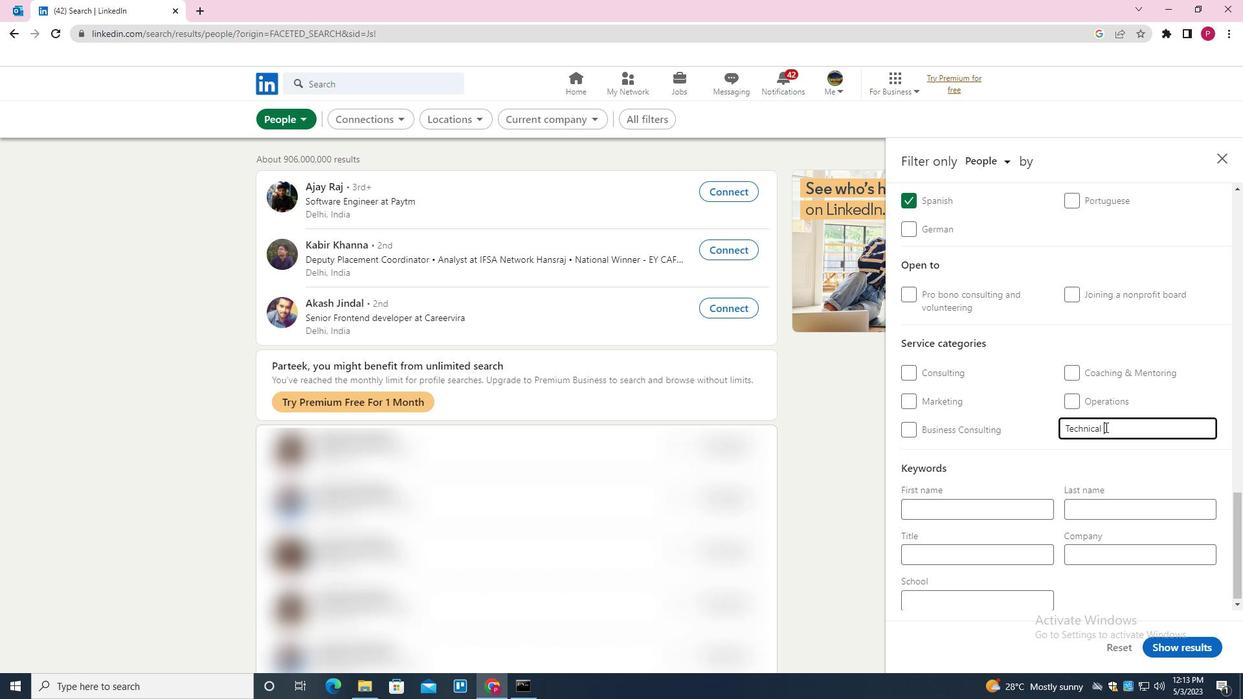 
Action: Mouse scrolled (1099, 430) with delta (0, 0)
Screenshot: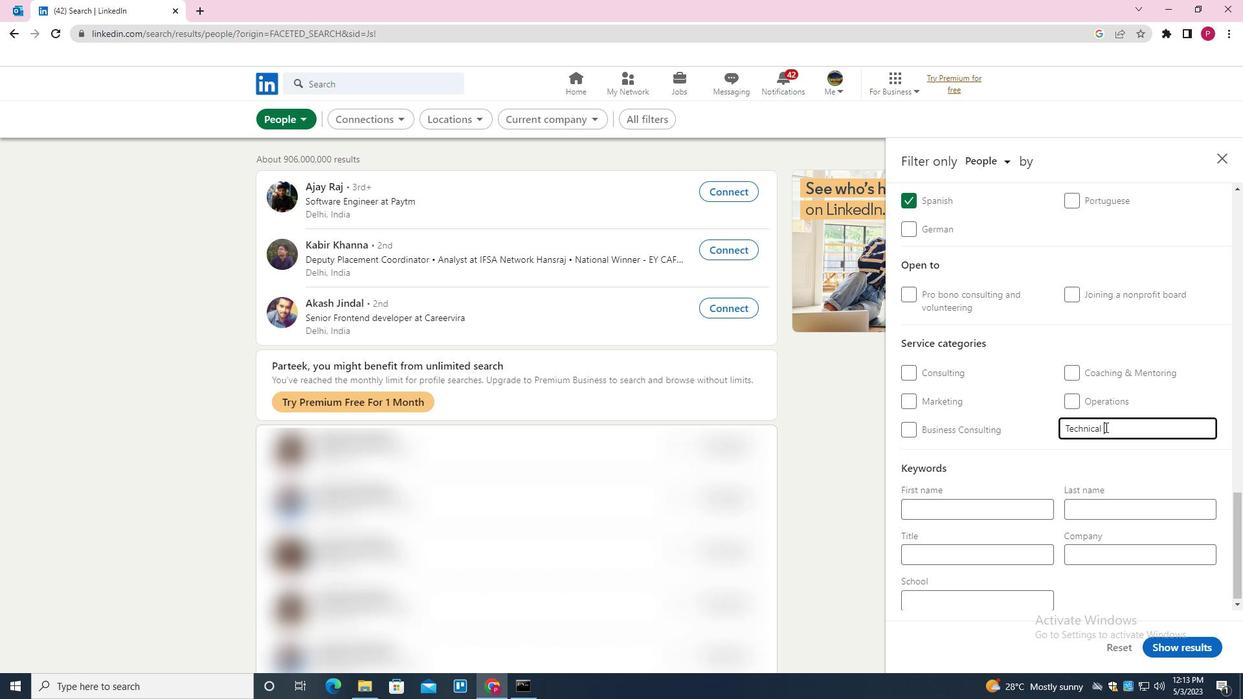 
Action: Mouse moved to (1099, 430)
Screenshot: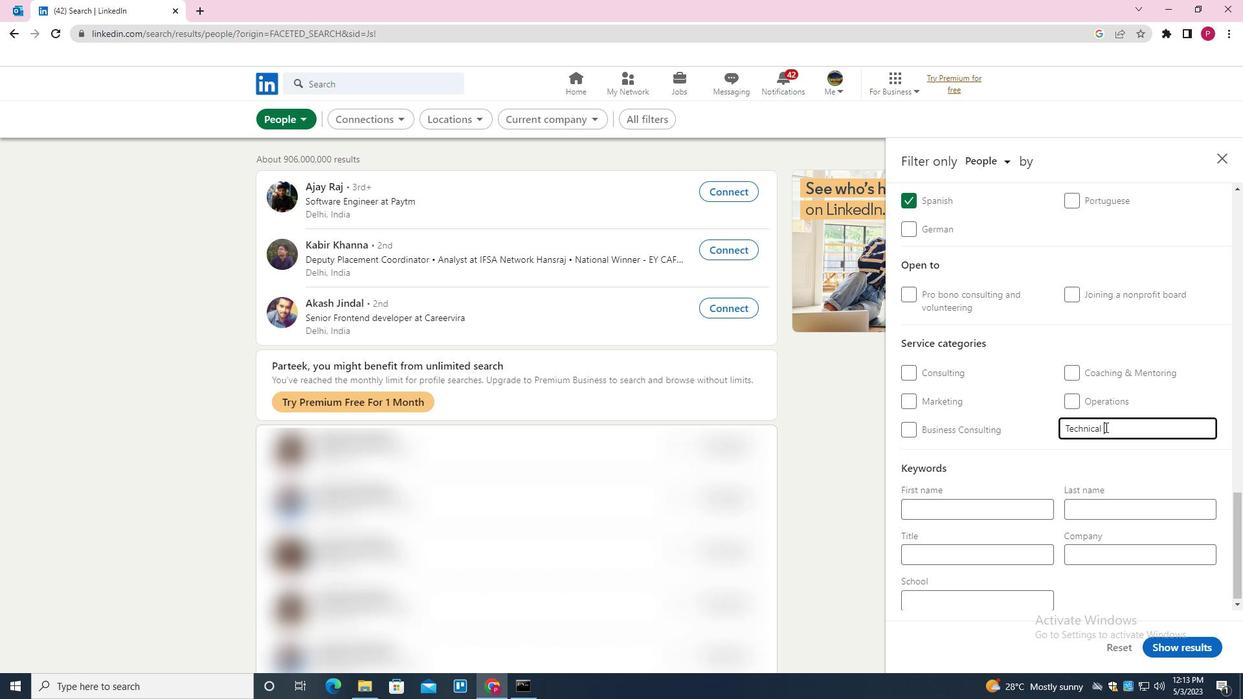 
Action: Mouse scrolled (1099, 430) with delta (0, 0)
Screenshot: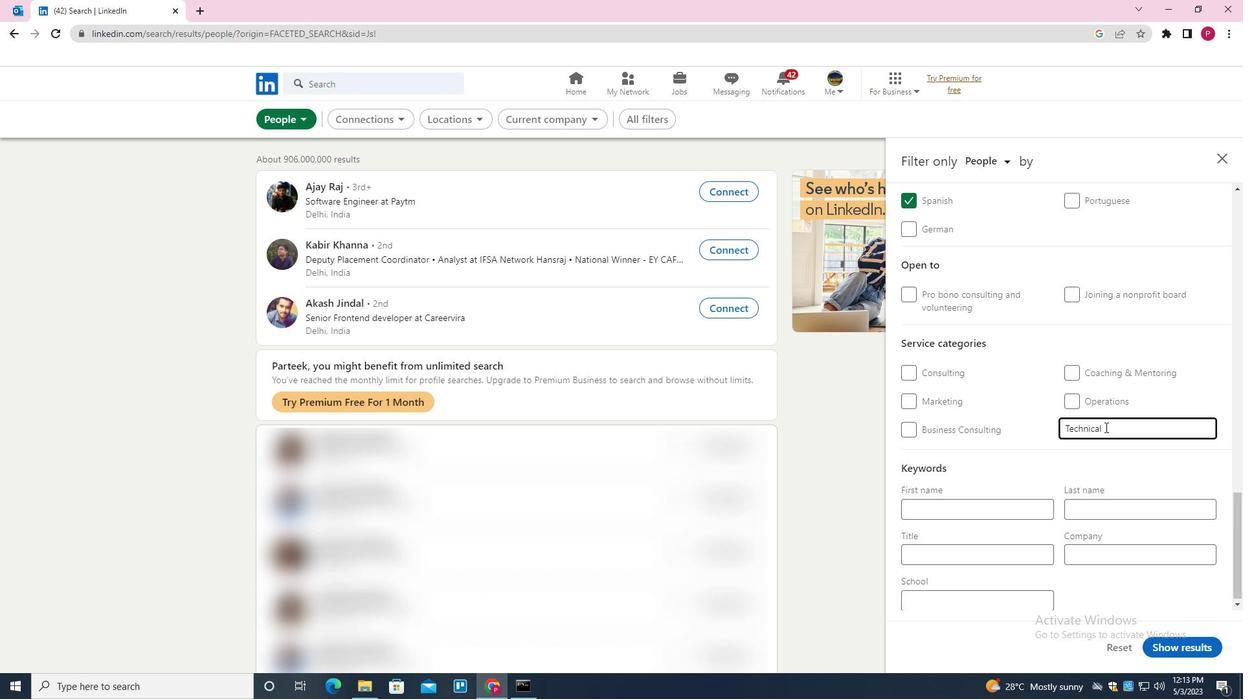 
Action: Mouse moved to (1099, 431)
Screenshot: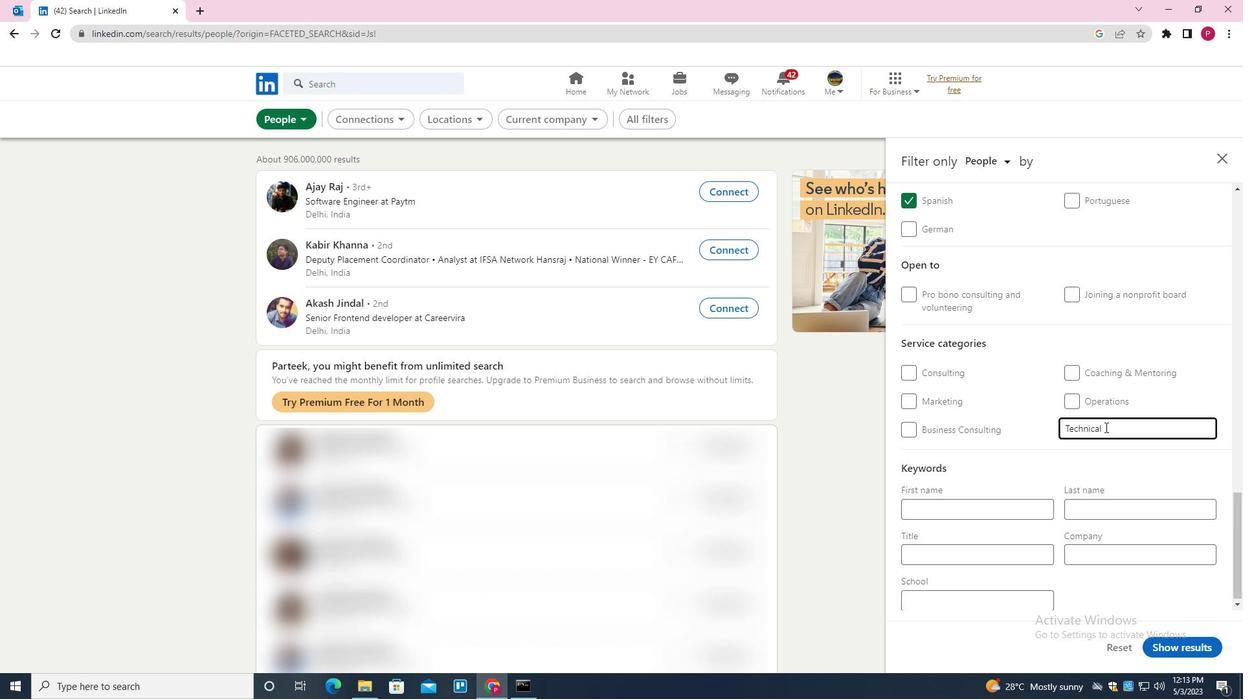 
Action: Mouse scrolled (1099, 430) with delta (0, 0)
Screenshot: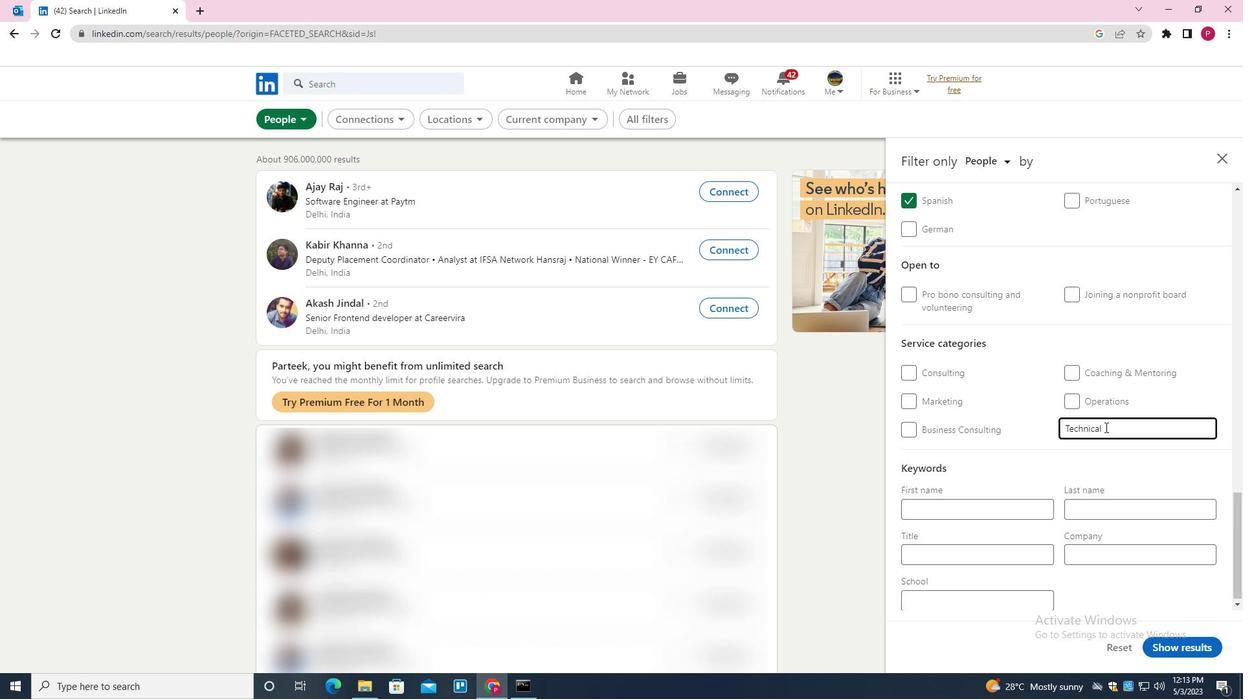 
Action: Mouse moved to (1096, 433)
Screenshot: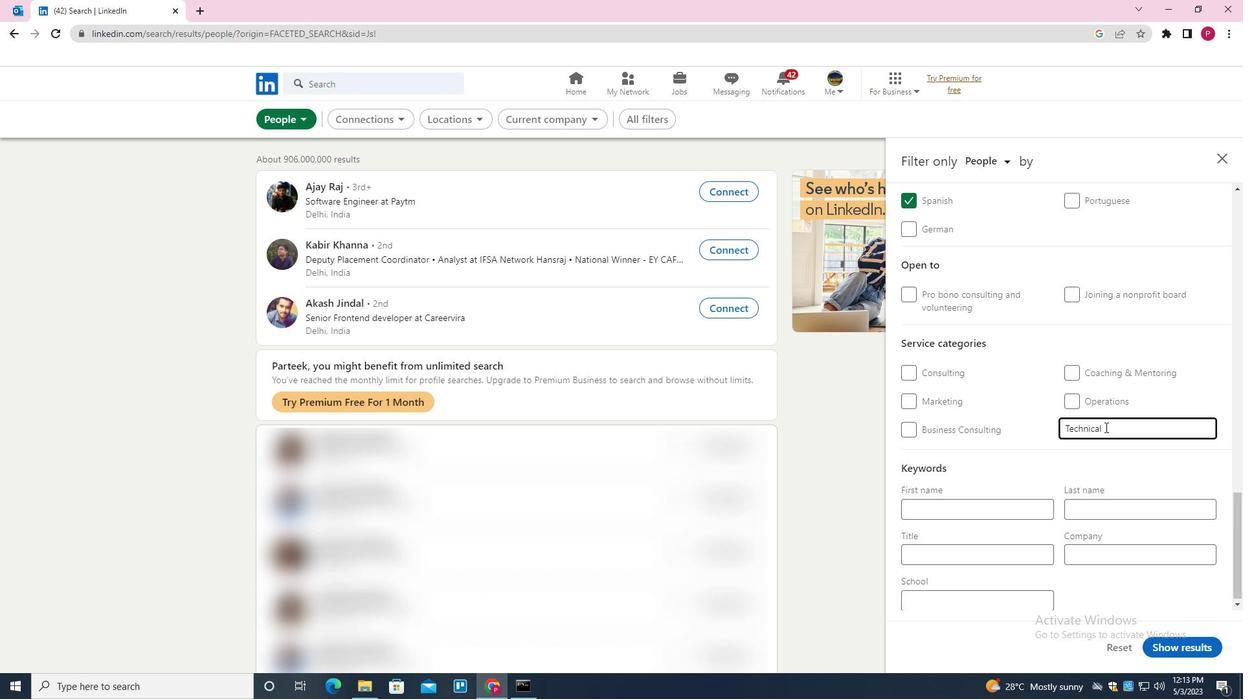 
Action: Mouse scrolled (1096, 432) with delta (0, 0)
Screenshot: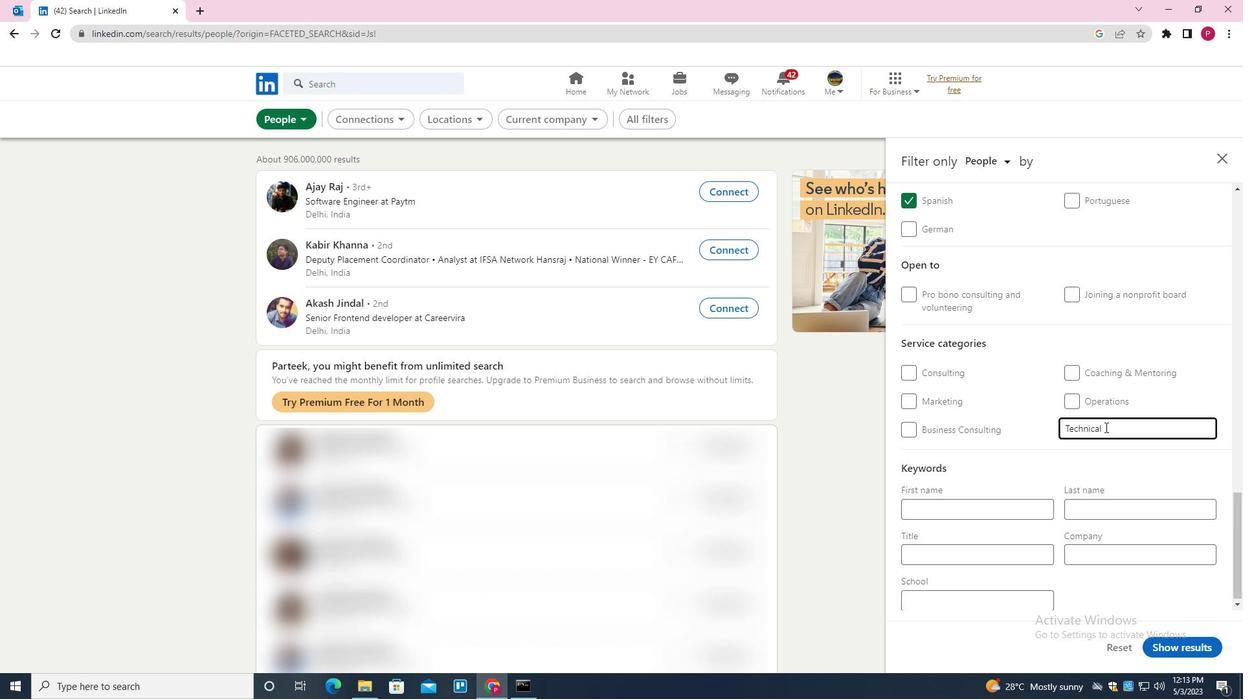 
Action: Mouse moved to (1092, 436)
Screenshot: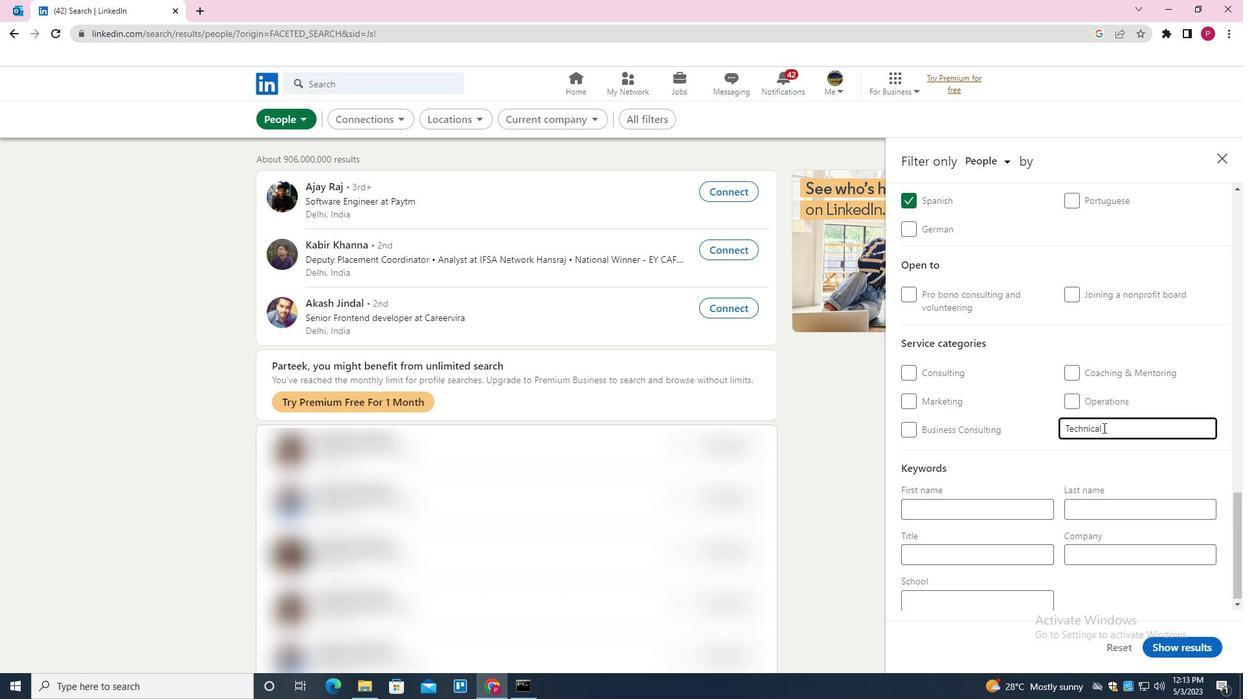 
Action: Mouse scrolled (1092, 435) with delta (0, 0)
Screenshot: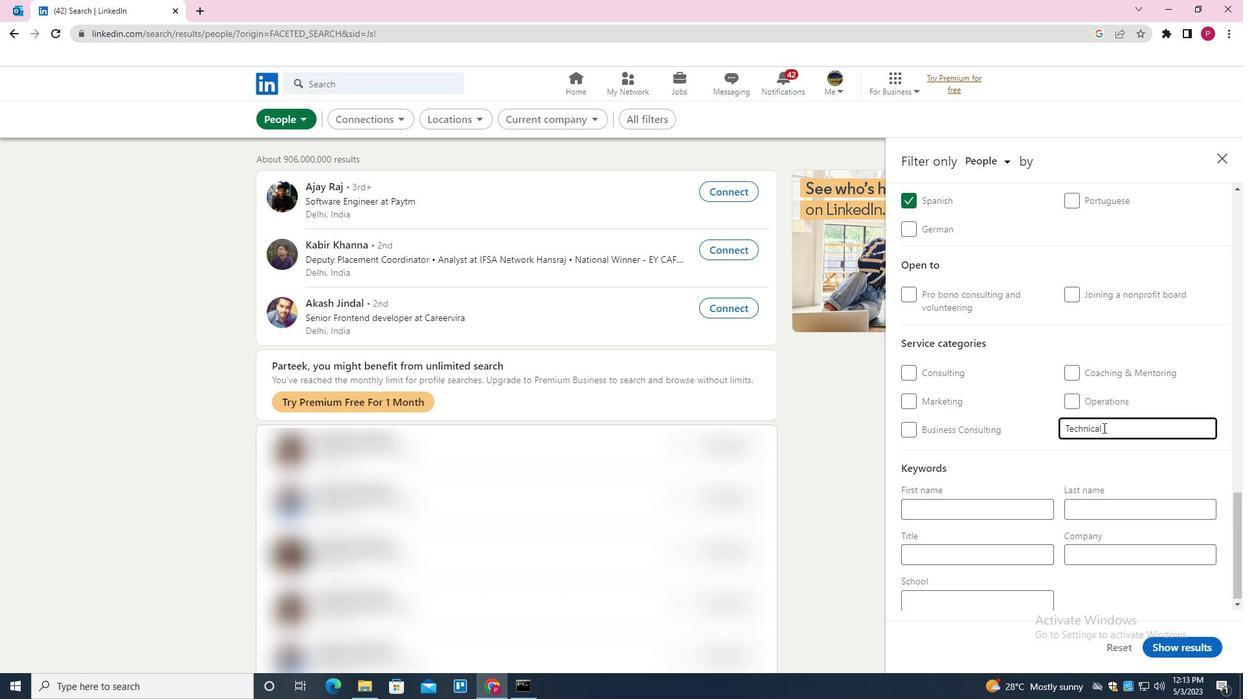 
Action: Mouse moved to (1011, 547)
Screenshot: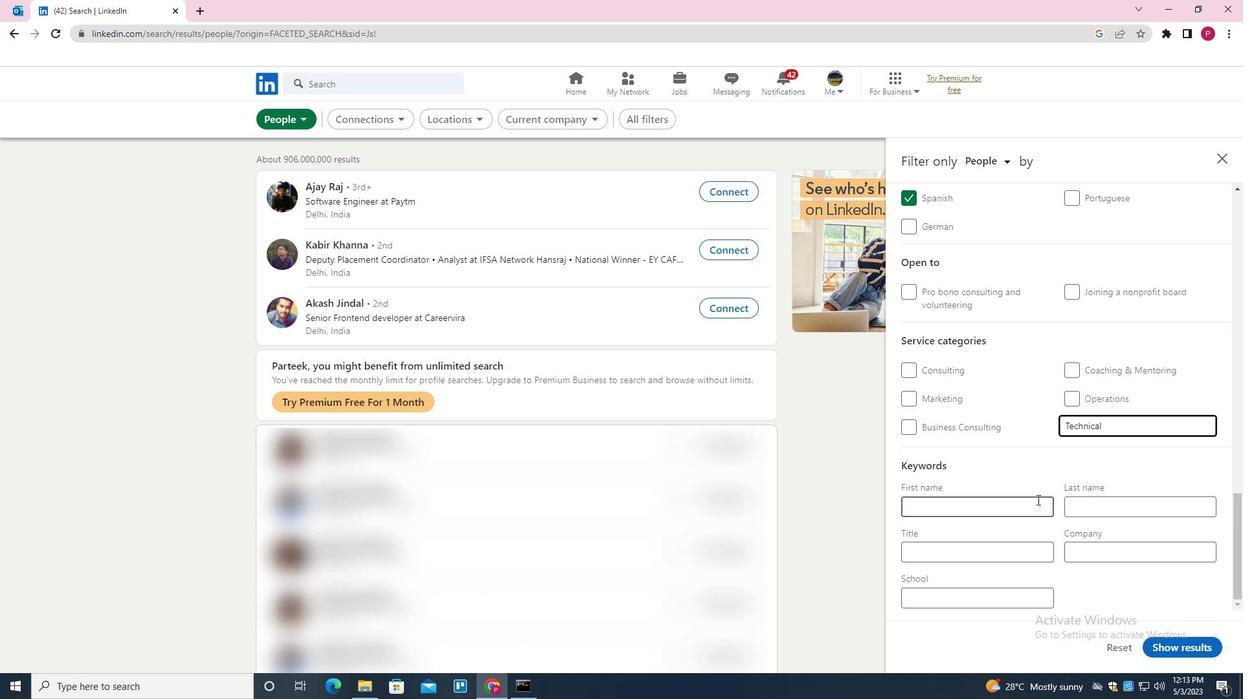 
Action: Mouse pressed left at (1011, 547)
Screenshot: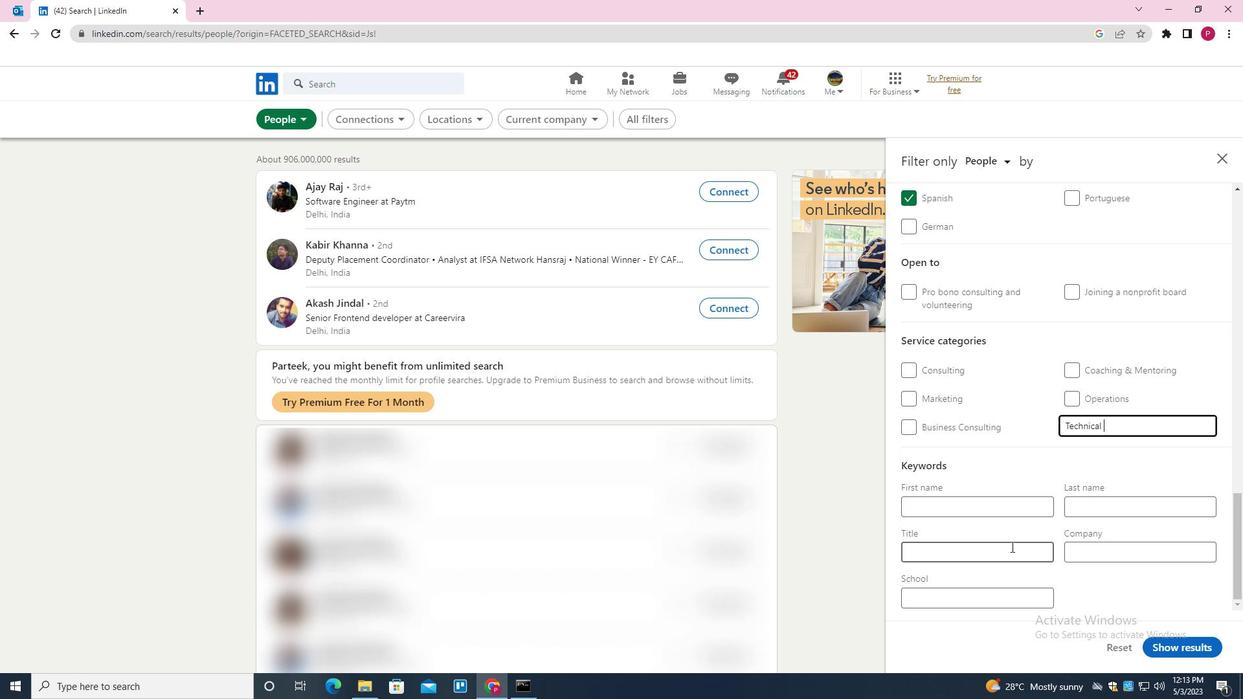 
Action: Key pressed <Key.shift><Key.shift><Key.shift><Key.shift><Key.shift><Key.shift><Key.shift><Key.shift><Key.shift><Key.shift>MENTAL<Key.space><Key.shift><Key.shift><Key.shift><Key.shift>HEALTH<Key.space><Key.shift><Key.shift>COUNSELOR
Screenshot: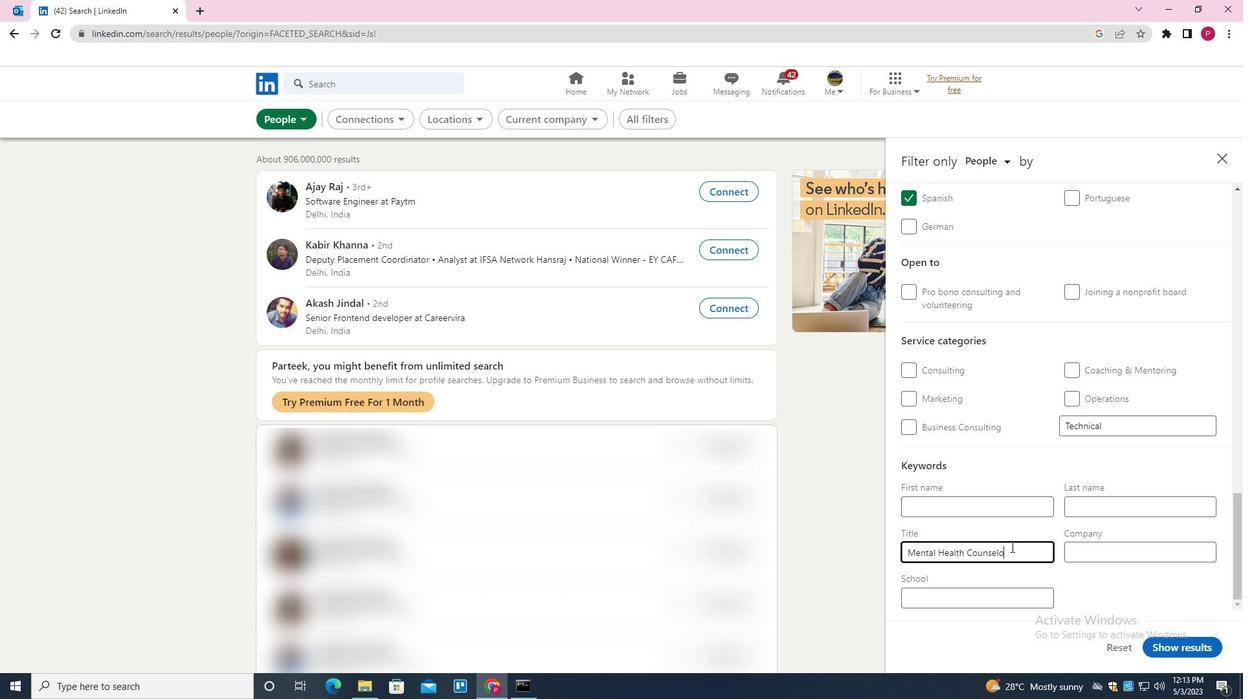 
Action: Mouse moved to (1192, 642)
Screenshot: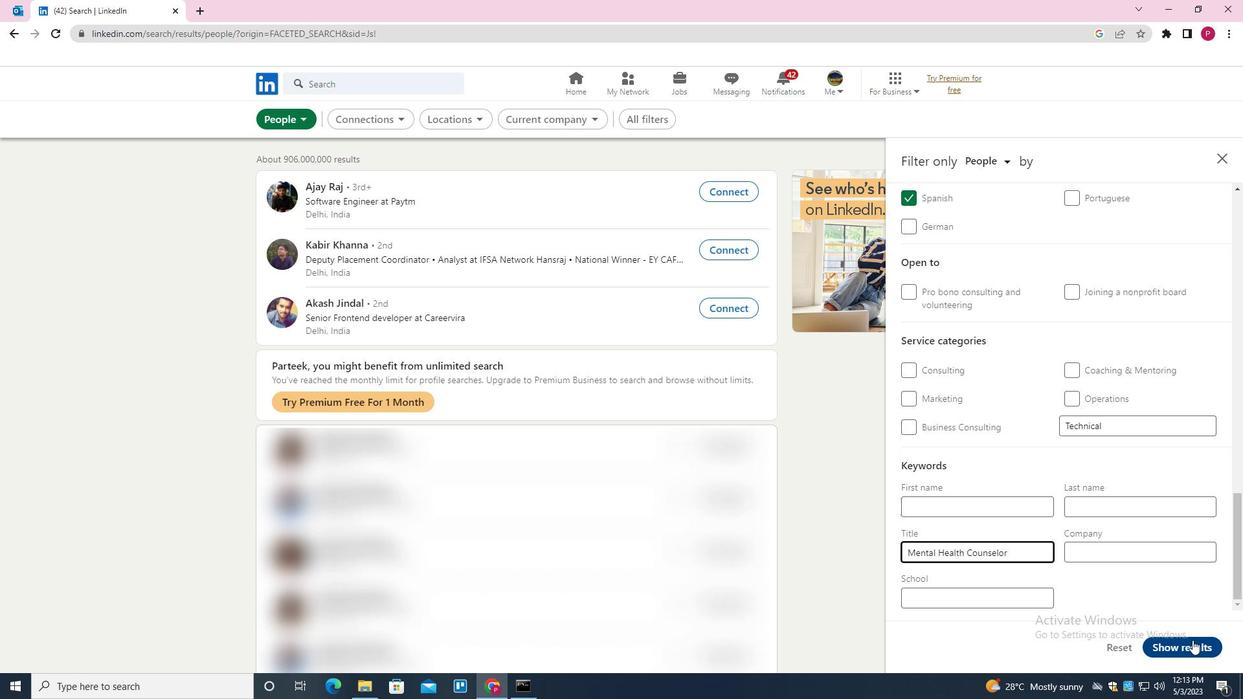 
Action: Mouse pressed left at (1192, 642)
Screenshot: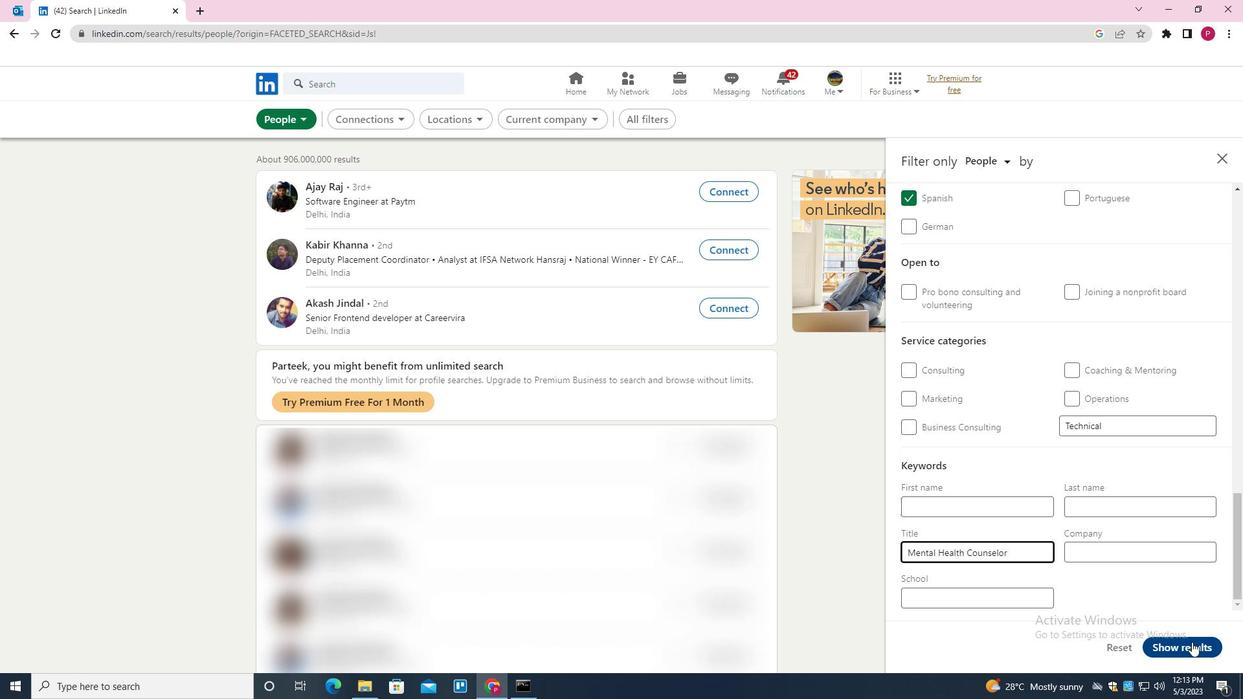 
Action: Mouse moved to (603, 254)
Screenshot: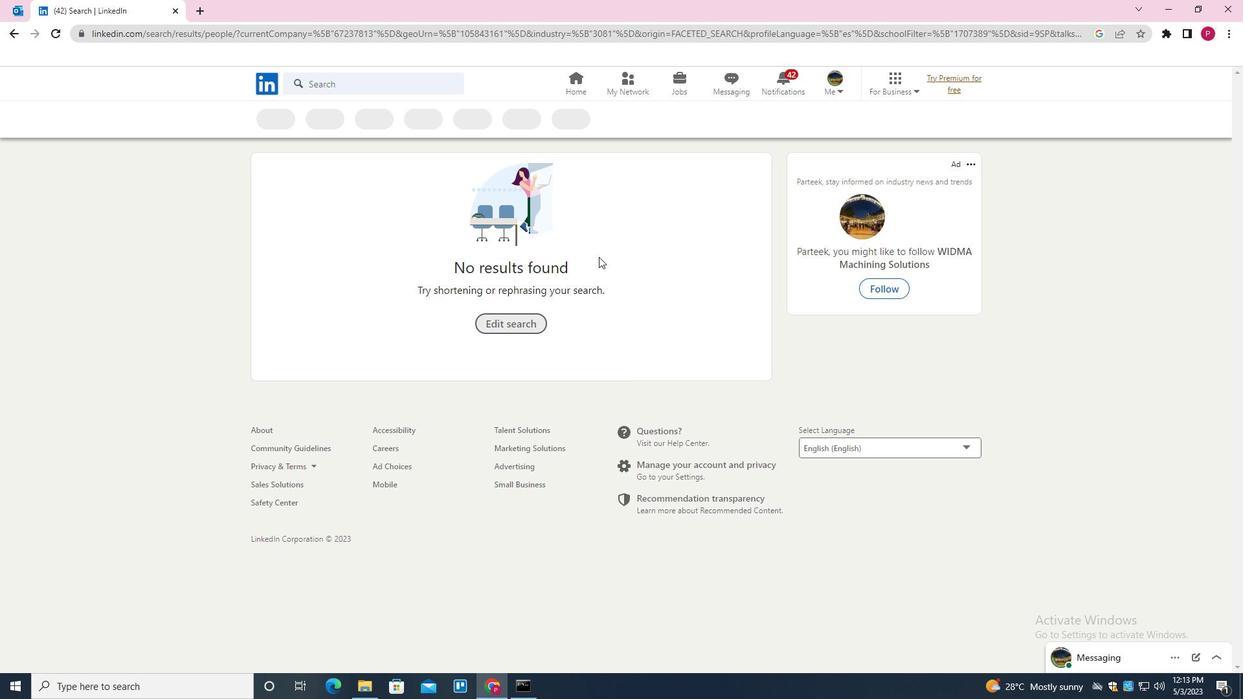 
